 Task: Find connections with filter location Kyustendil with filter topic #futurewith filter profile language German with filter current company Tiens with filter school Indian Agricultural Research Institute with filter industry Space Research and Technology with filter service category Management Consulting with filter keywords title Sales Analyst
Action: Mouse moved to (256, 292)
Screenshot: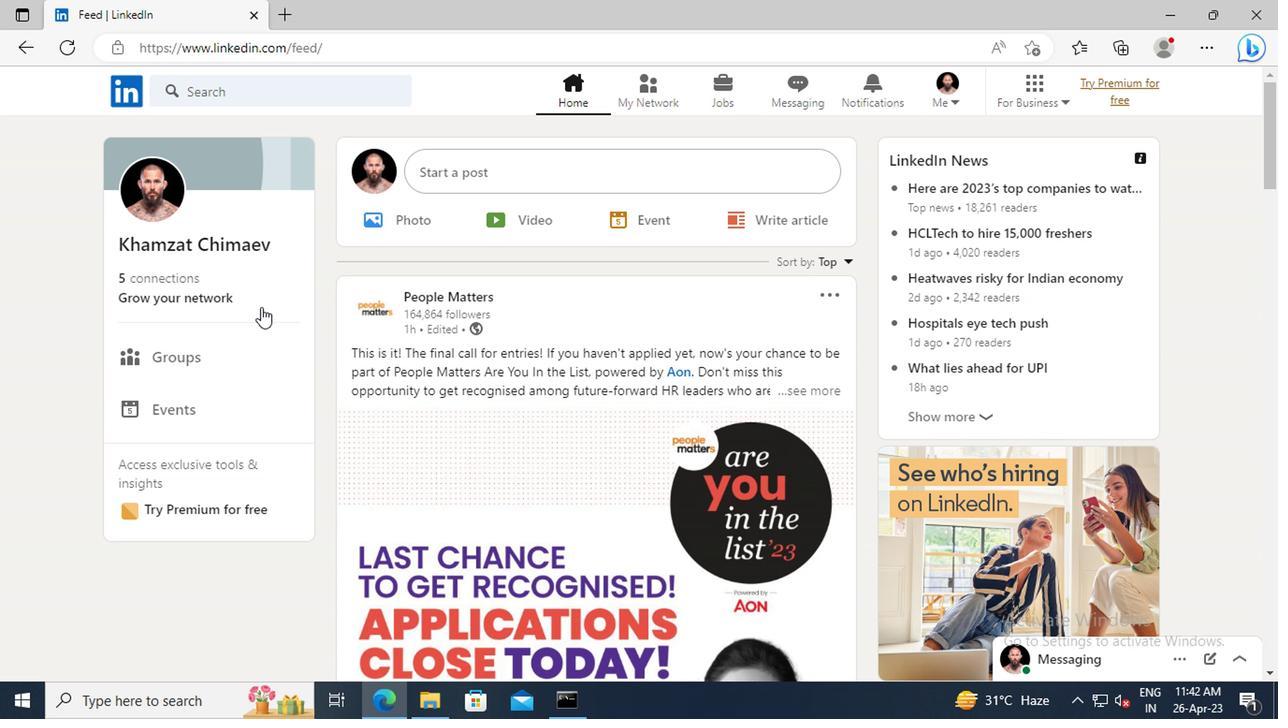 
Action: Mouse pressed left at (256, 292)
Screenshot: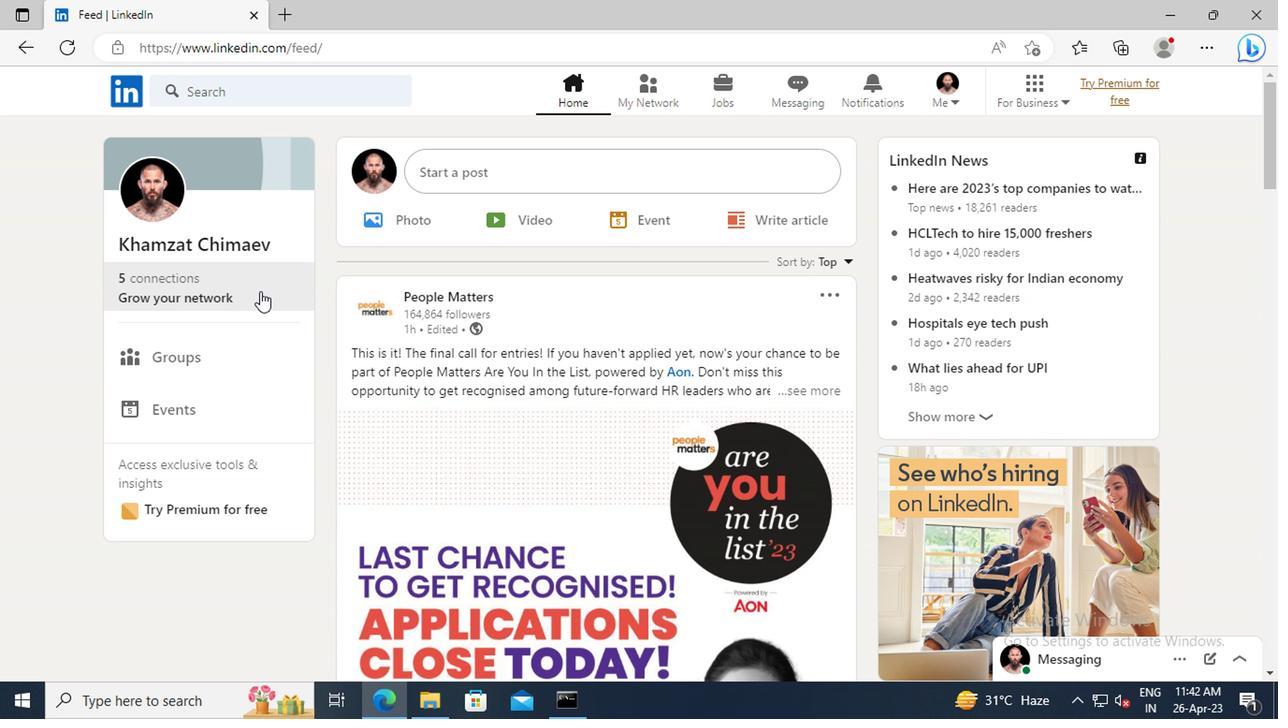 
Action: Mouse moved to (265, 201)
Screenshot: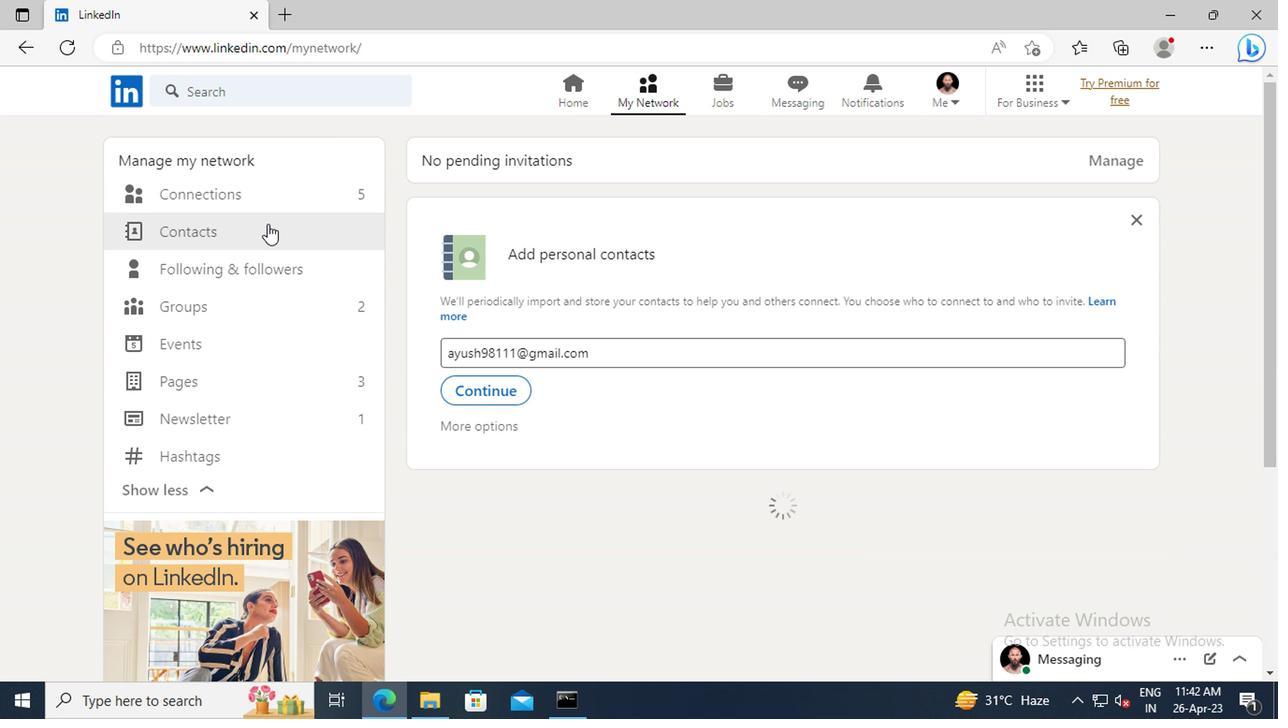 
Action: Mouse pressed left at (265, 201)
Screenshot: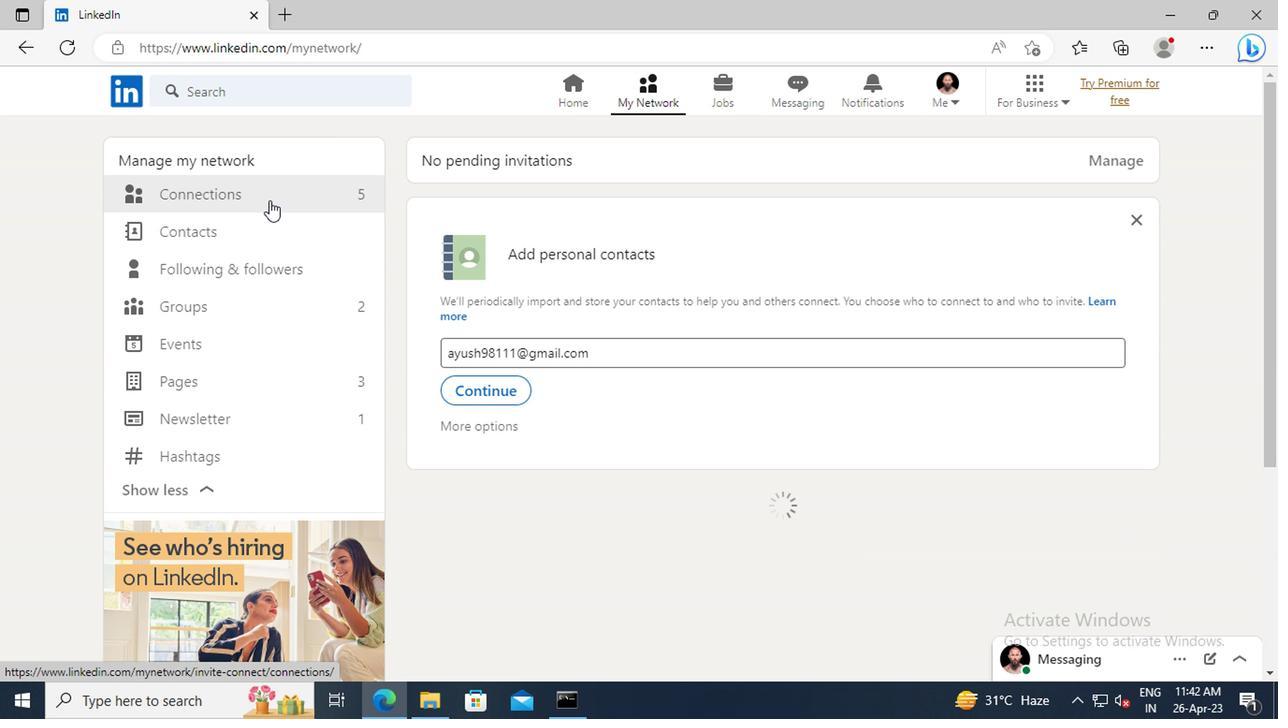 
Action: Mouse moved to (763, 205)
Screenshot: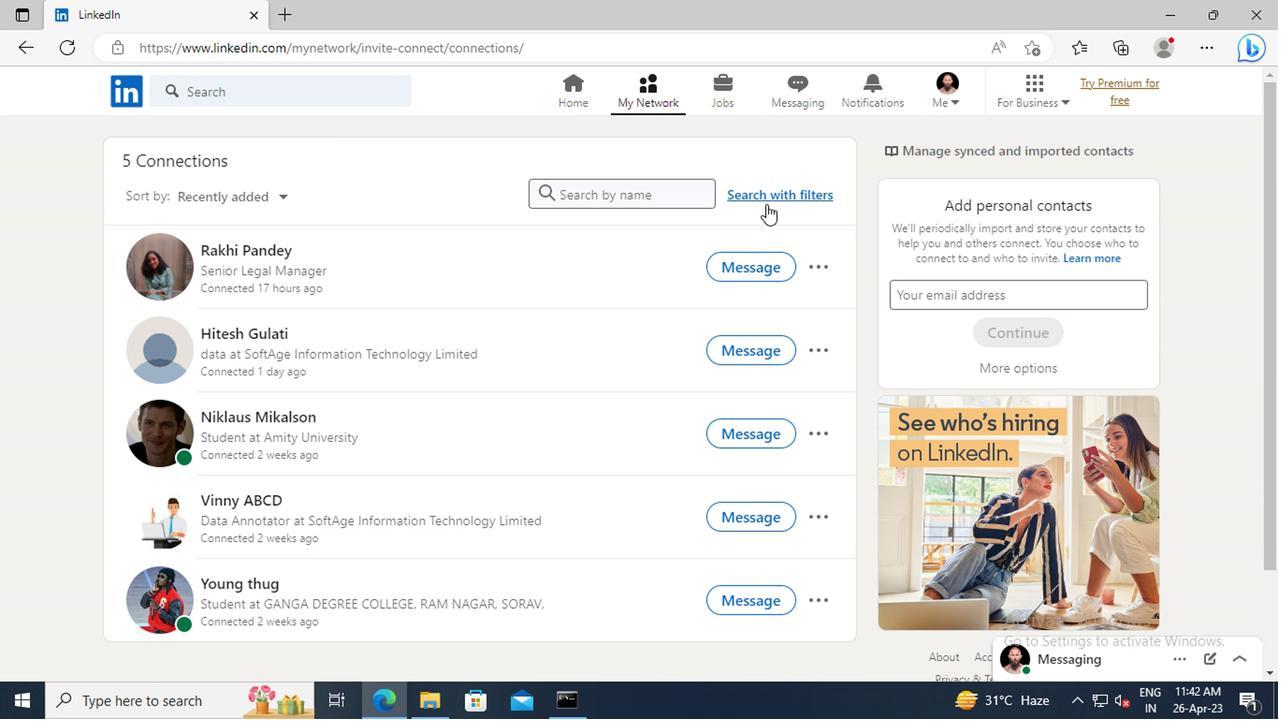 
Action: Mouse pressed left at (763, 205)
Screenshot: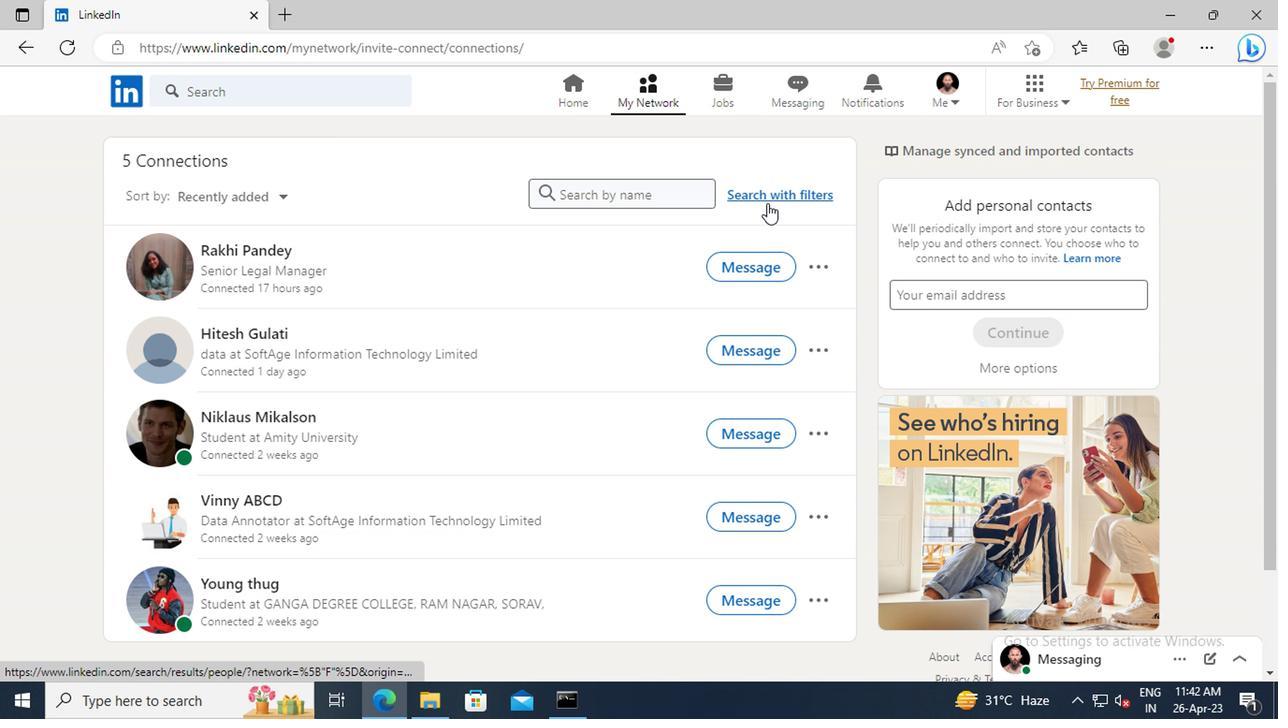 
Action: Mouse moved to (712, 147)
Screenshot: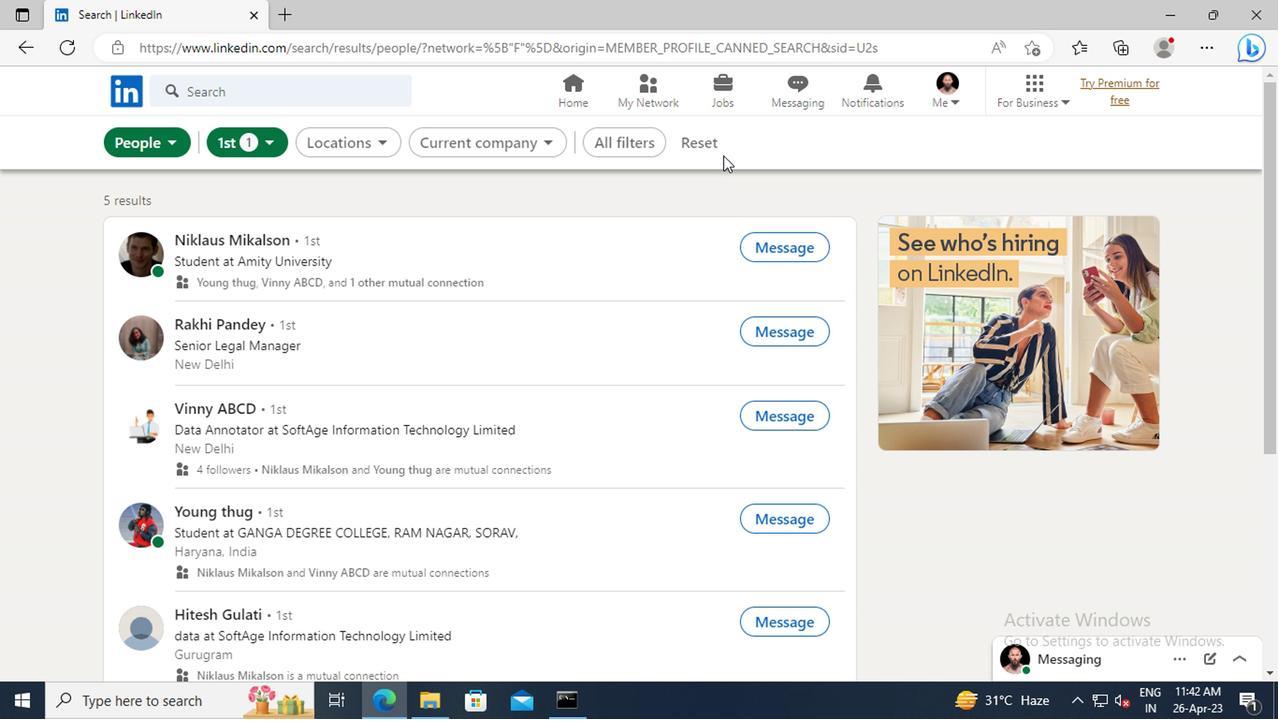 
Action: Mouse pressed left at (712, 147)
Screenshot: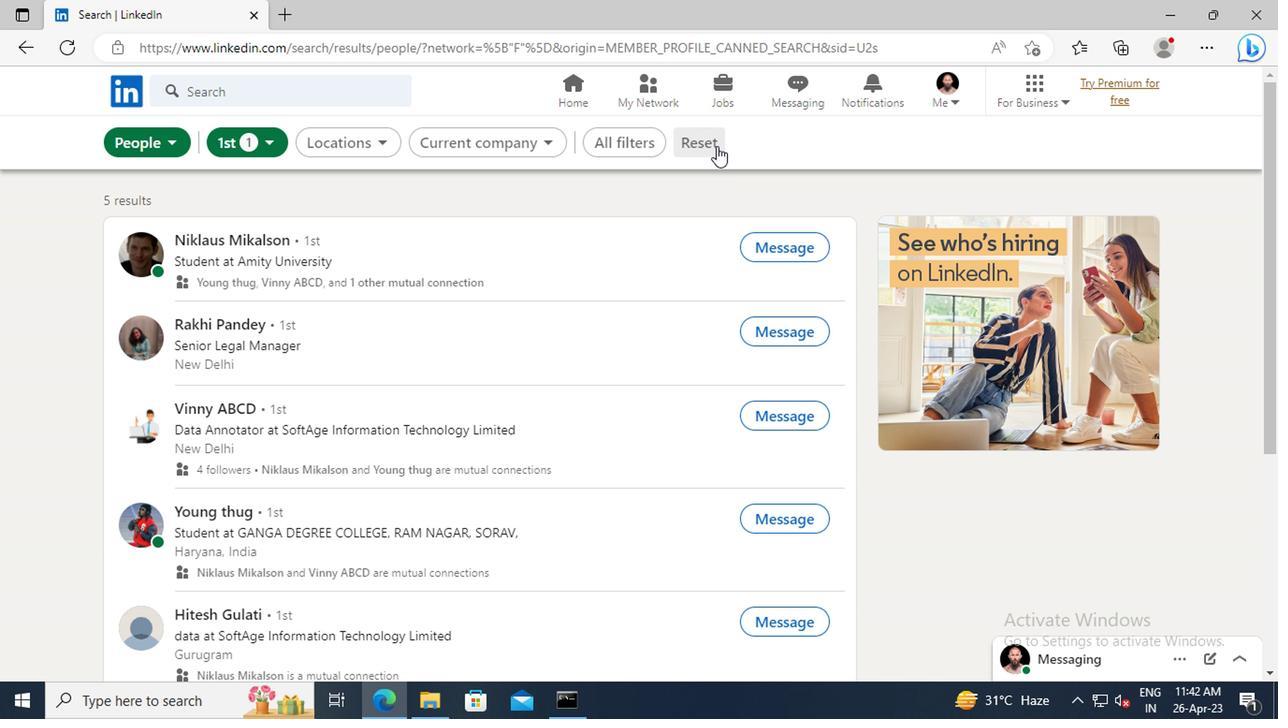 
Action: Mouse moved to (673, 139)
Screenshot: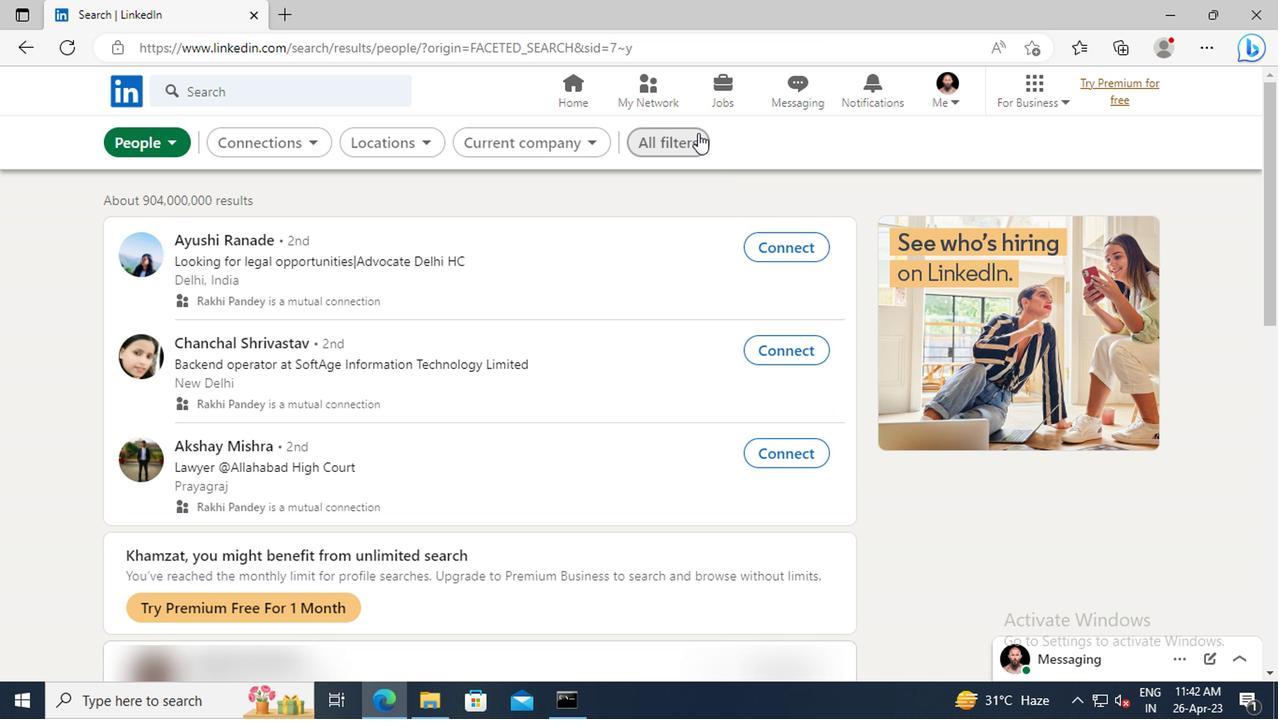 
Action: Mouse pressed left at (673, 139)
Screenshot: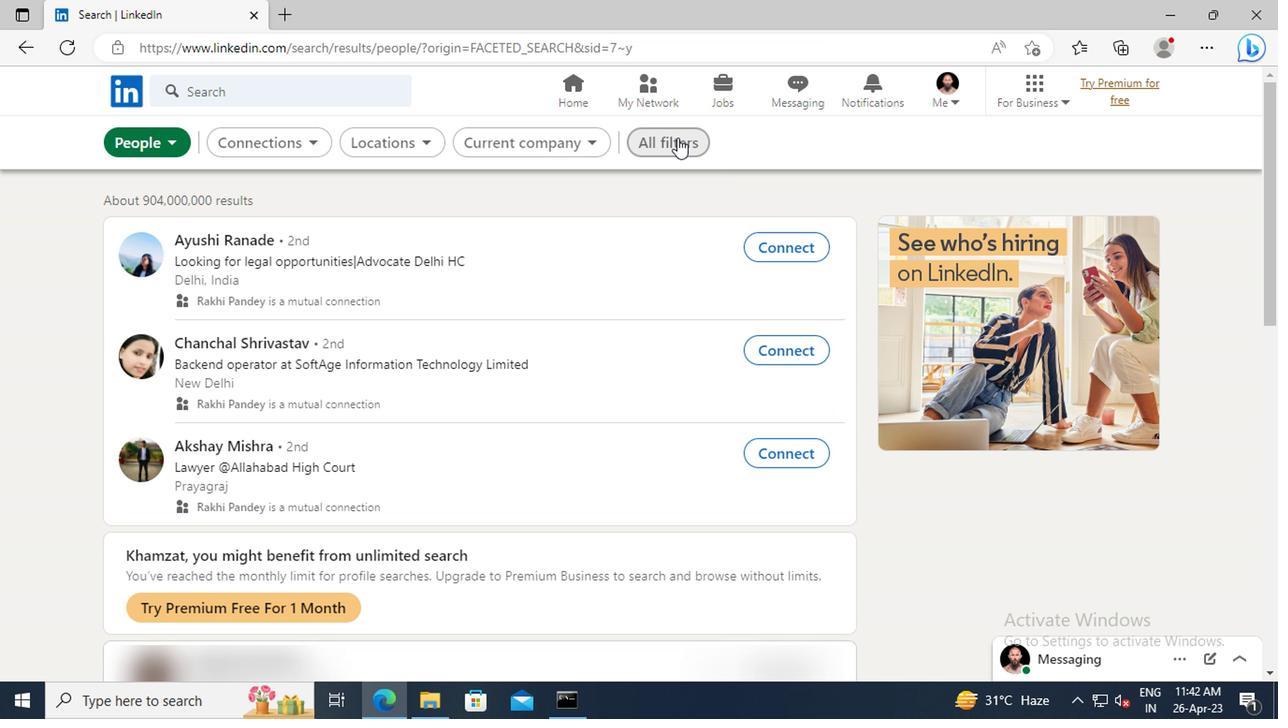 
Action: Mouse moved to (1075, 320)
Screenshot: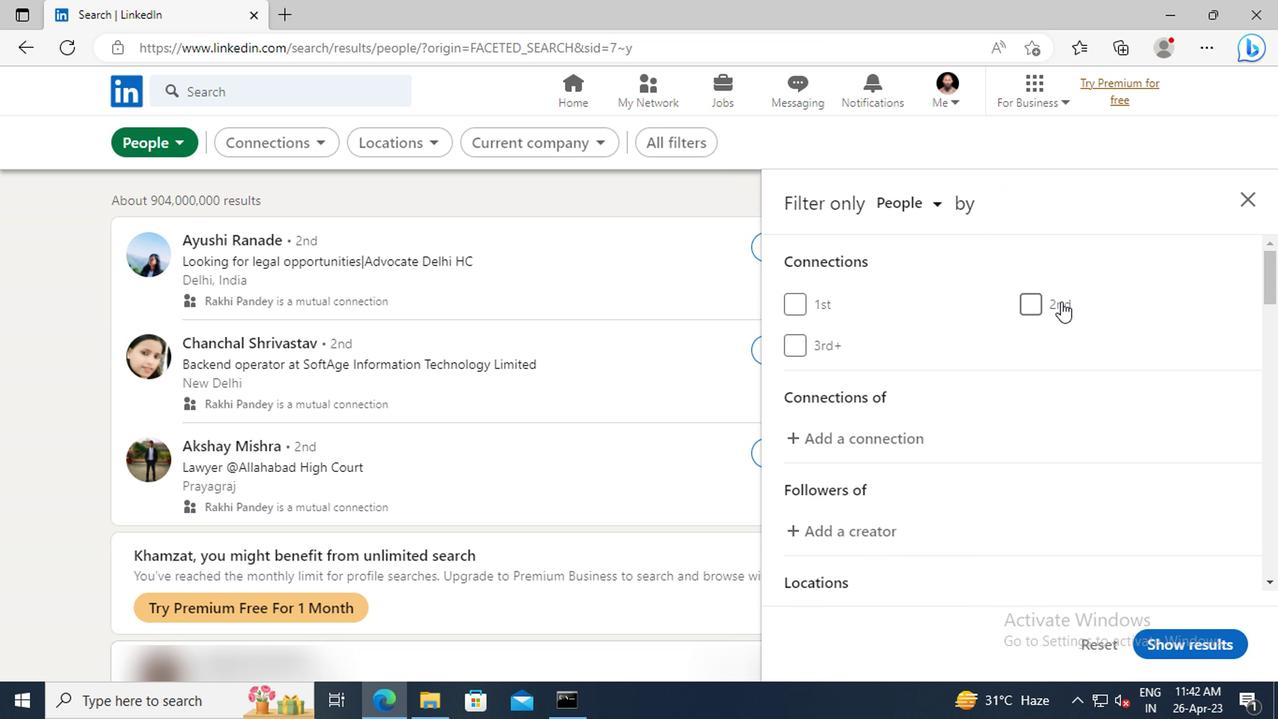 
Action: Mouse scrolled (1075, 319) with delta (0, 0)
Screenshot: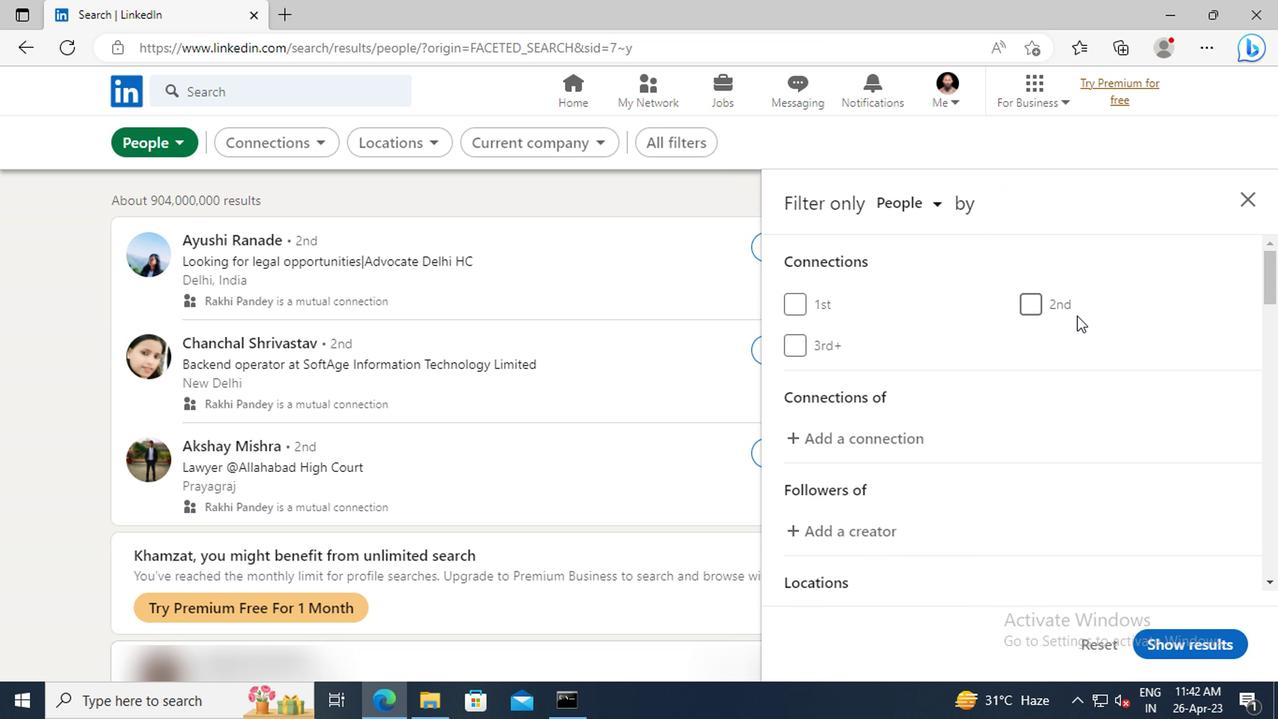 
Action: Mouse scrolled (1075, 319) with delta (0, 0)
Screenshot: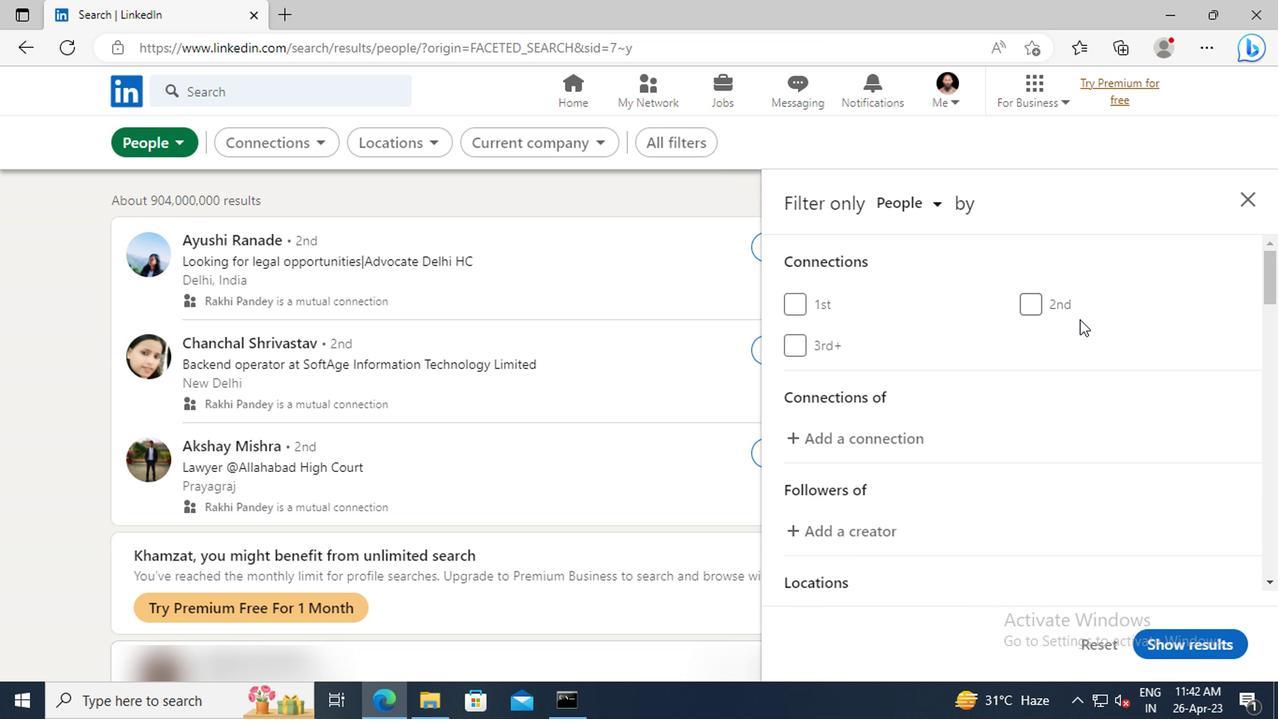 
Action: Mouse scrolled (1075, 319) with delta (0, 0)
Screenshot: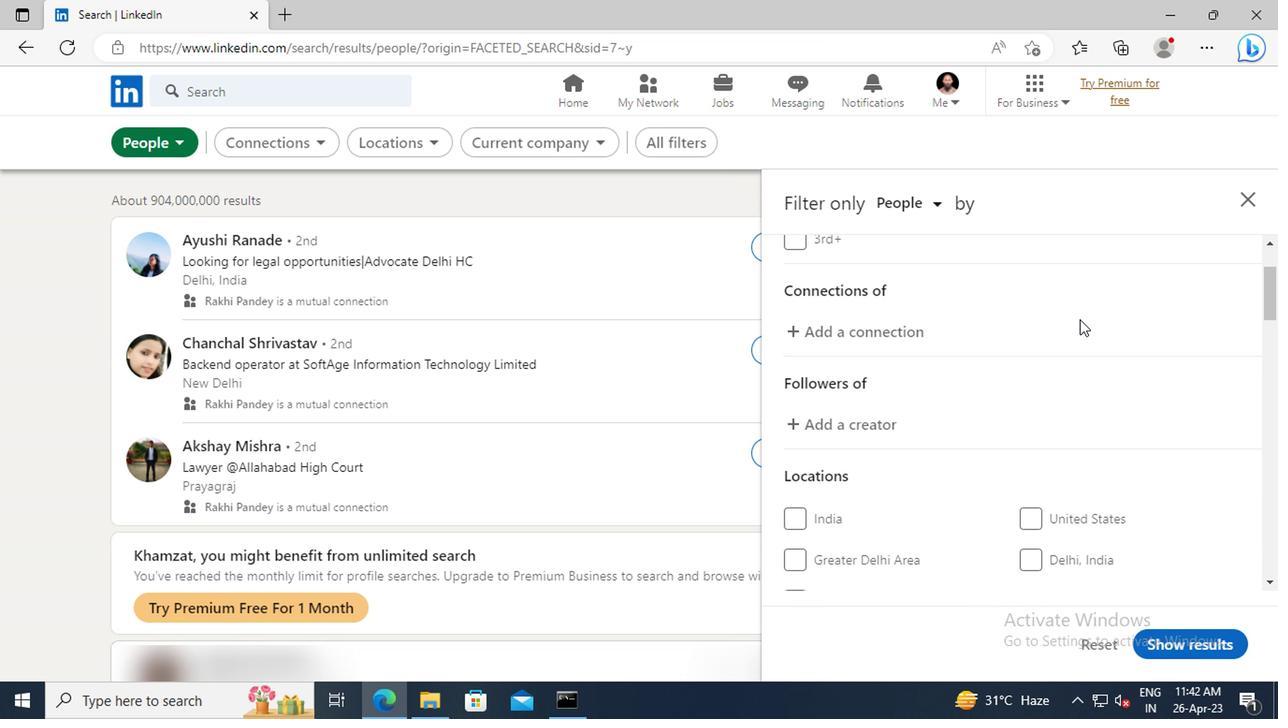 
Action: Mouse scrolled (1075, 319) with delta (0, 0)
Screenshot: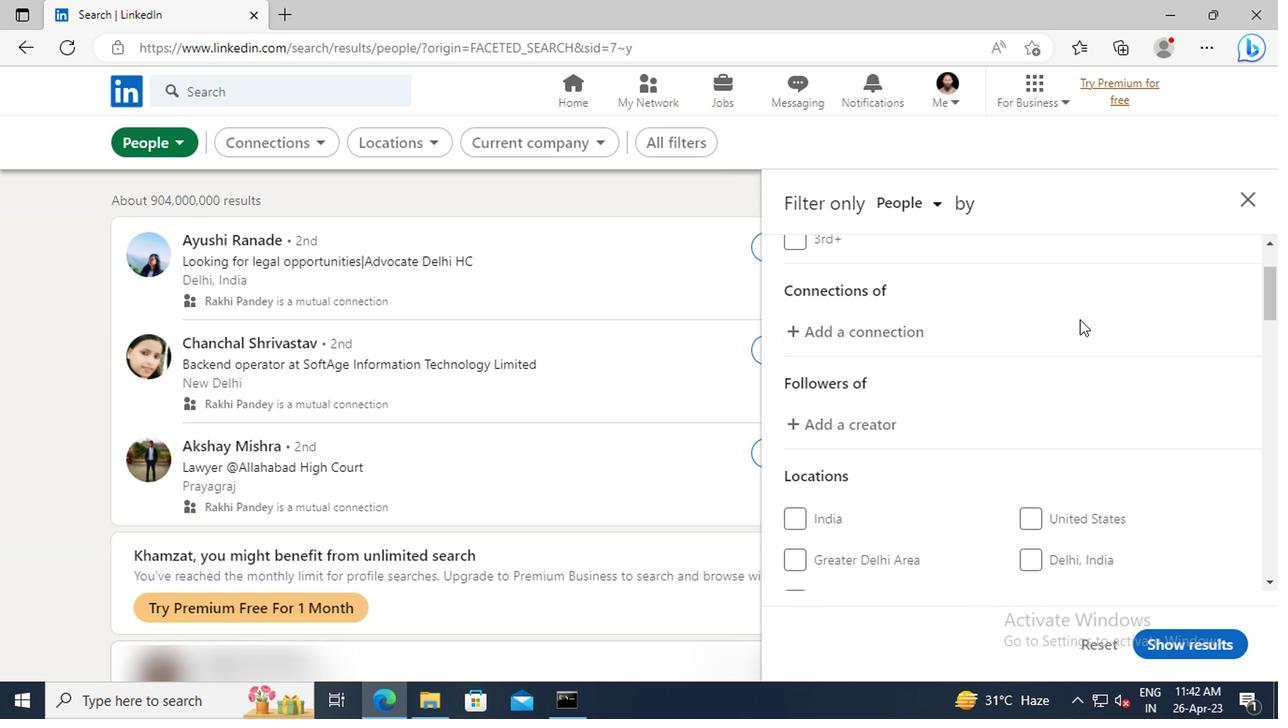 
Action: Mouse scrolled (1075, 319) with delta (0, 0)
Screenshot: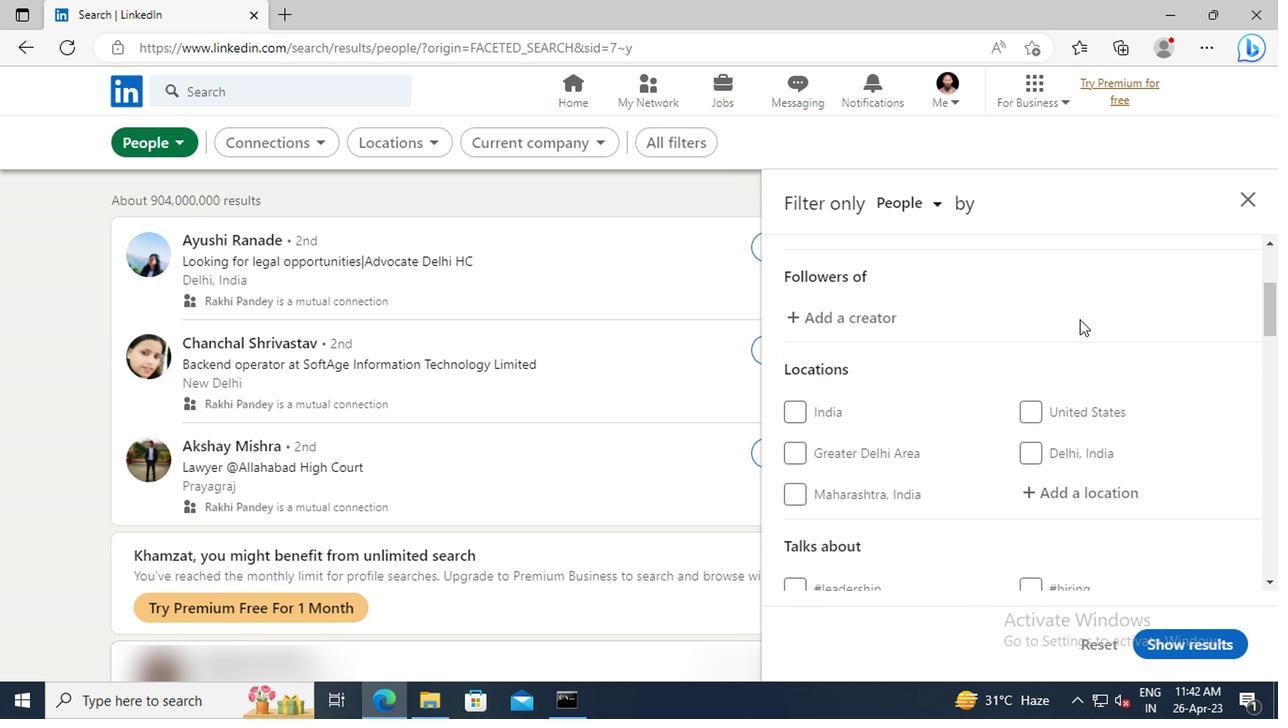
Action: Mouse scrolled (1075, 319) with delta (0, 0)
Screenshot: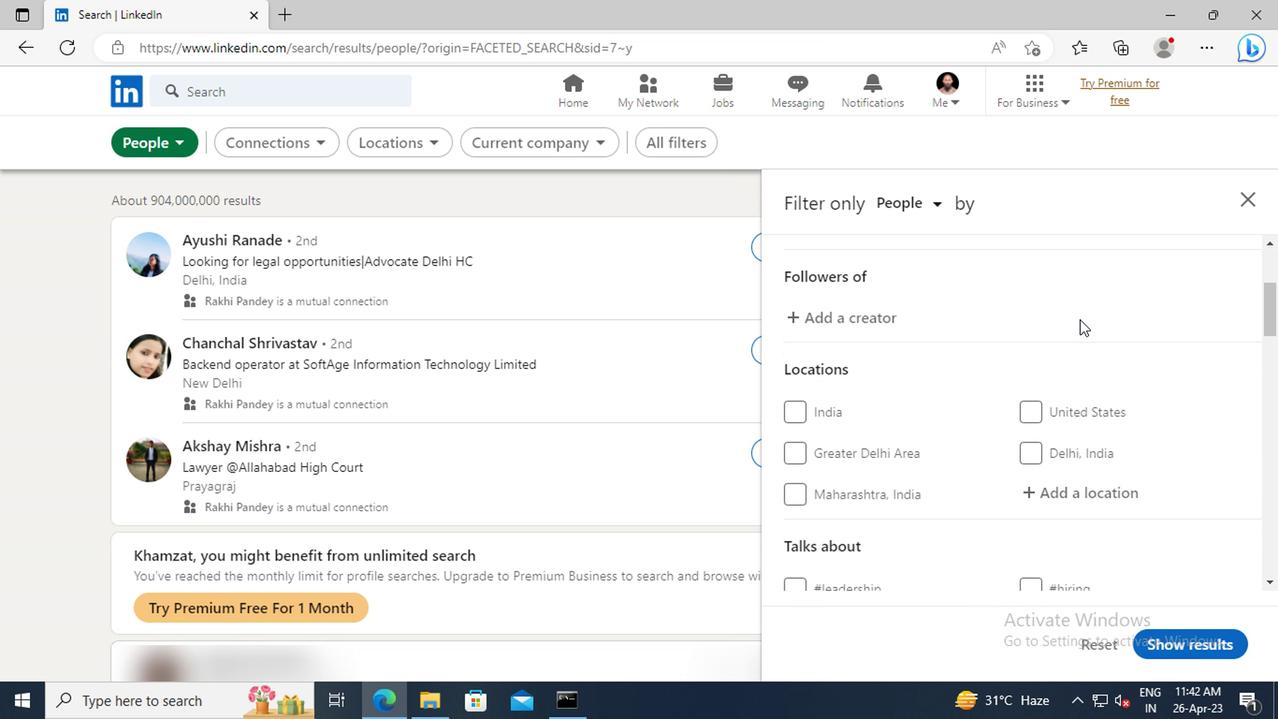 
Action: Mouse moved to (1054, 378)
Screenshot: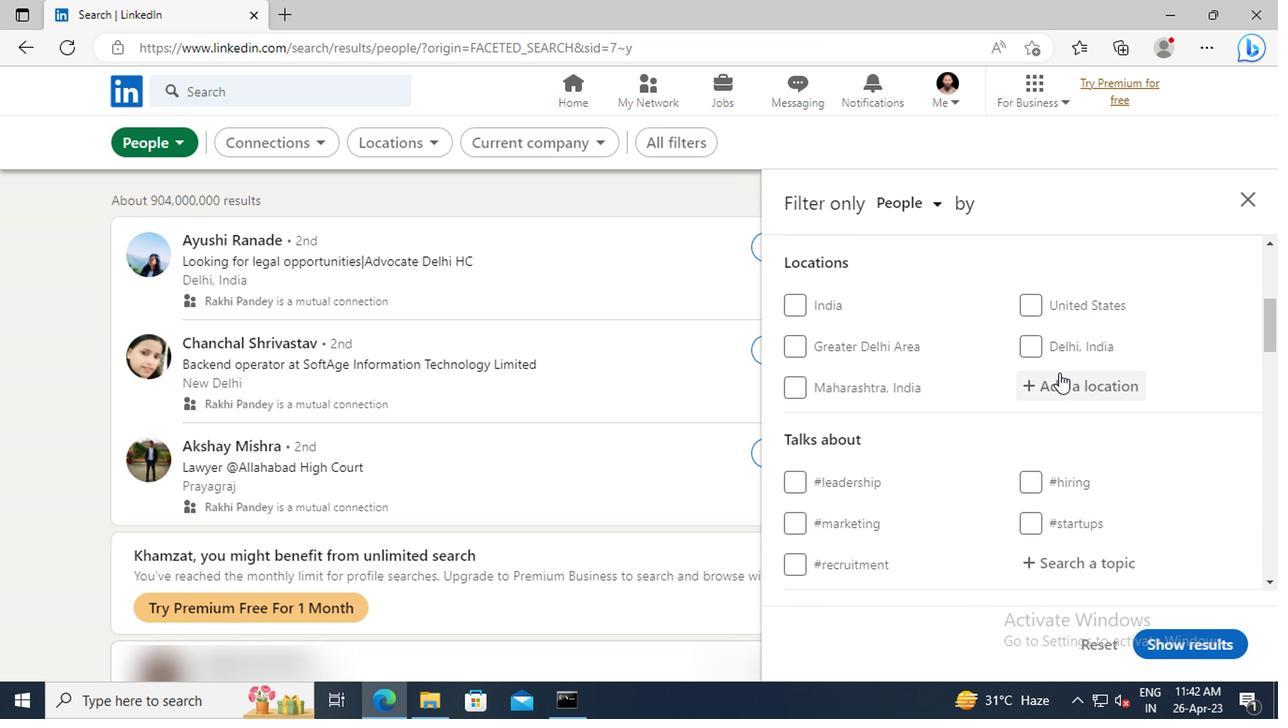 
Action: Mouse pressed left at (1054, 378)
Screenshot: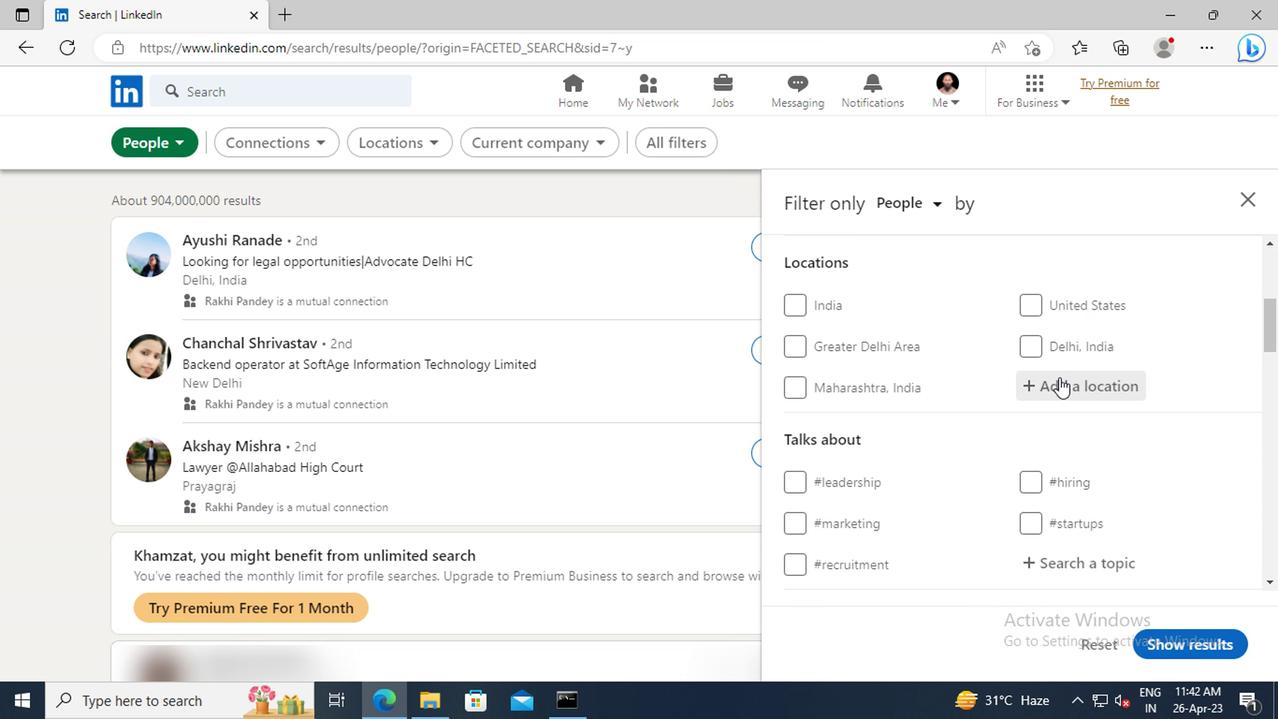 
Action: Key pressed <Key.shift>KYUSTENDIL
Screenshot: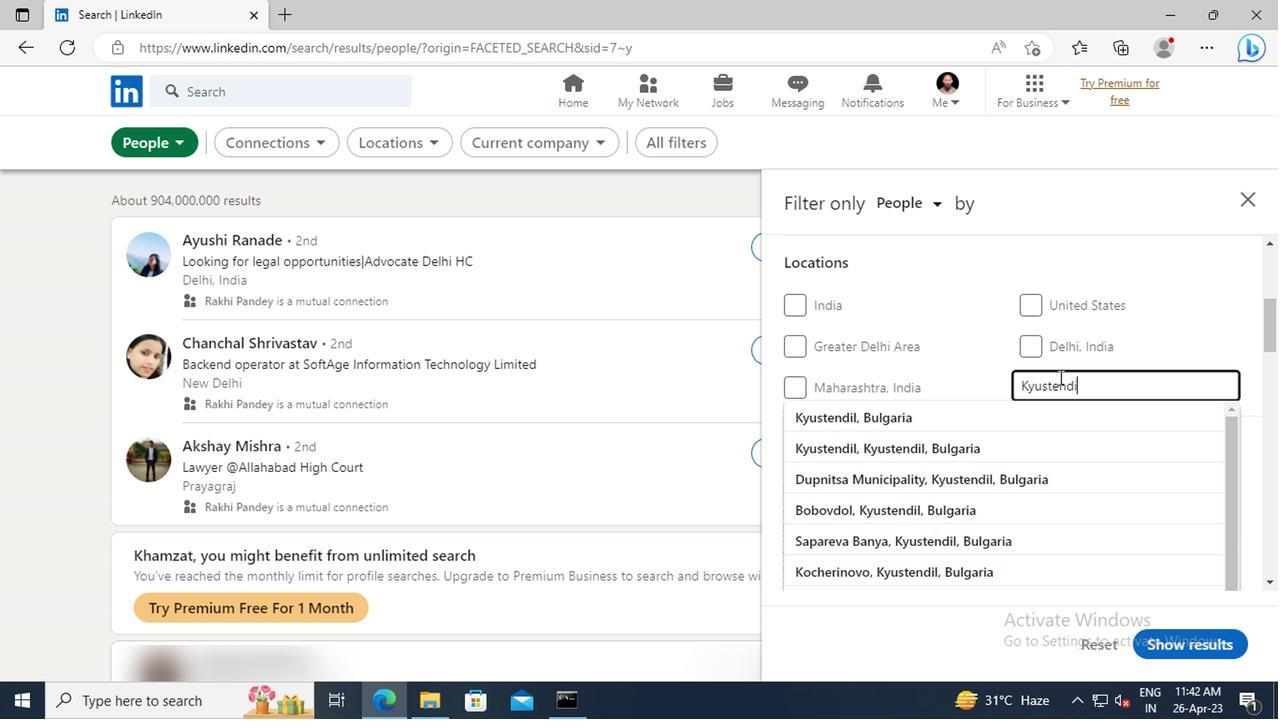 
Action: Mouse moved to (1036, 416)
Screenshot: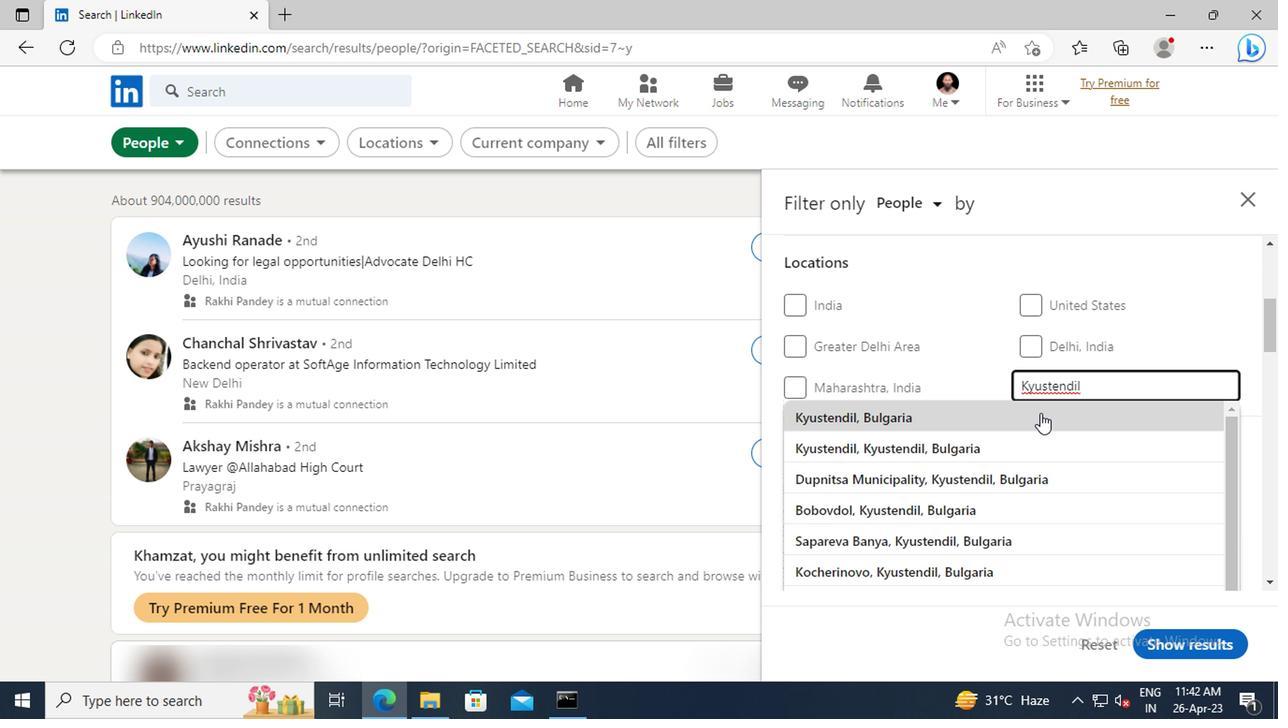 
Action: Mouse pressed left at (1036, 416)
Screenshot: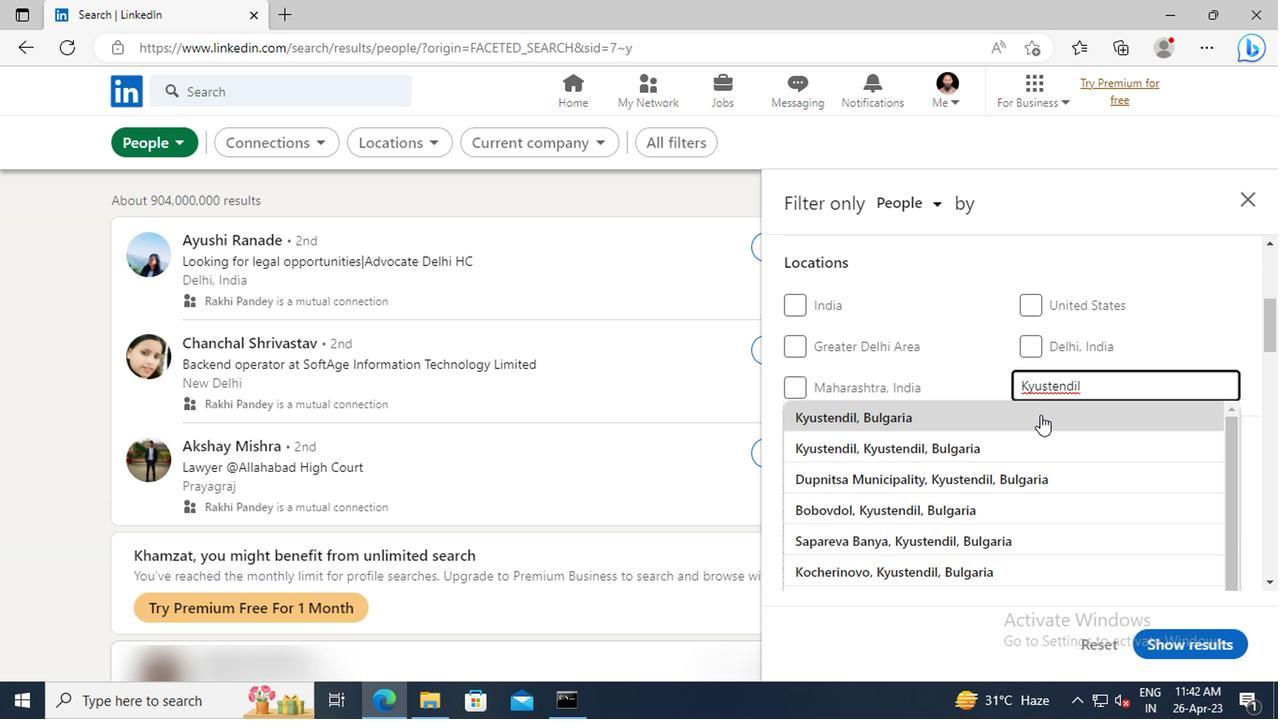 
Action: Mouse moved to (1054, 368)
Screenshot: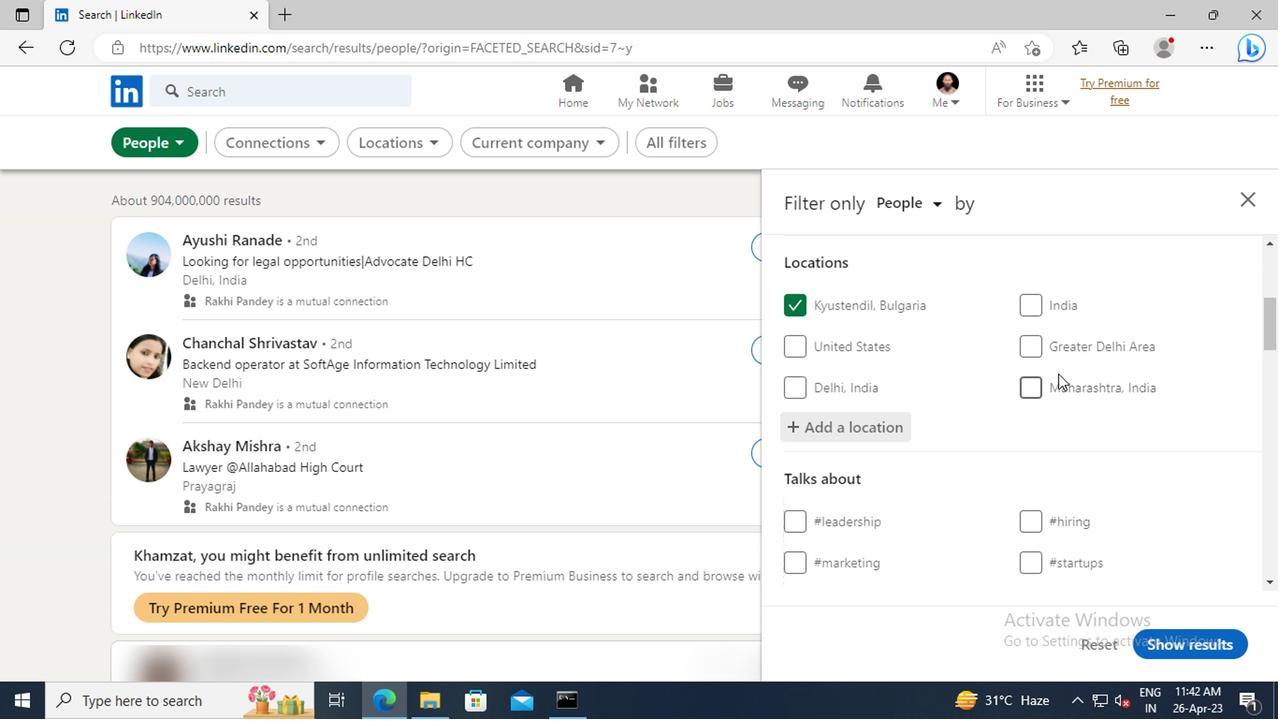 
Action: Mouse scrolled (1054, 368) with delta (0, 0)
Screenshot: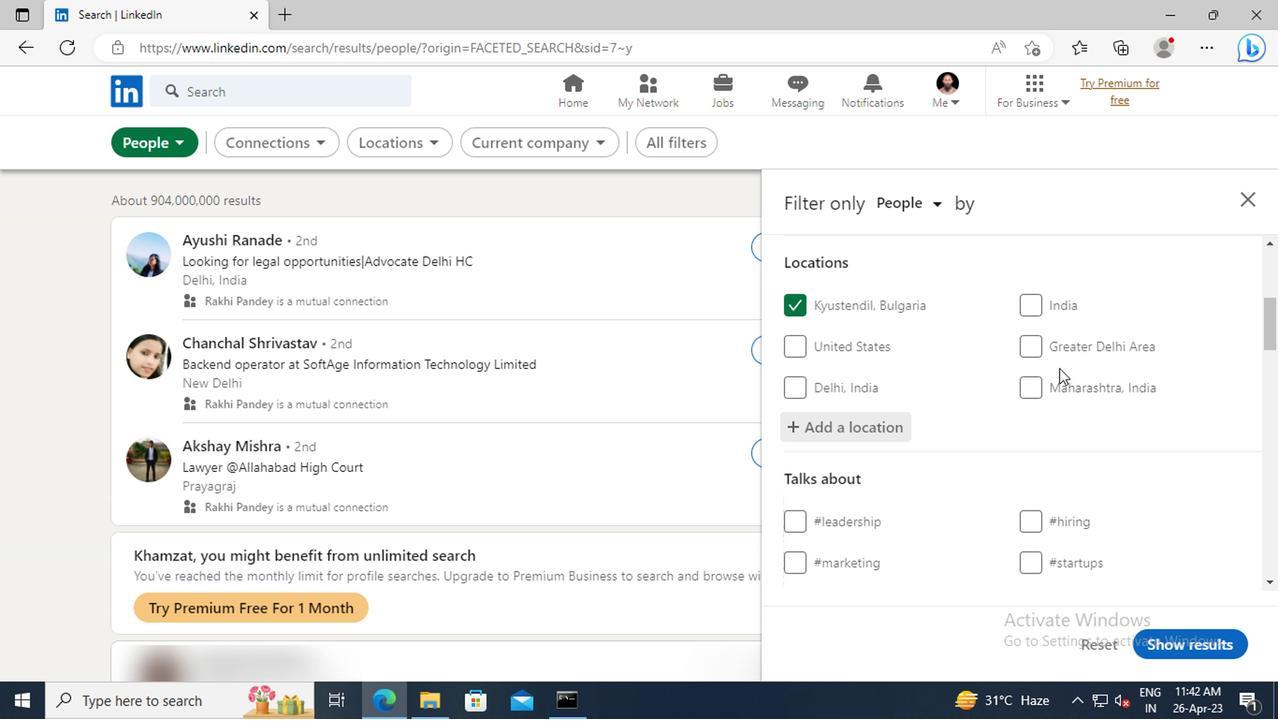 
Action: Mouse scrolled (1054, 368) with delta (0, 0)
Screenshot: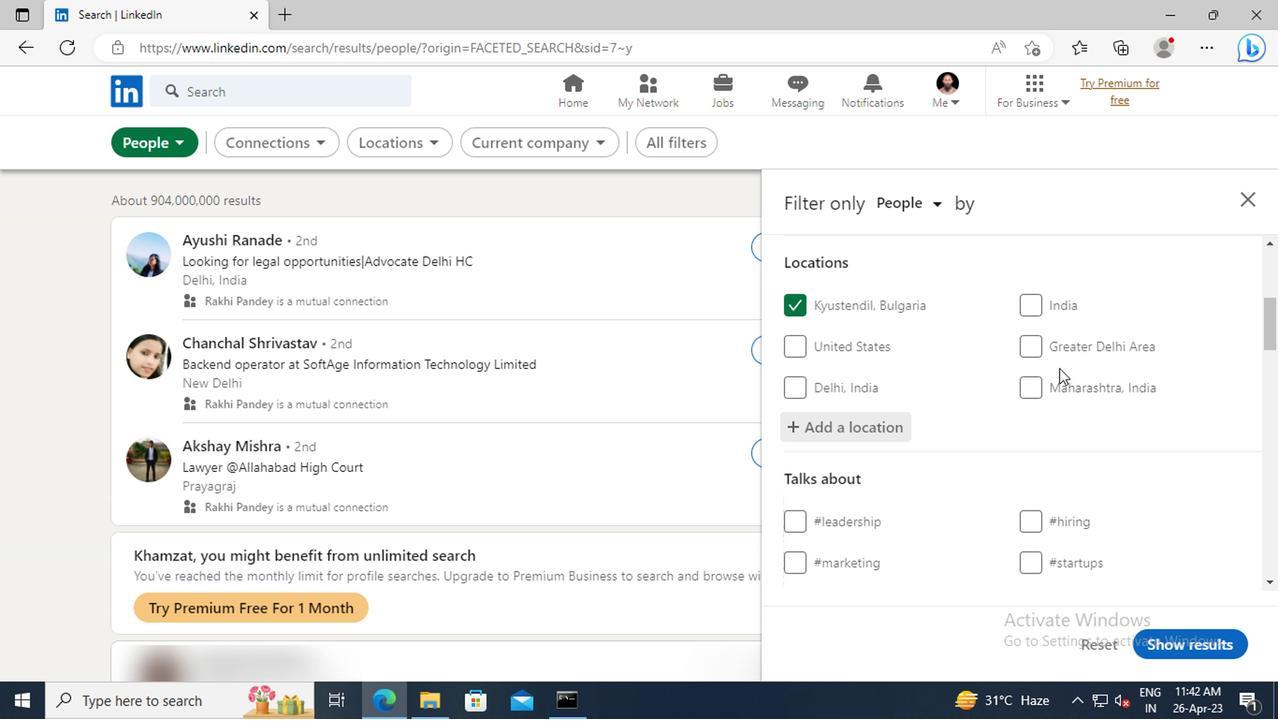 
Action: Mouse moved to (1054, 368)
Screenshot: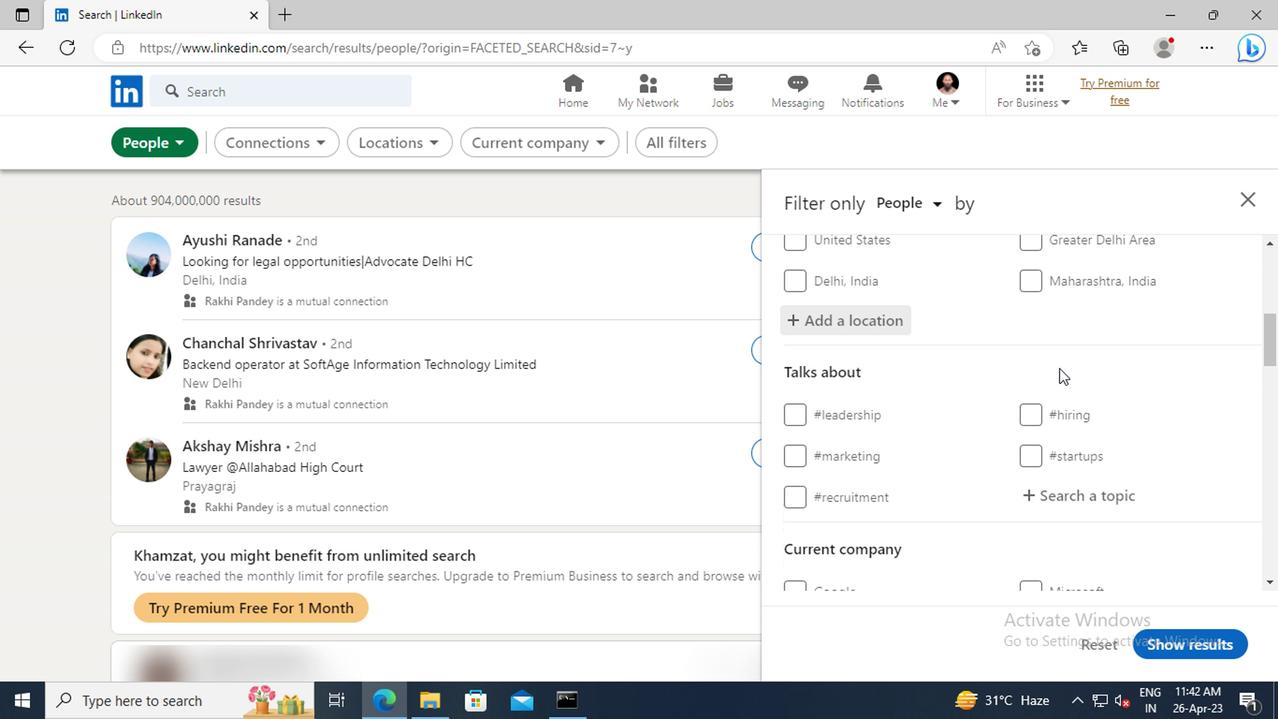 
Action: Mouse scrolled (1054, 366) with delta (0, -1)
Screenshot: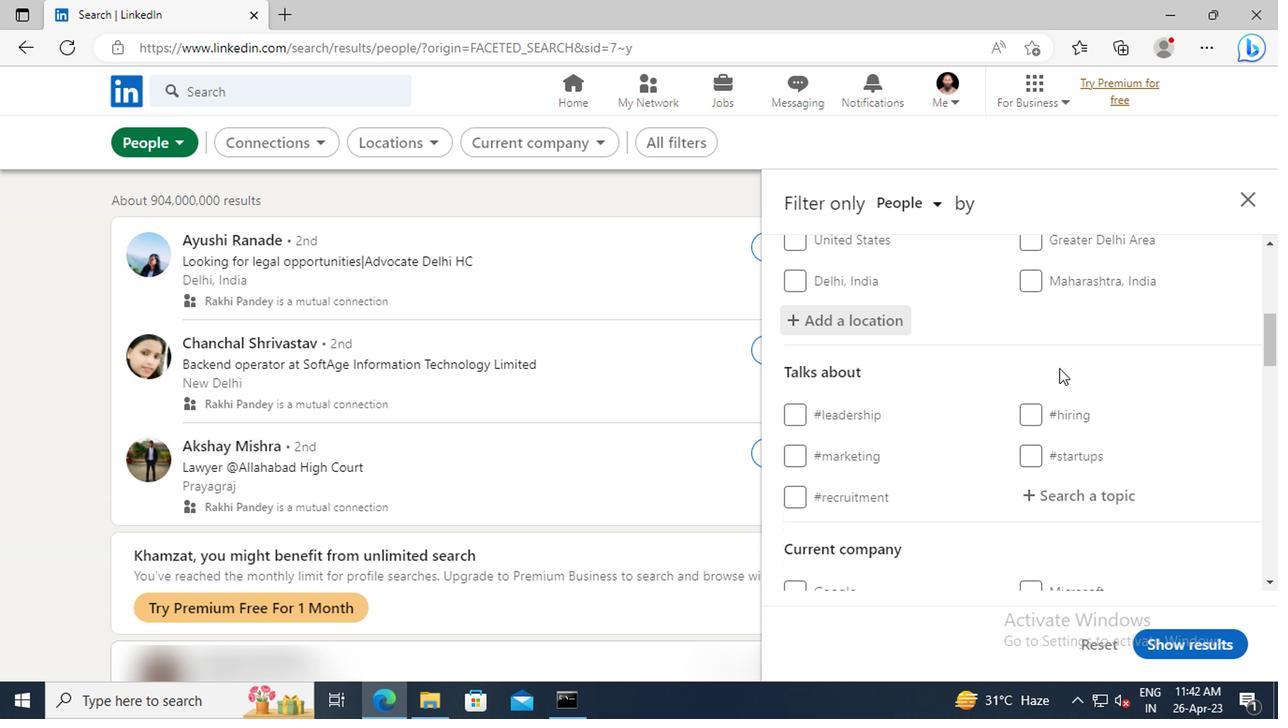 
Action: Mouse scrolled (1054, 366) with delta (0, -1)
Screenshot: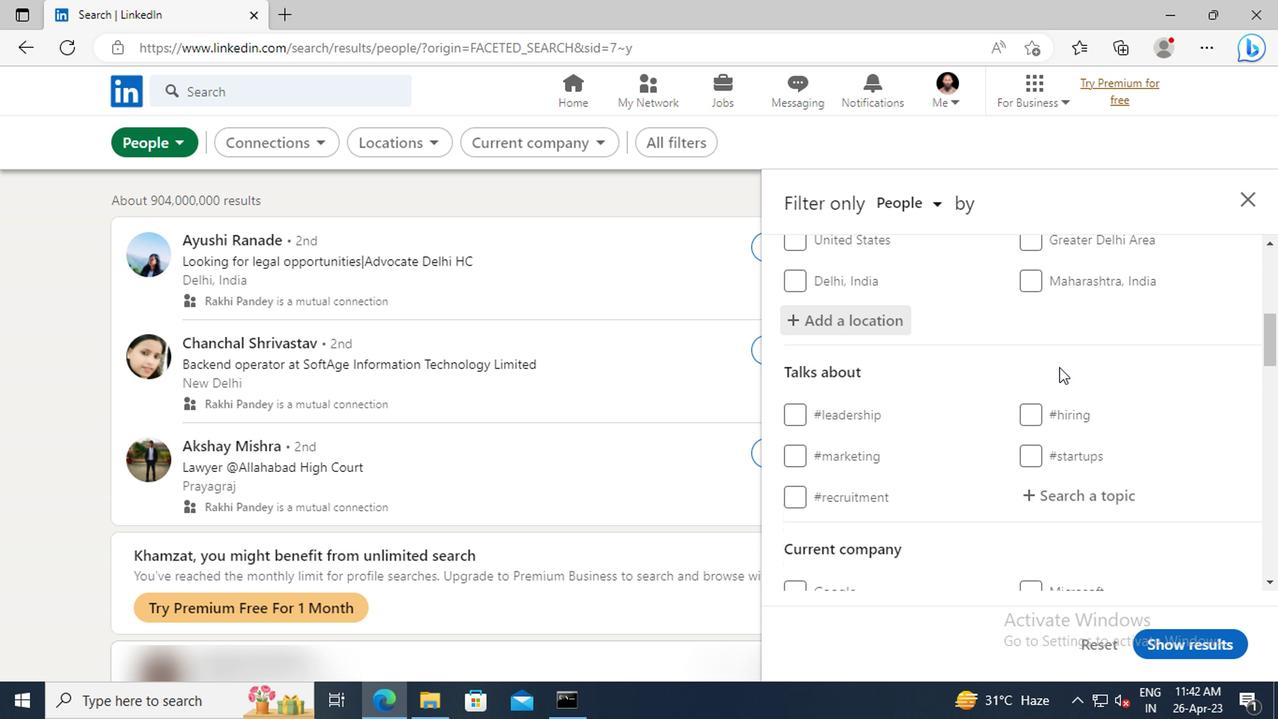 
Action: Mouse moved to (1054, 389)
Screenshot: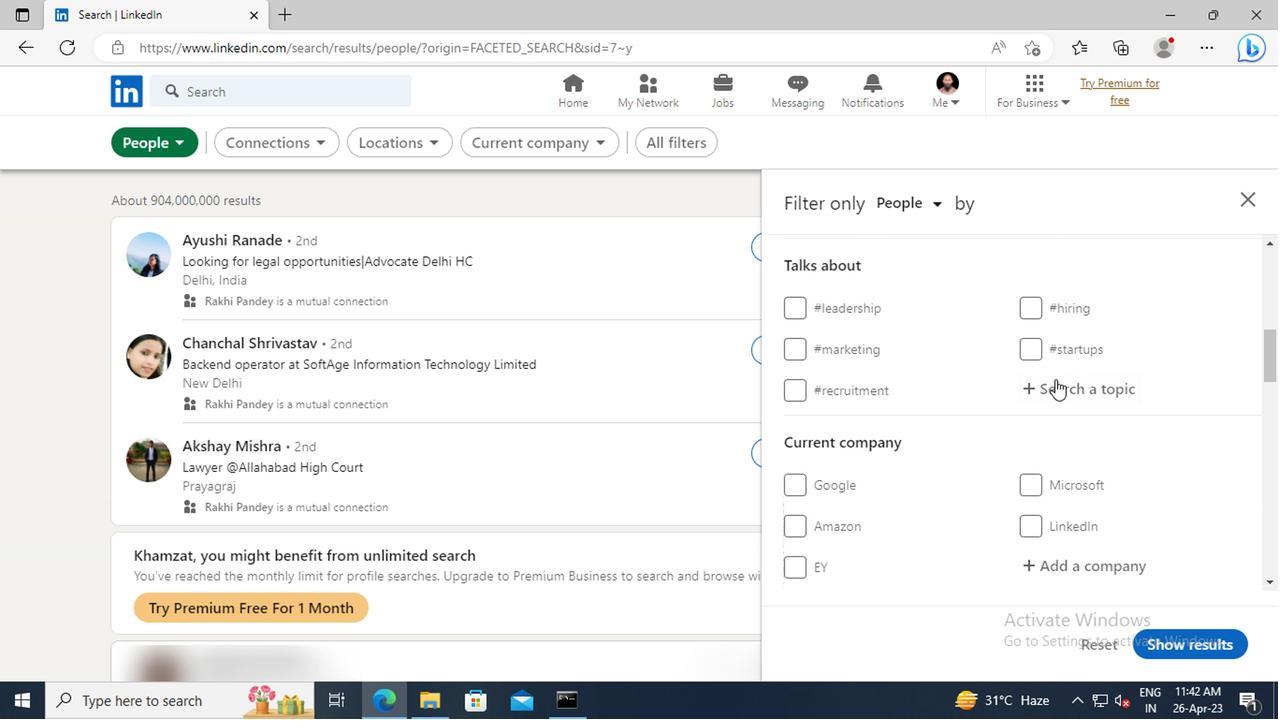 
Action: Mouse pressed left at (1054, 389)
Screenshot: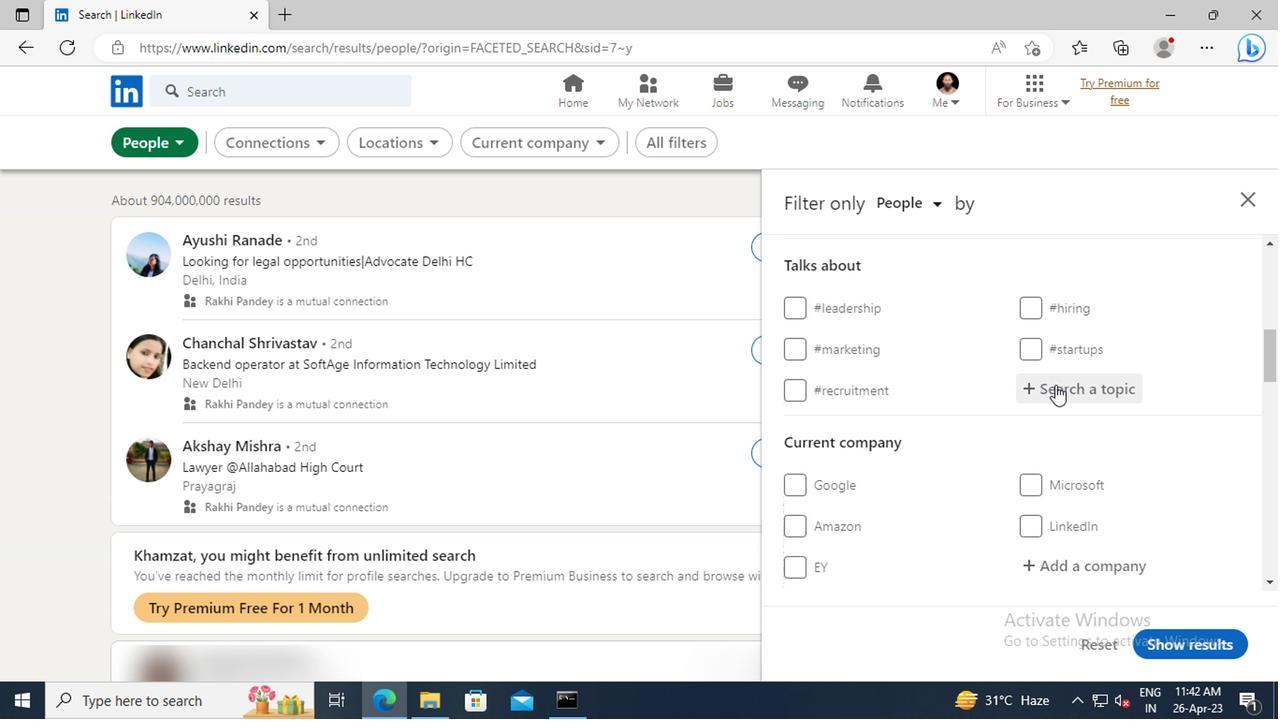 
Action: Key pressed <Key.shift>#FUTUREWITH<Key.enter>
Screenshot: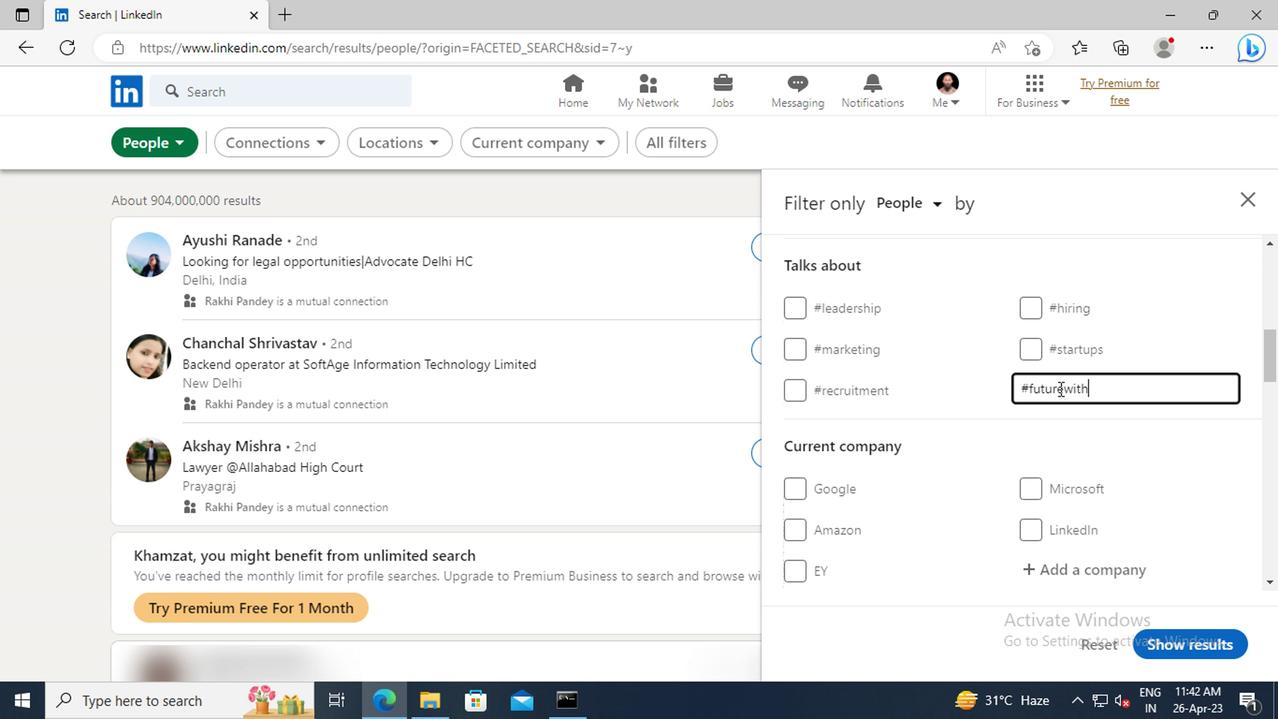 
Action: Mouse scrolled (1054, 388) with delta (0, -1)
Screenshot: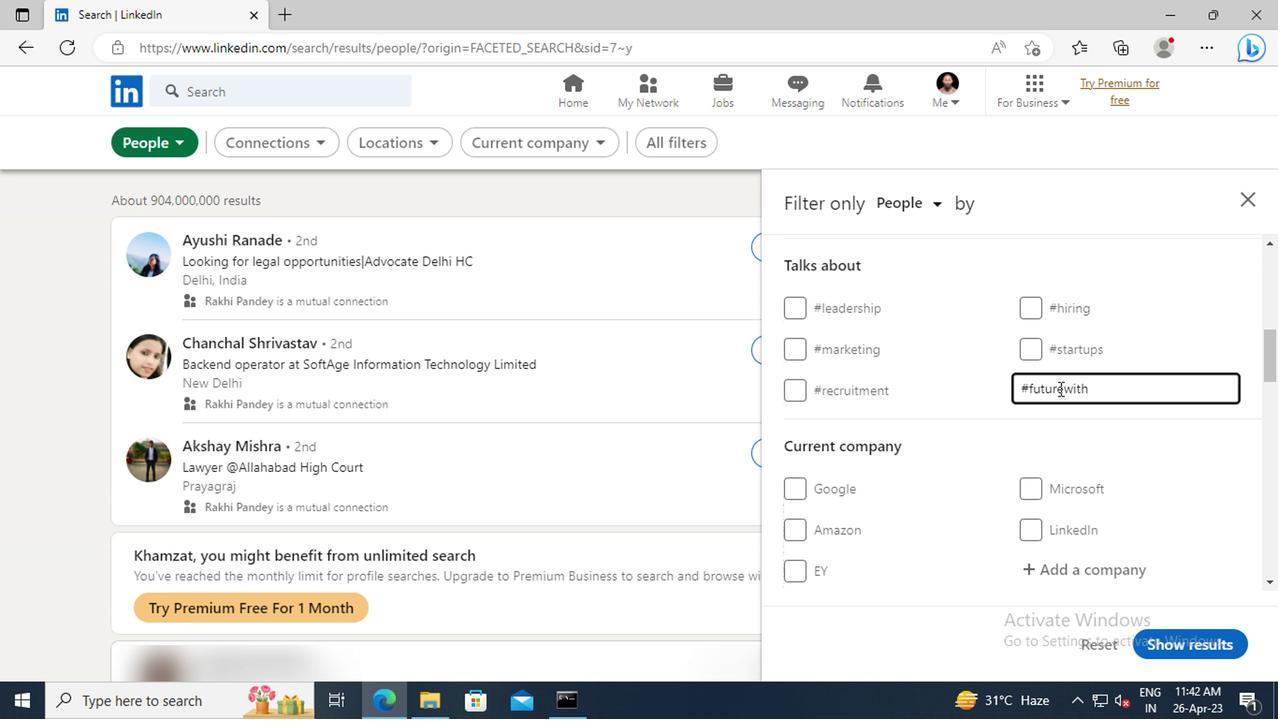 
Action: Mouse scrolled (1054, 388) with delta (0, -1)
Screenshot: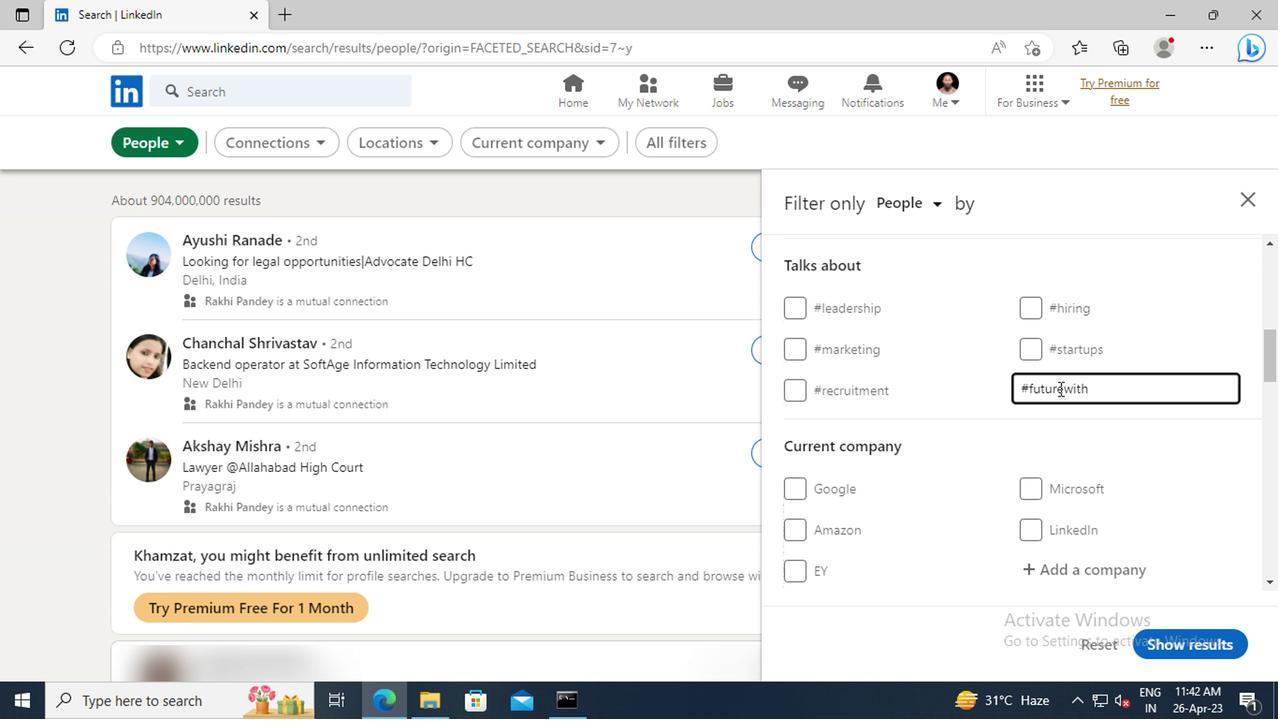 
Action: Mouse scrolled (1054, 388) with delta (0, -1)
Screenshot: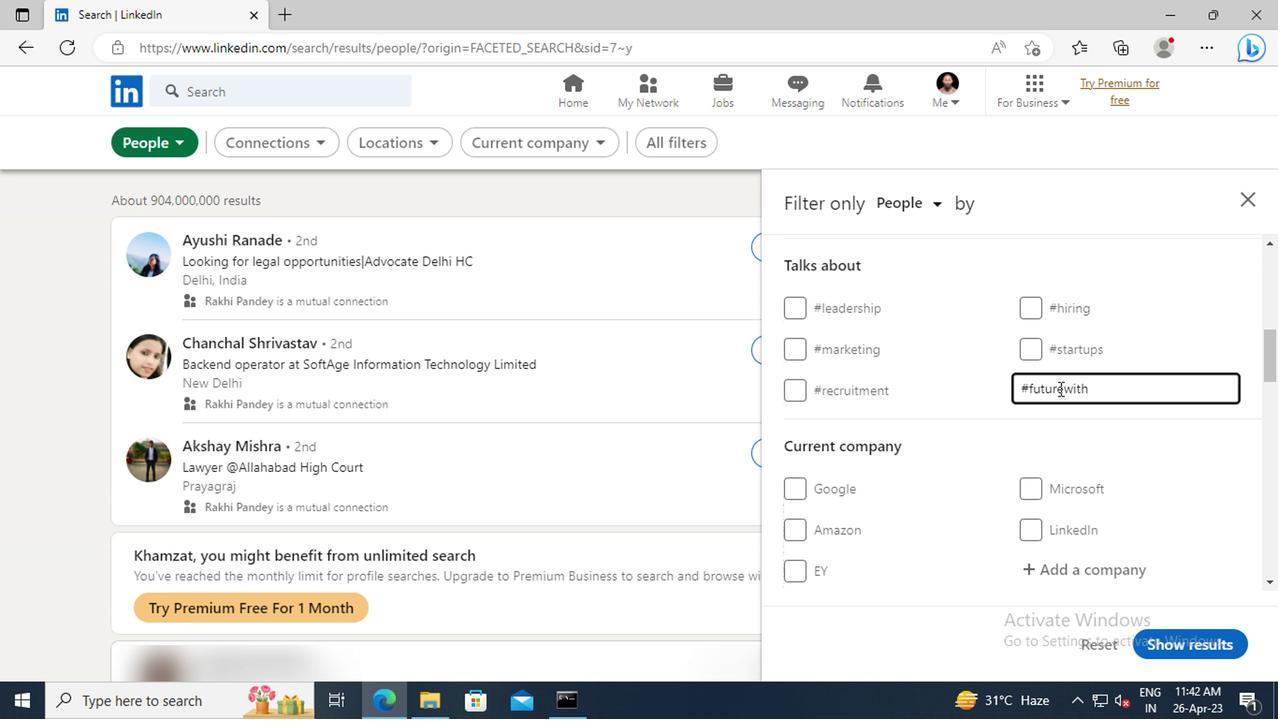 
Action: Mouse scrolled (1054, 388) with delta (0, -1)
Screenshot: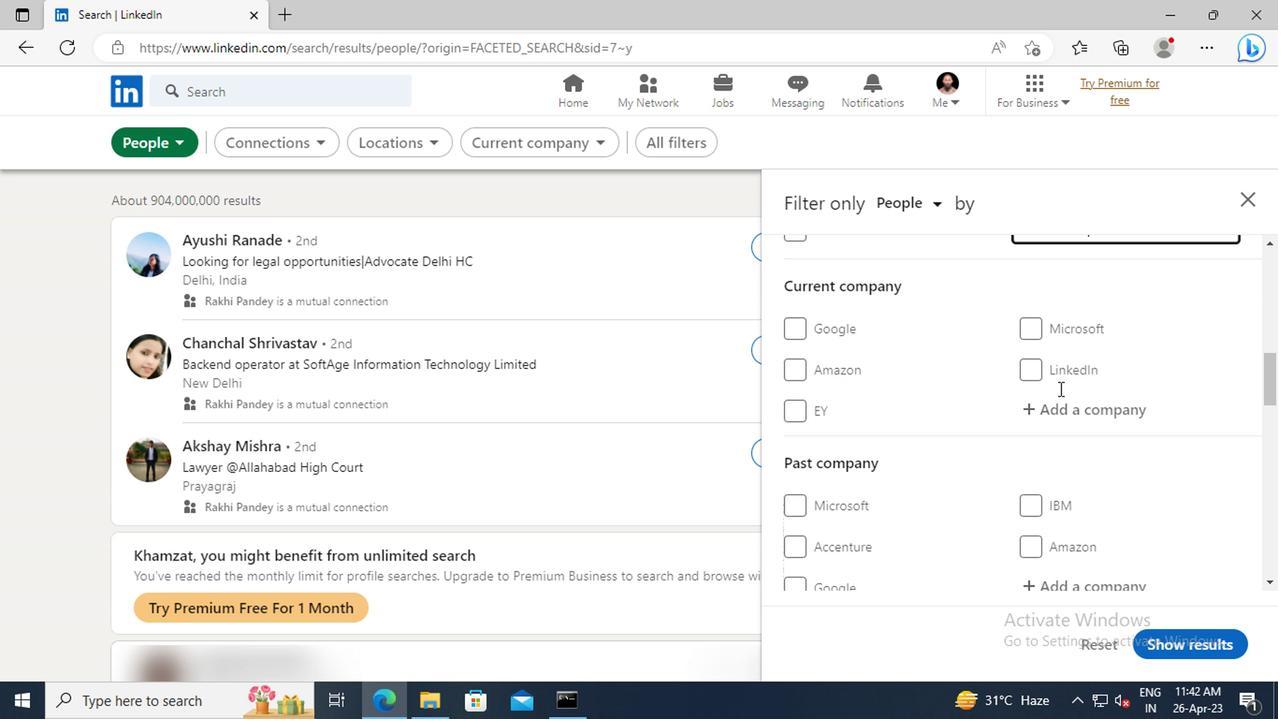 
Action: Mouse scrolled (1054, 388) with delta (0, -1)
Screenshot: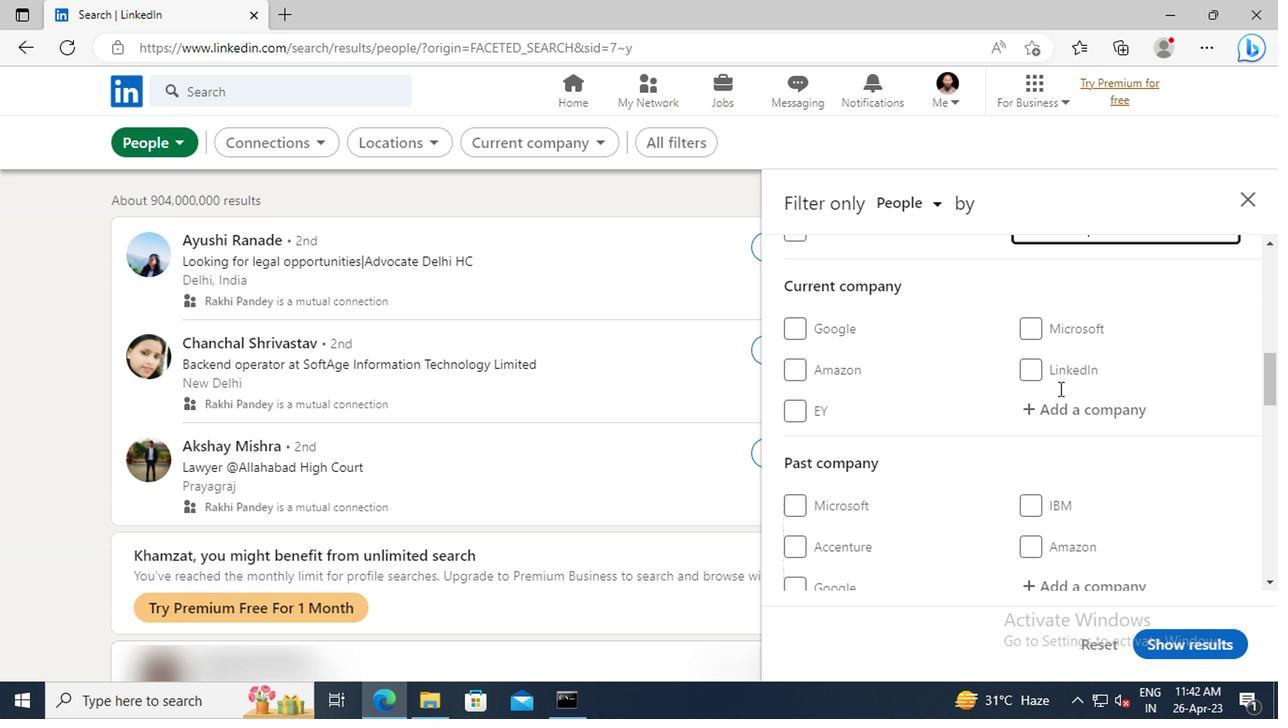 
Action: Mouse scrolled (1054, 388) with delta (0, -1)
Screenshot: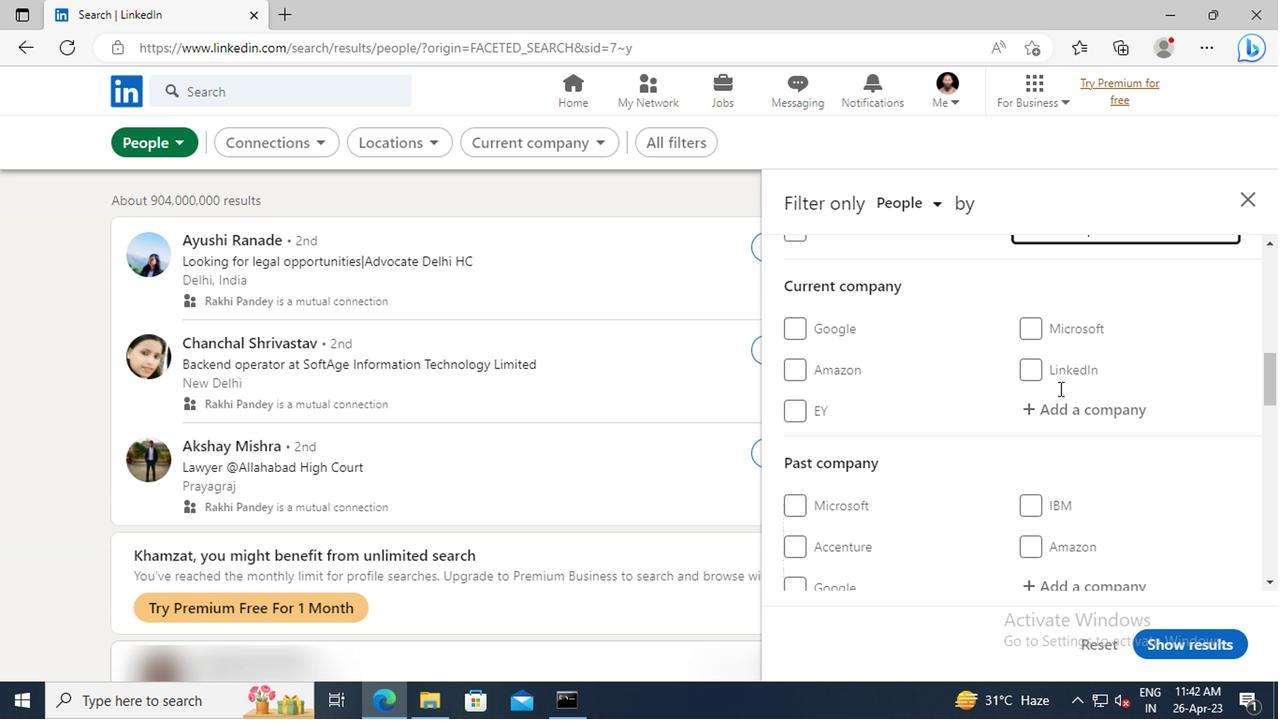 
Action: Mouse scrolled (1054, 388) with delta (0, -1)
Screenshot: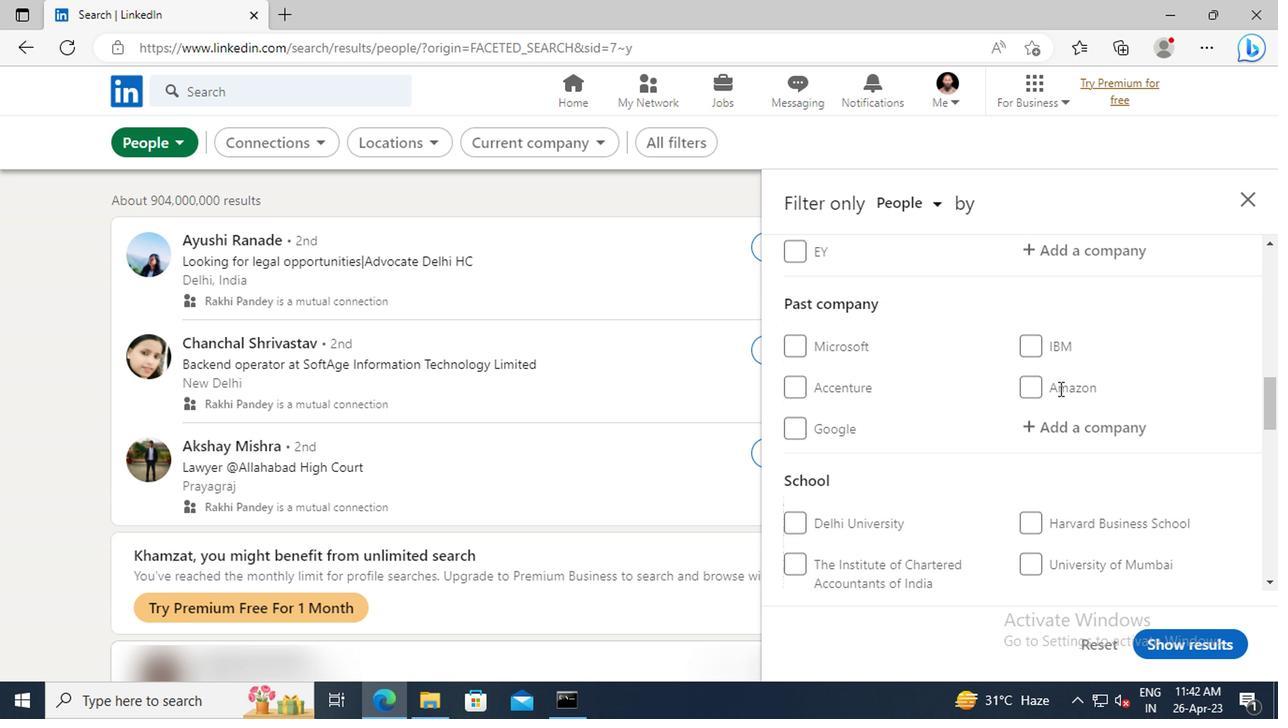
Action: Mouse scrolled (1054, 388) with delta (0, -1)
Screenshot: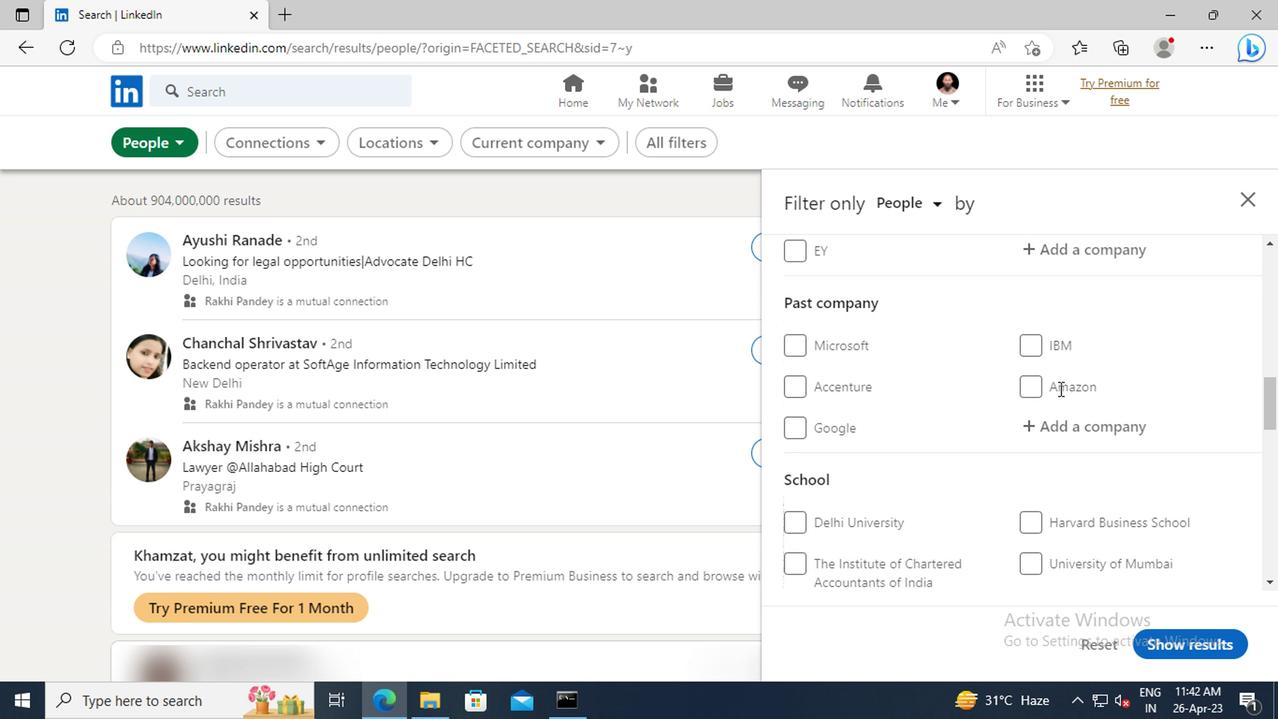 
Action: Mouse scrolled (1054, 388) with delta (0, -1)
Screenshot: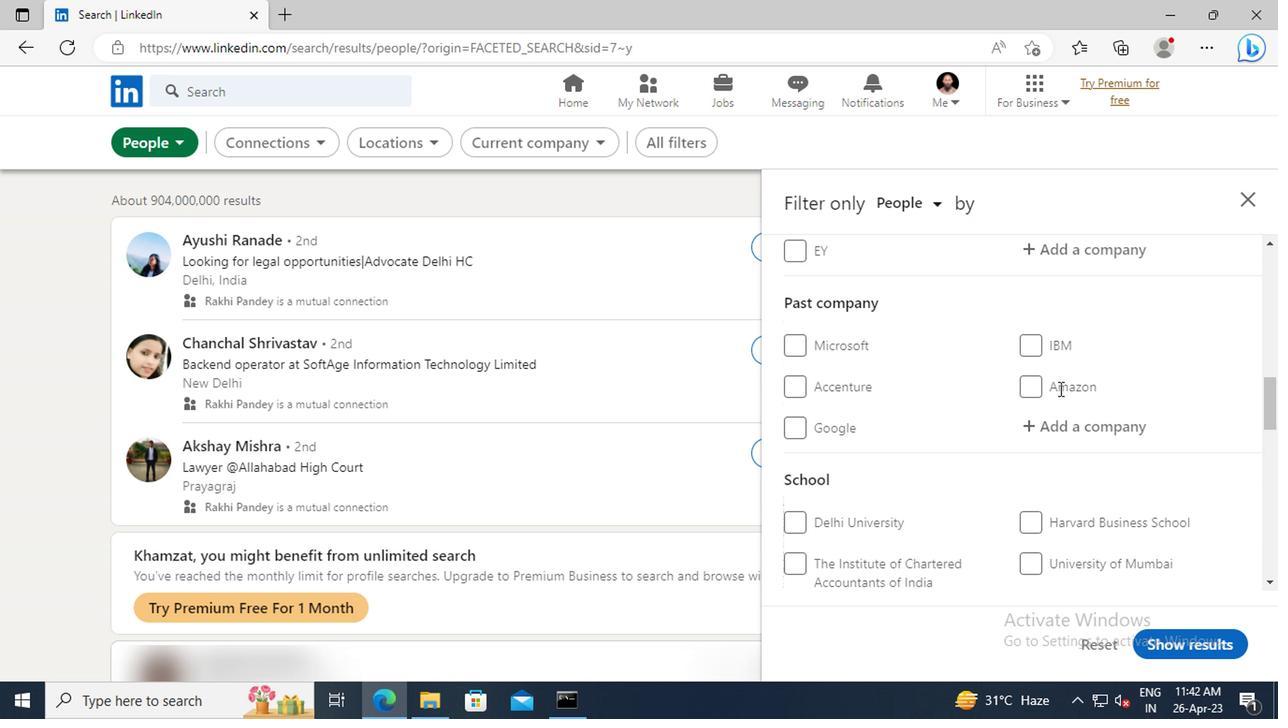 
Action: Mouse scrolled (1054, 388) with delta (0, -1)
Screenshot: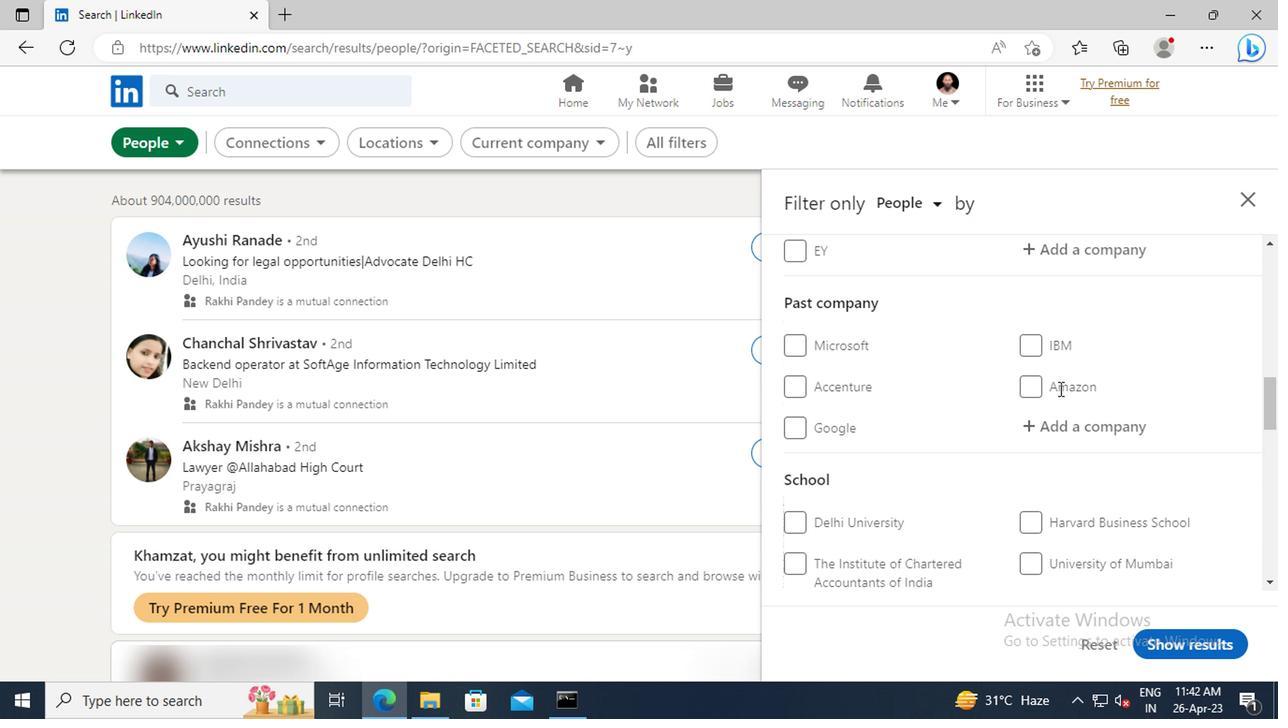 
Action: Mouse scrolled (1054, 388) with delta (0, -1)
Screenshot: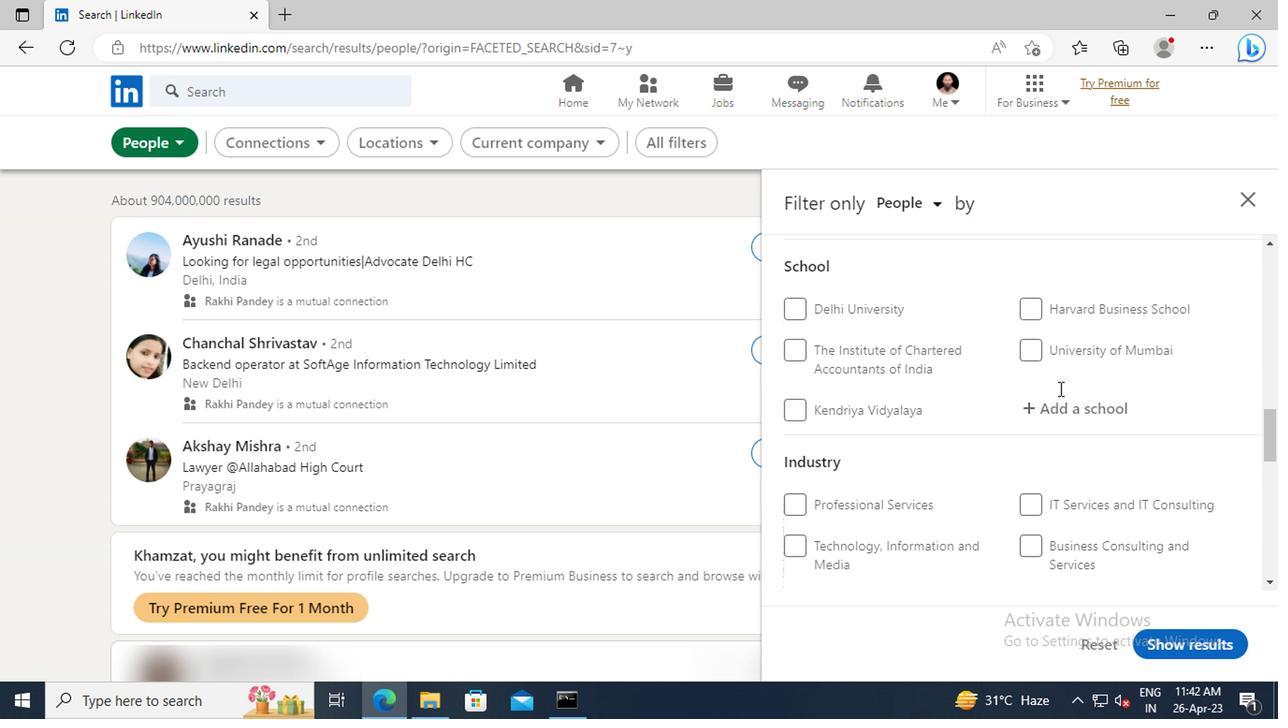 
Action: Mouse scrolled (1054, 388) with delta (0, -1)
Screenshot: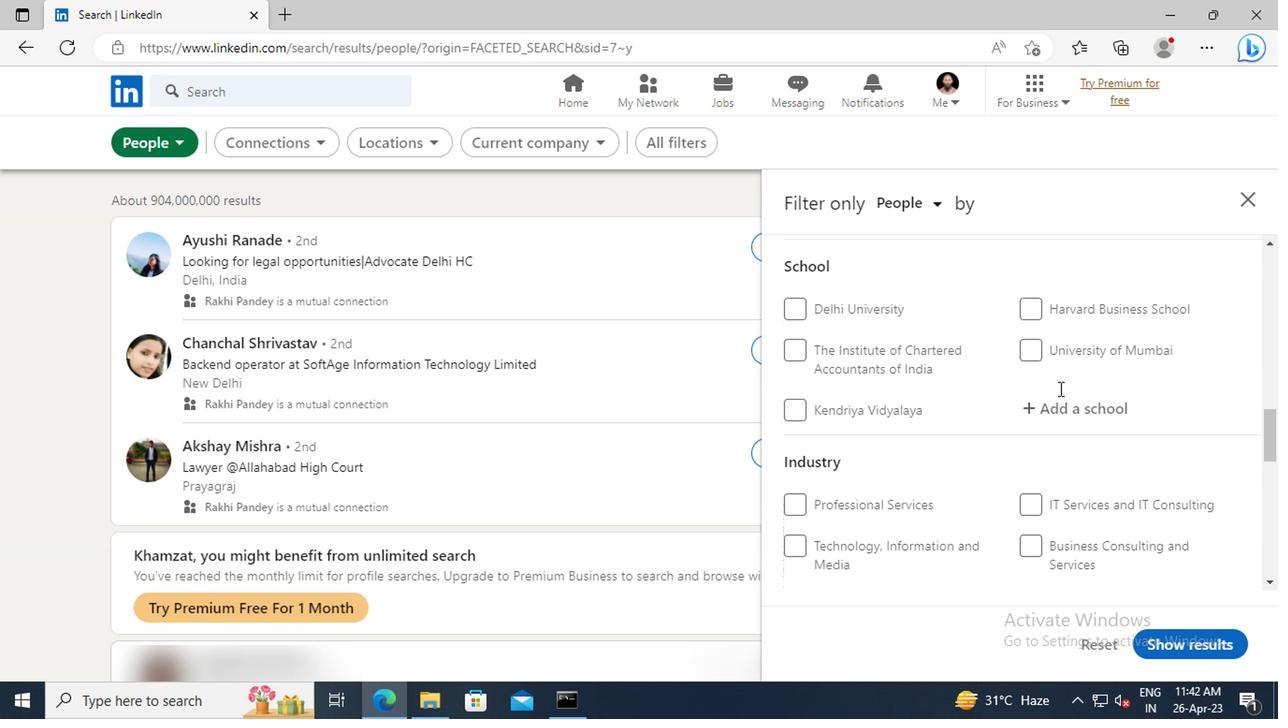 
Action: Mouse scrolled (1054, 388) with delta (0, -1)
Screenshot: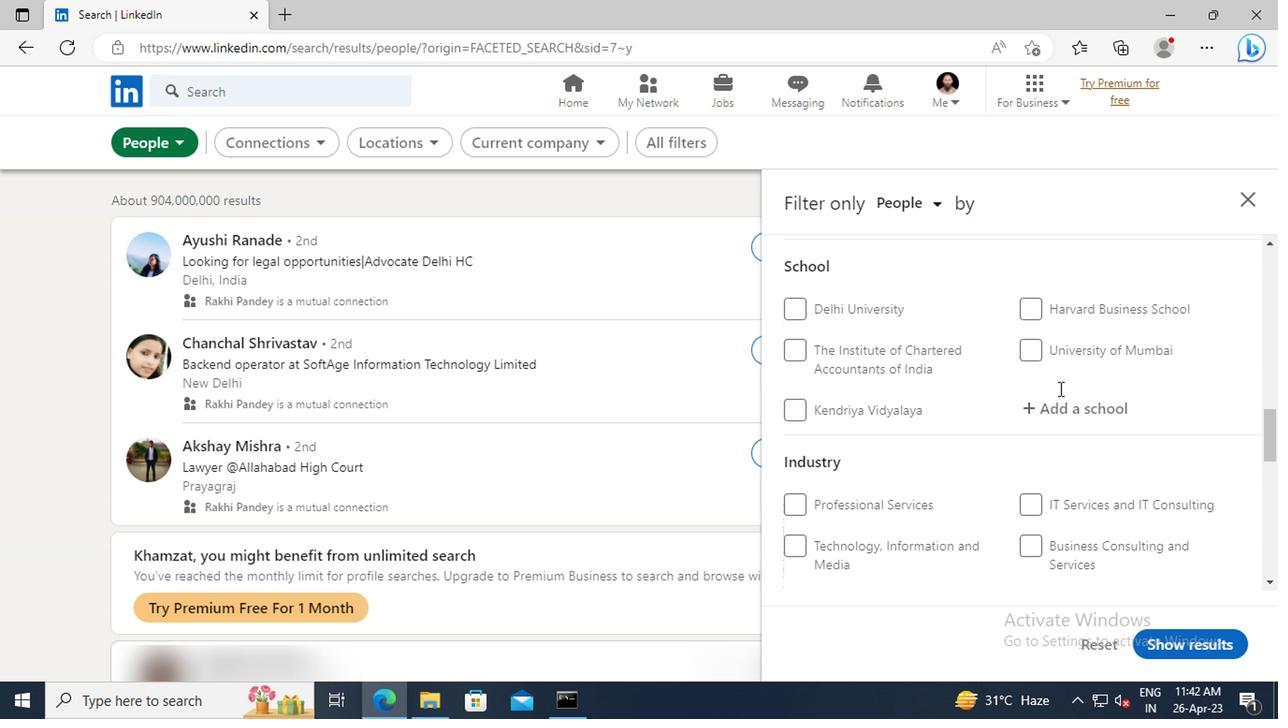 
Action: Mouse scrolled (1054, 388) with delta (0, -1)
Screenshot: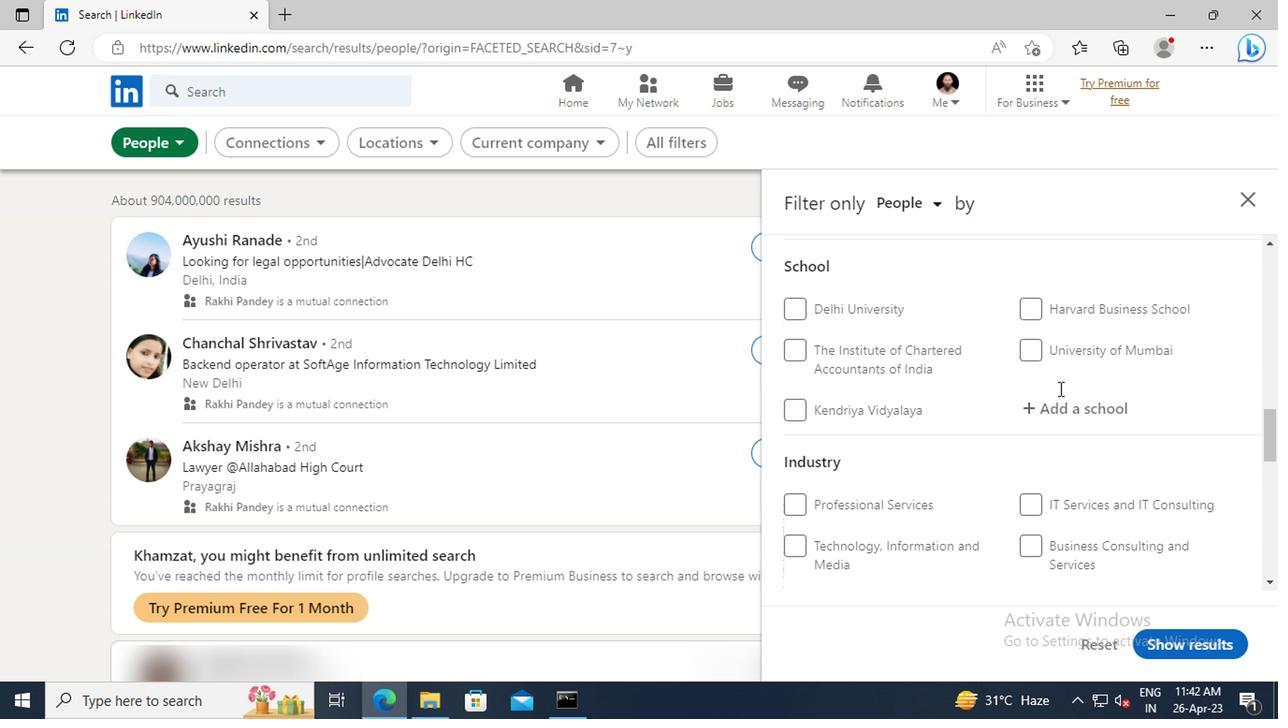 
Action: Mouse scrolled (1054, 388) with delta (0, -1)
Screenshot: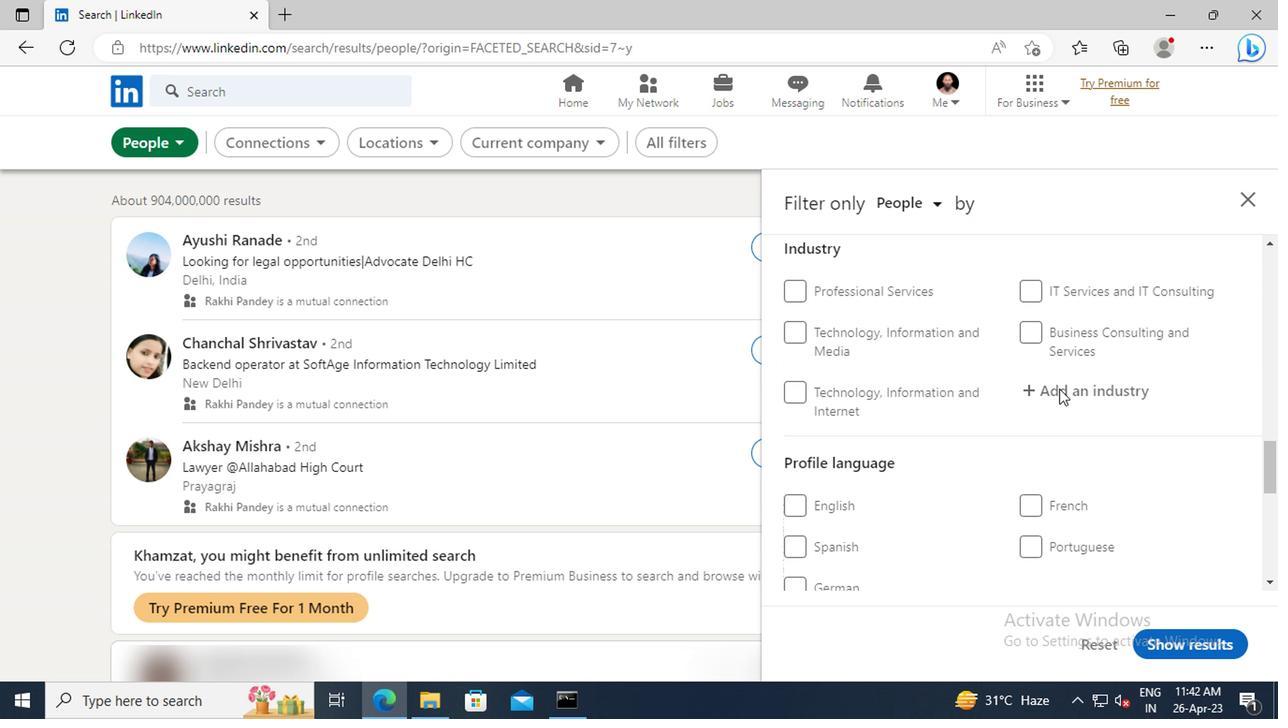 
Action: Mouse scrolled (1054, 388) with delta (0, -1)
Screenshot: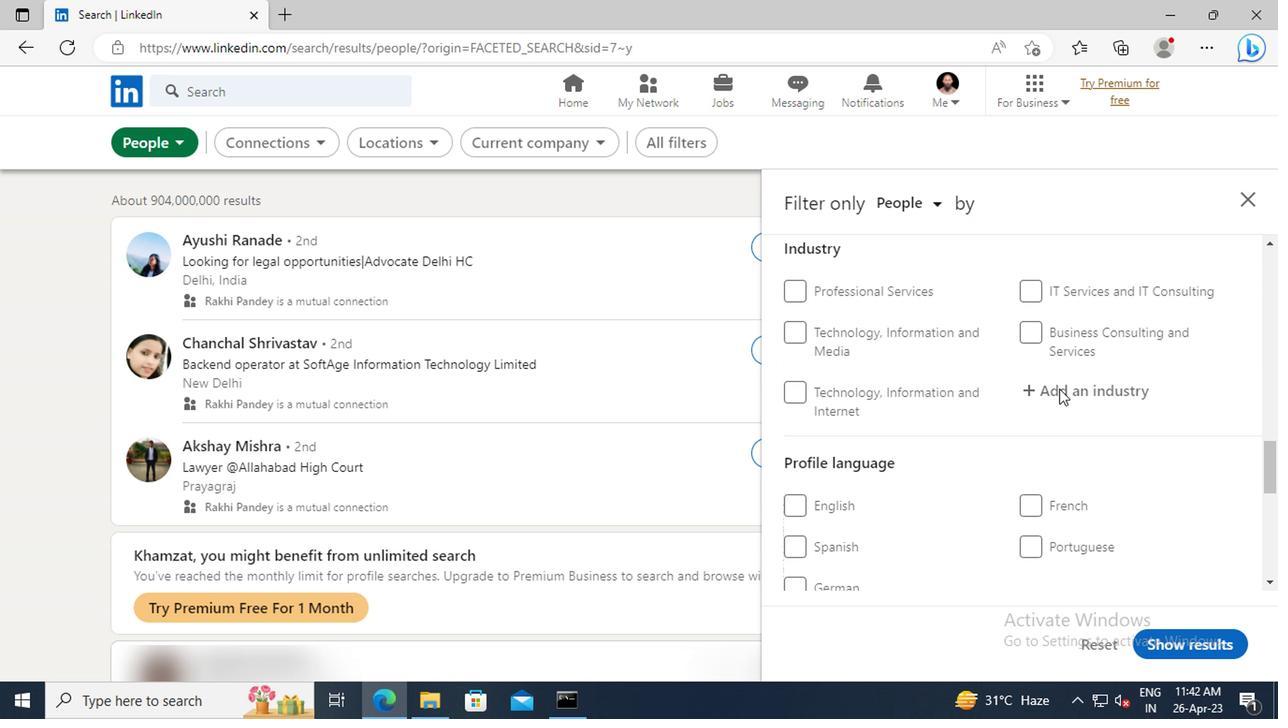 
Action: Mouse moved to (787, 482)
Screenshot: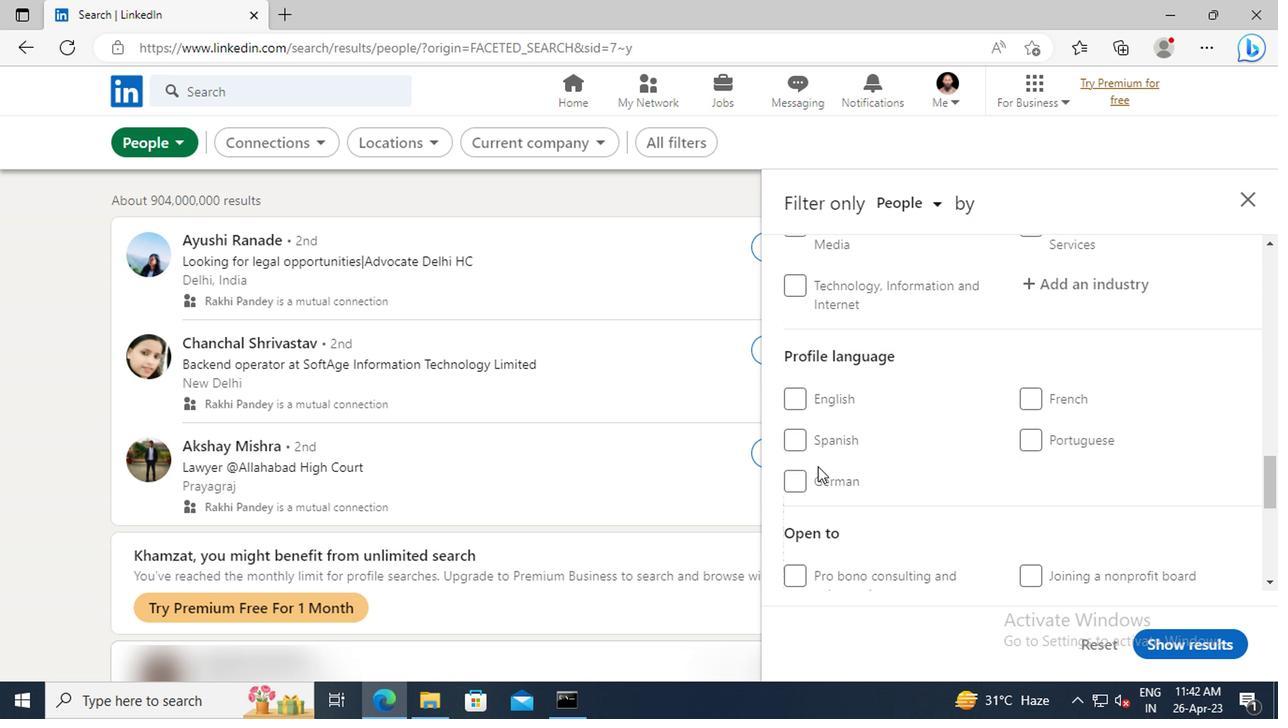 
Action: Mouse pressed left at (787, 482)
Screenshot: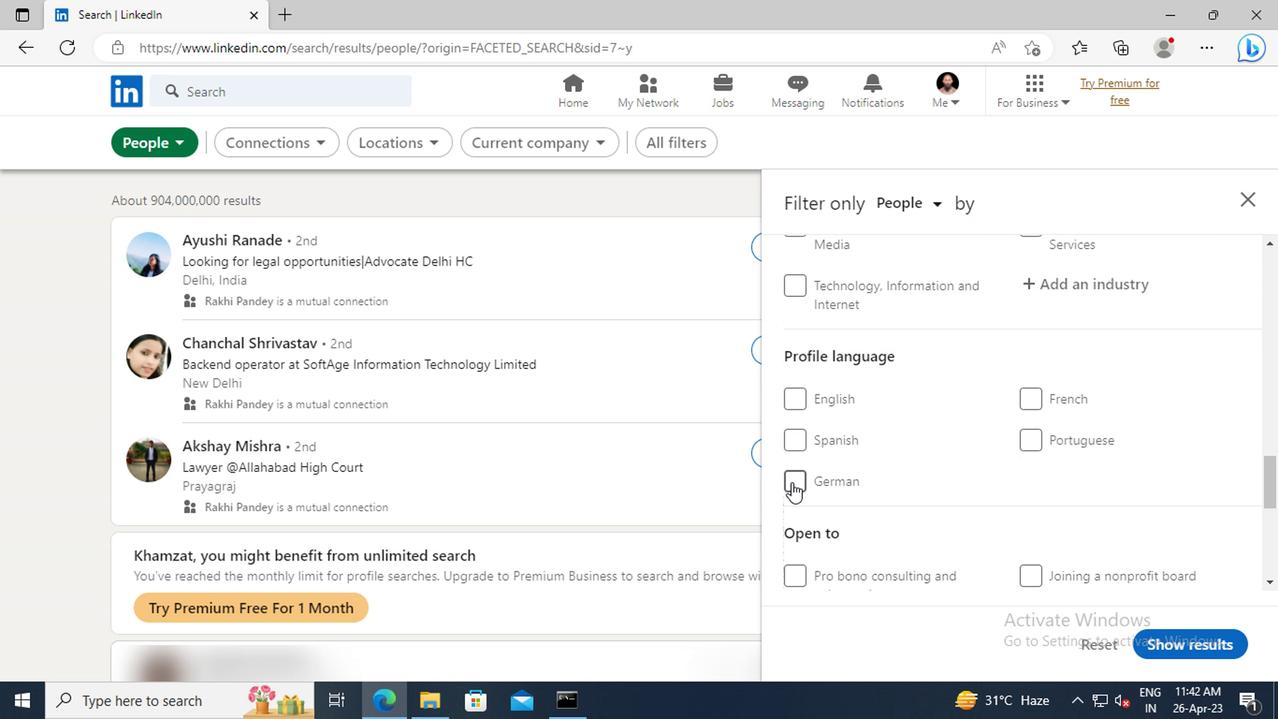 
Action: Mouse moved to (990, 472)
Screenshot: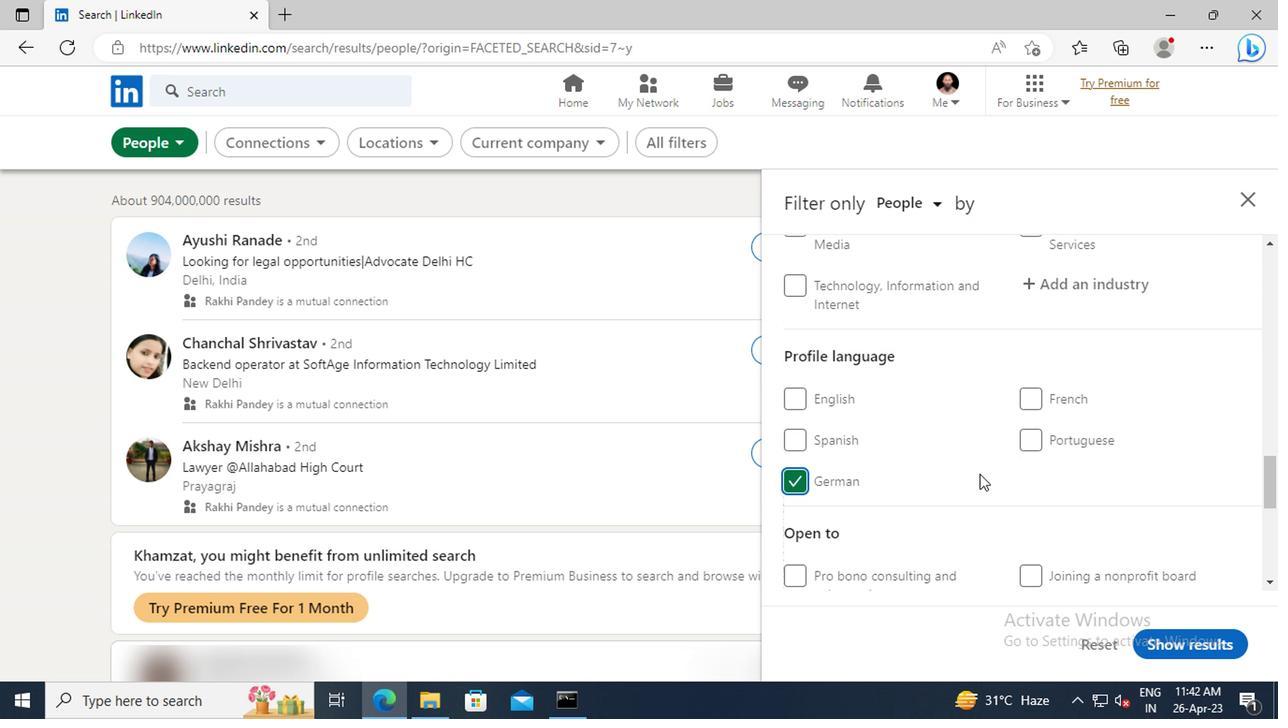 
Action: Mouse scrolled (990, 473) with delta (0, 1)
Screenshot: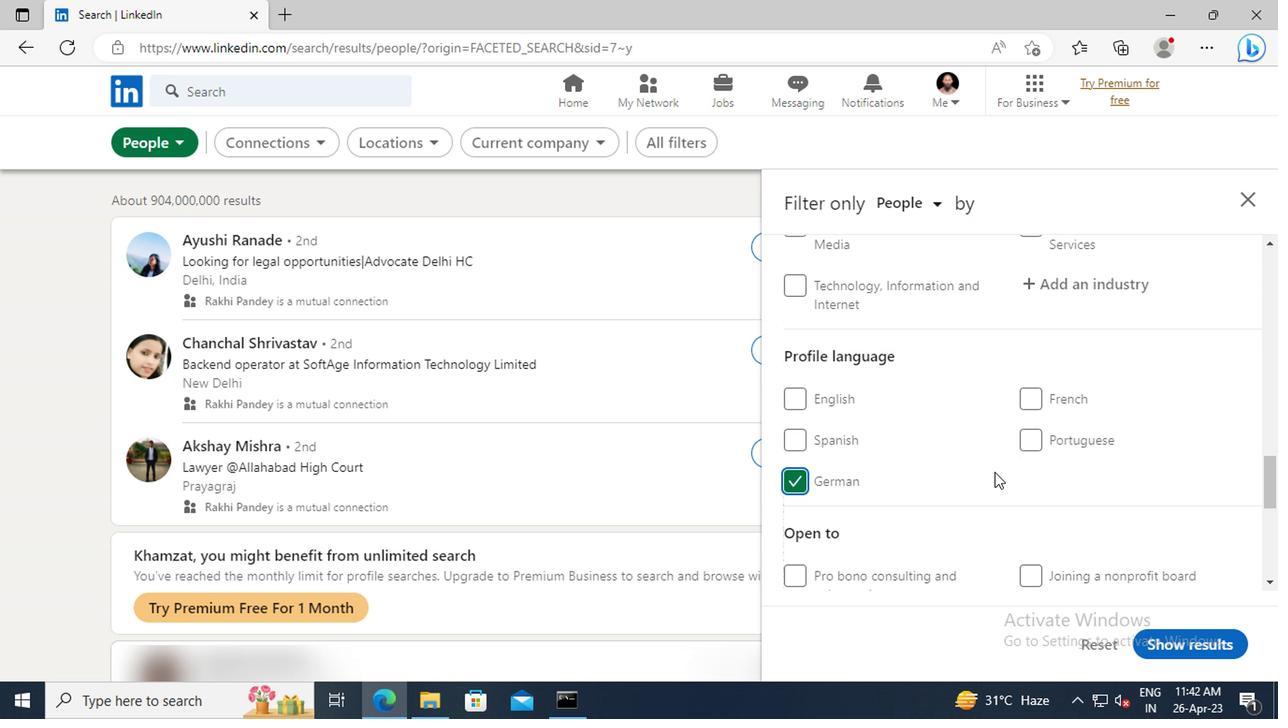 
Action: Mouse scrolled (990, 473) with delta (0, 1)
Screenshot: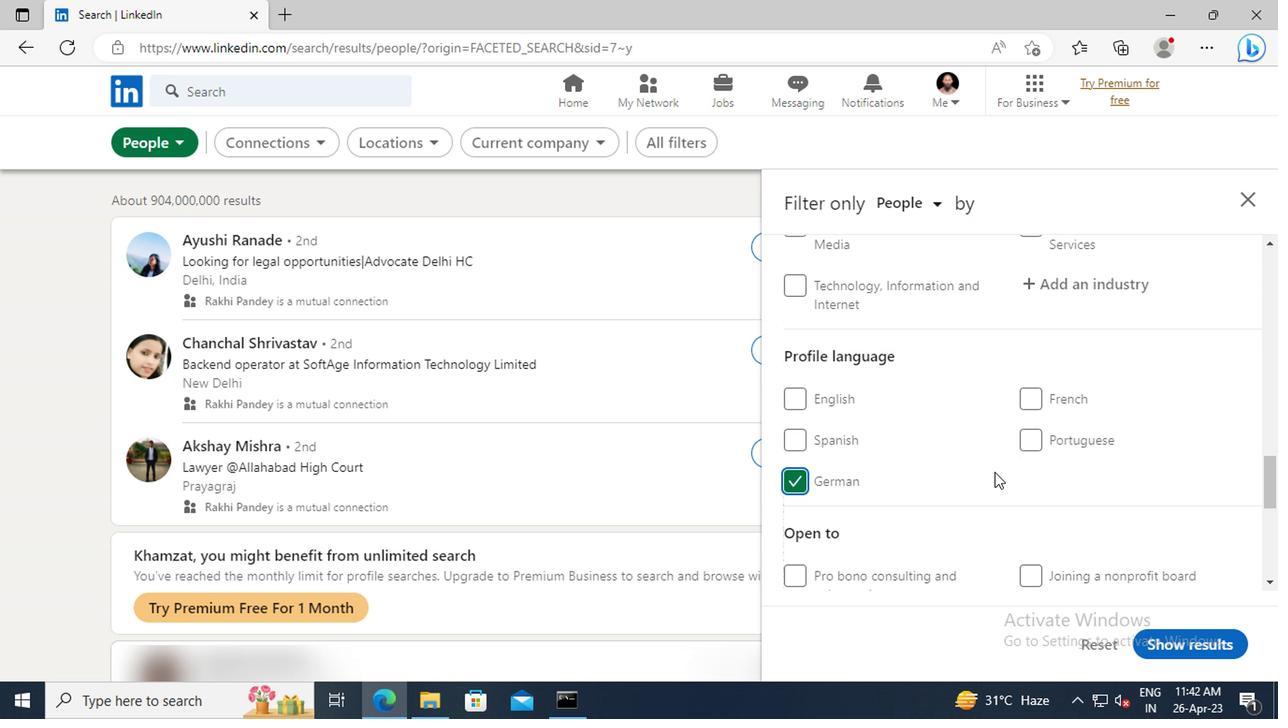 
Action: Mouse moved to (991, 472)
Screenshot: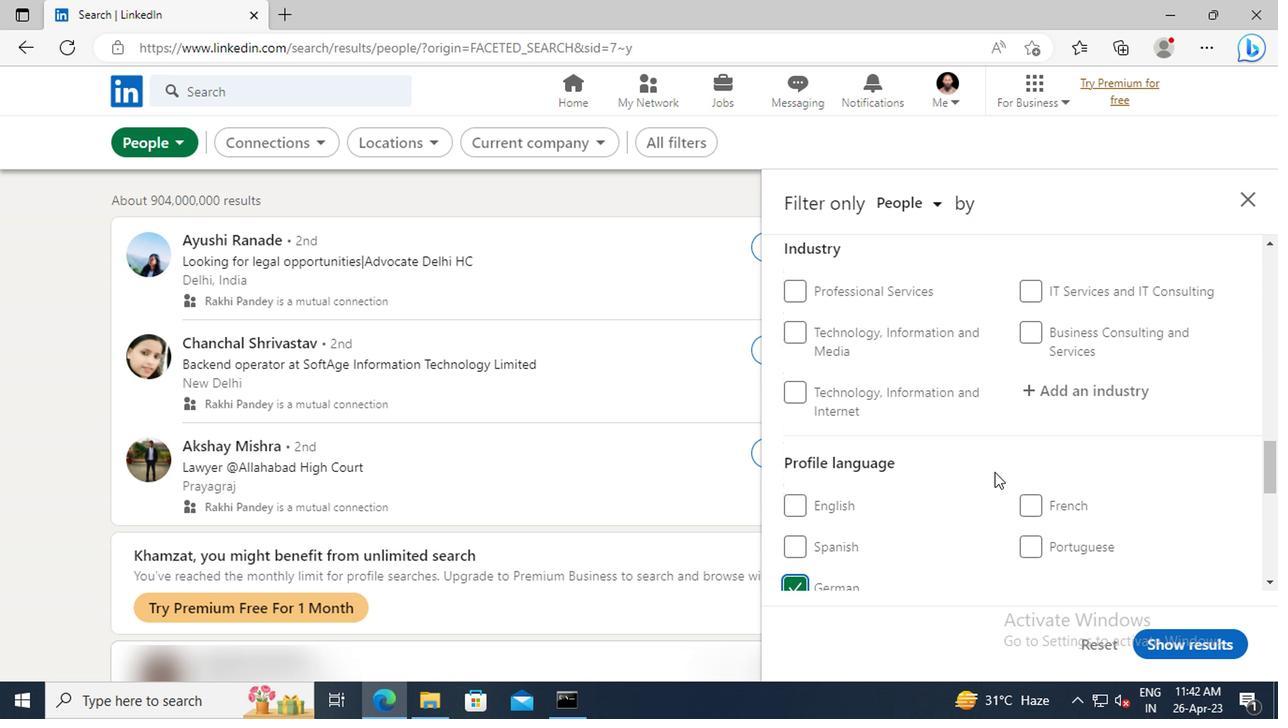 
Action: Mouse scrolled (991, 473) with delta (0, 1)
Screenshot: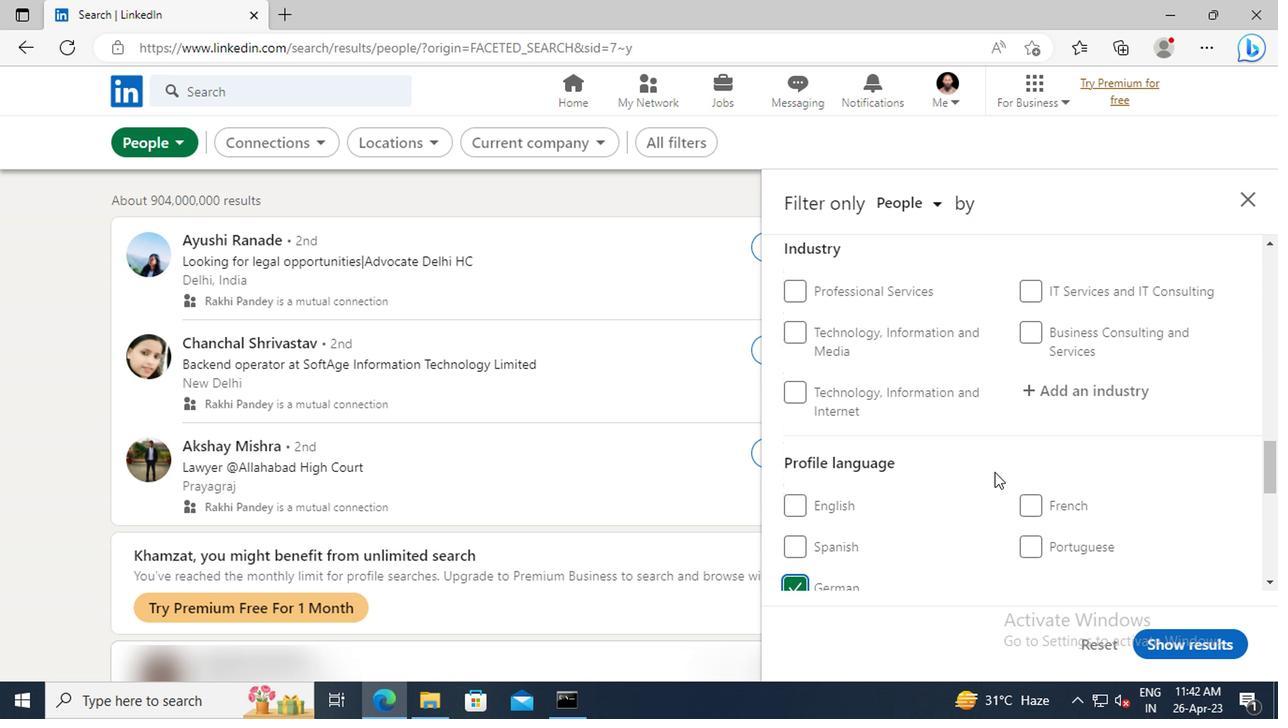 
Action: Mouse scrolled (991, 473) with delta (0, 1)
Screenshot: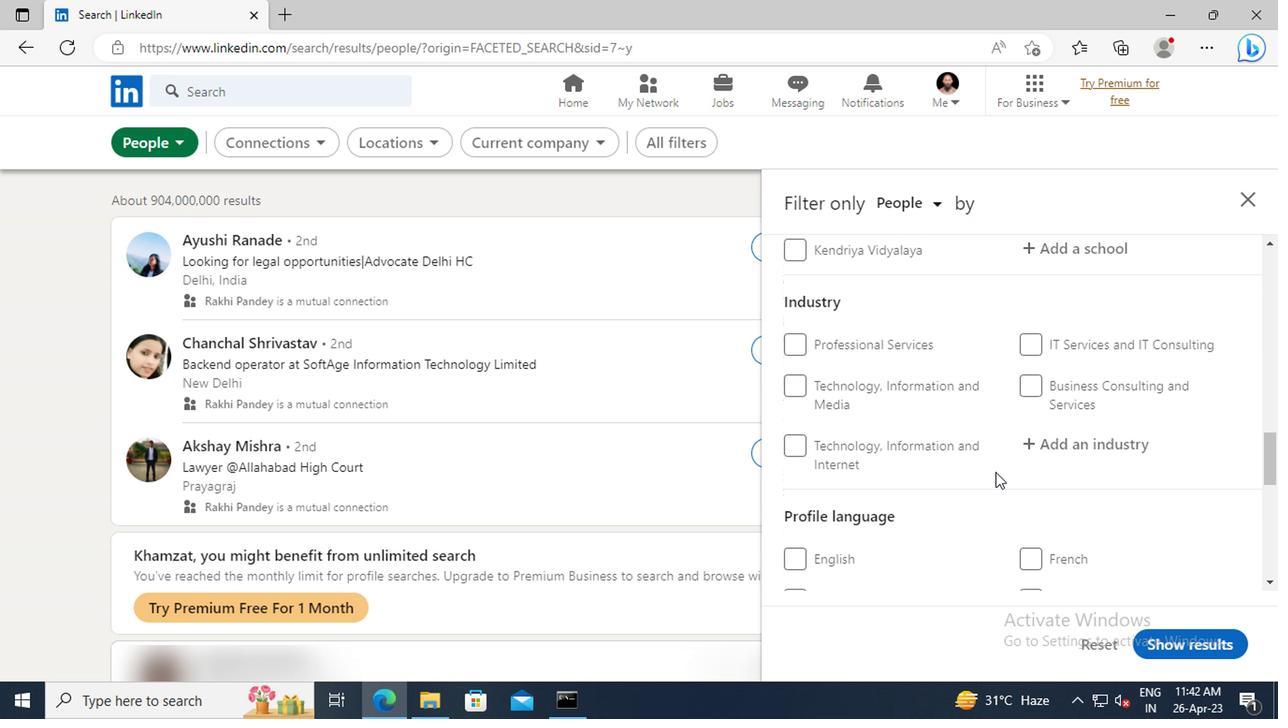 
Action: Mouse scrolled (991, 473) with delta (0, 1)
Screenshot: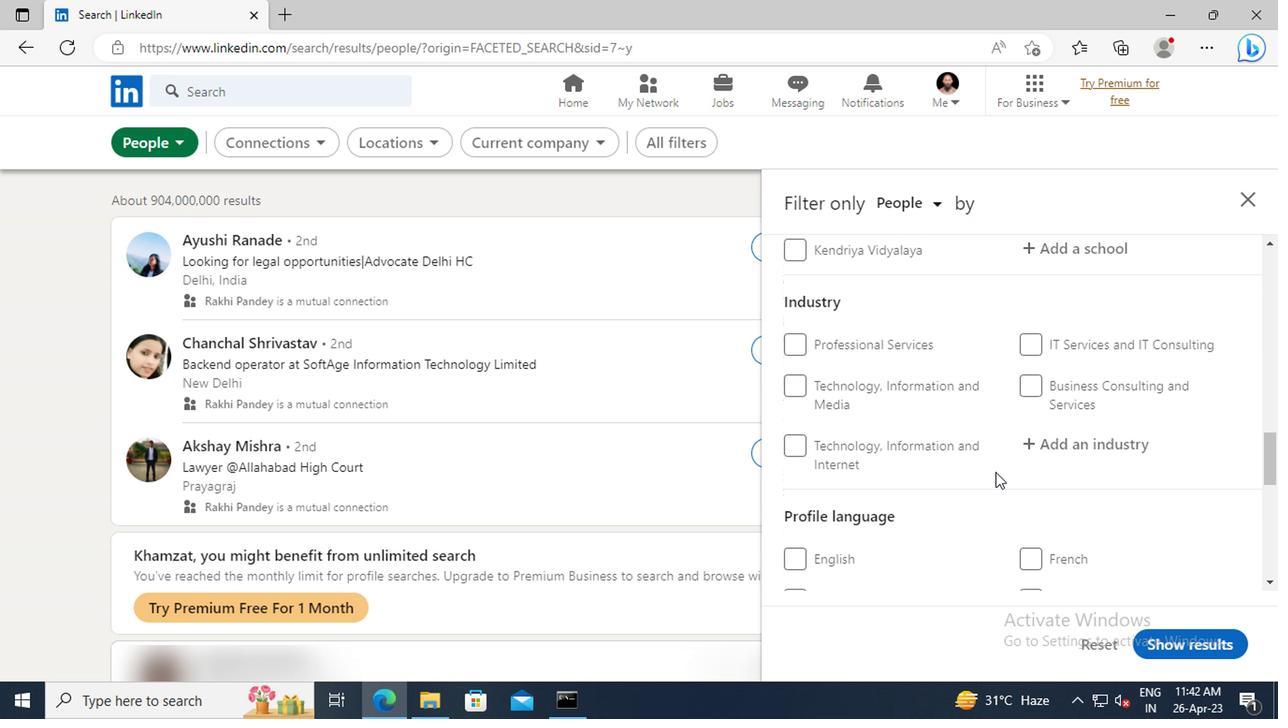 
Action: Mouse scrolled (991, 473) with delta (0, 1)
Screenshot: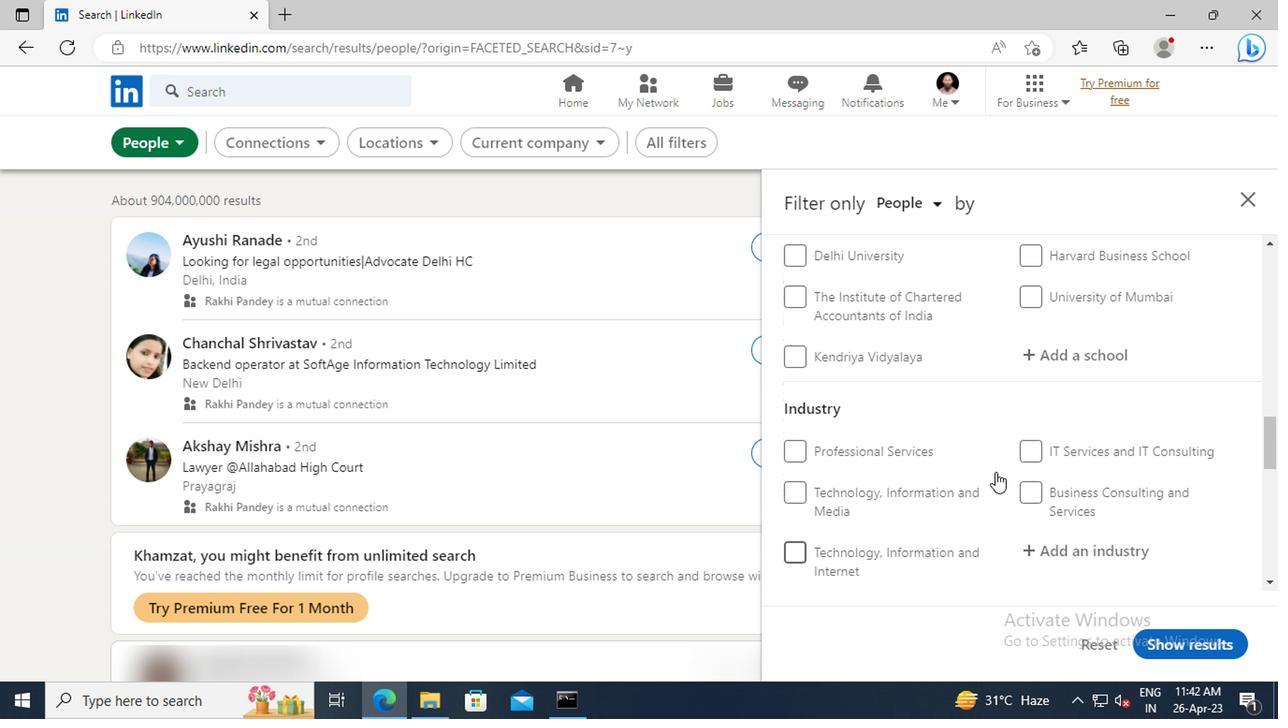 
Action: Mouse scrolled (991, 473) with delta (0, 1)
Screenshot: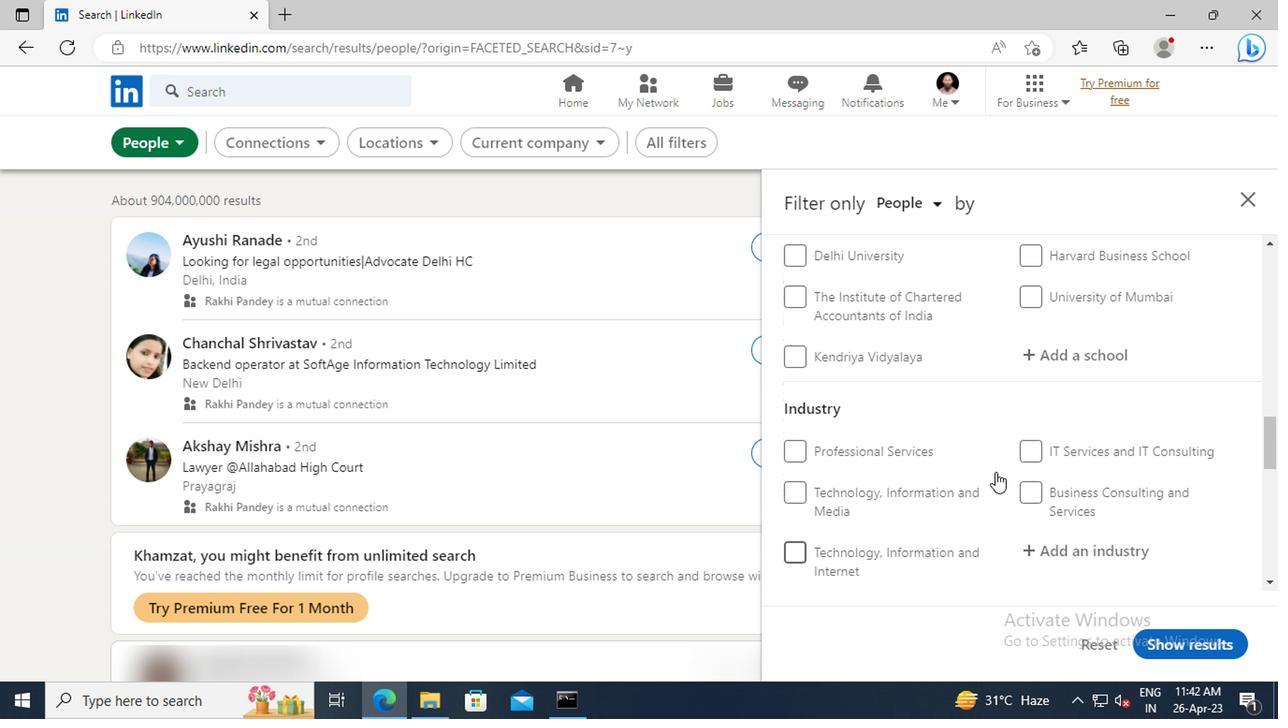 
Action: Mouse scrolled (991, 473) with delta (0, 1)
Screenshot: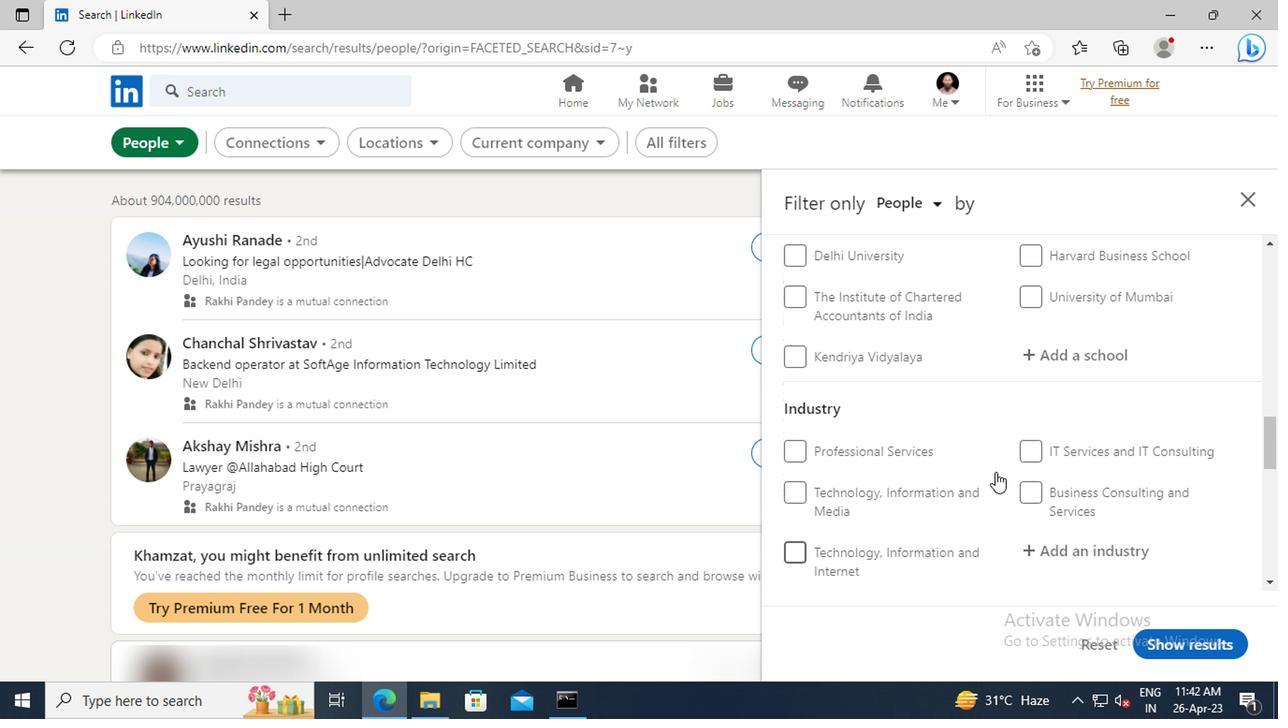 
Action: Mouse scrolled (991, 473) with delta (0, 1)
Screenshot: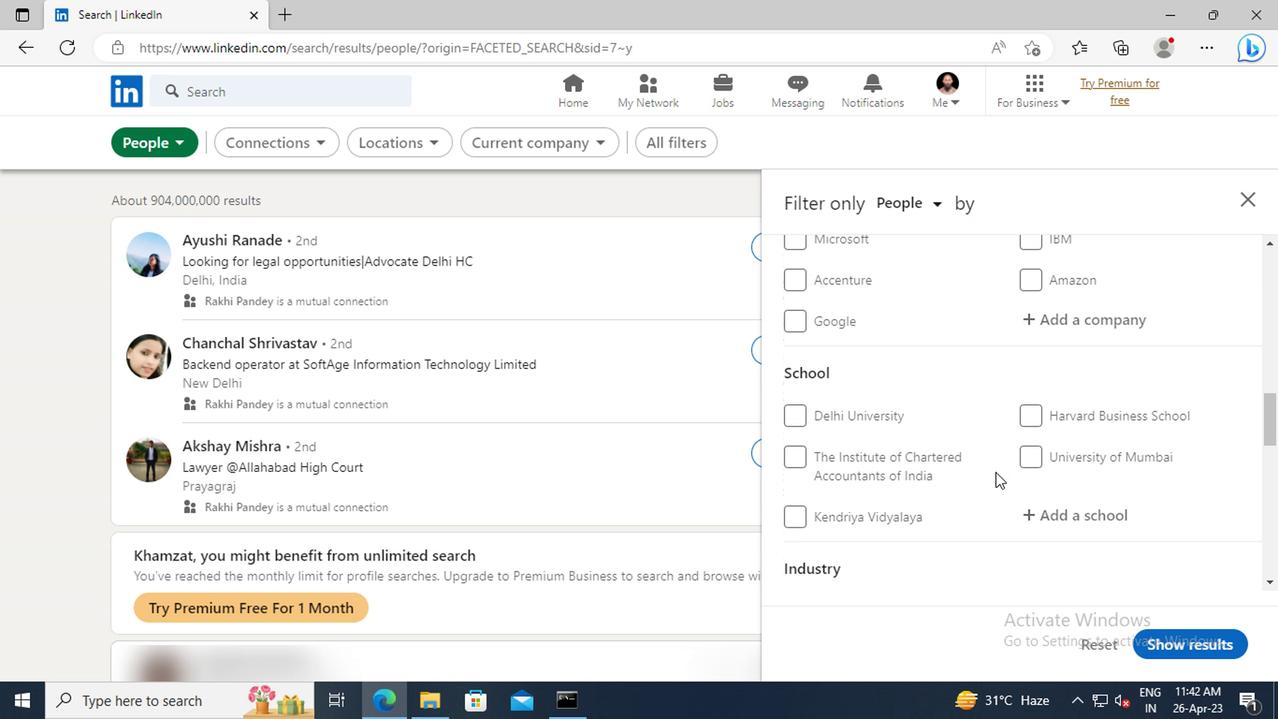 
Action: Mouse scrolled (991, 473) with delta (0, 1)
Screenshot: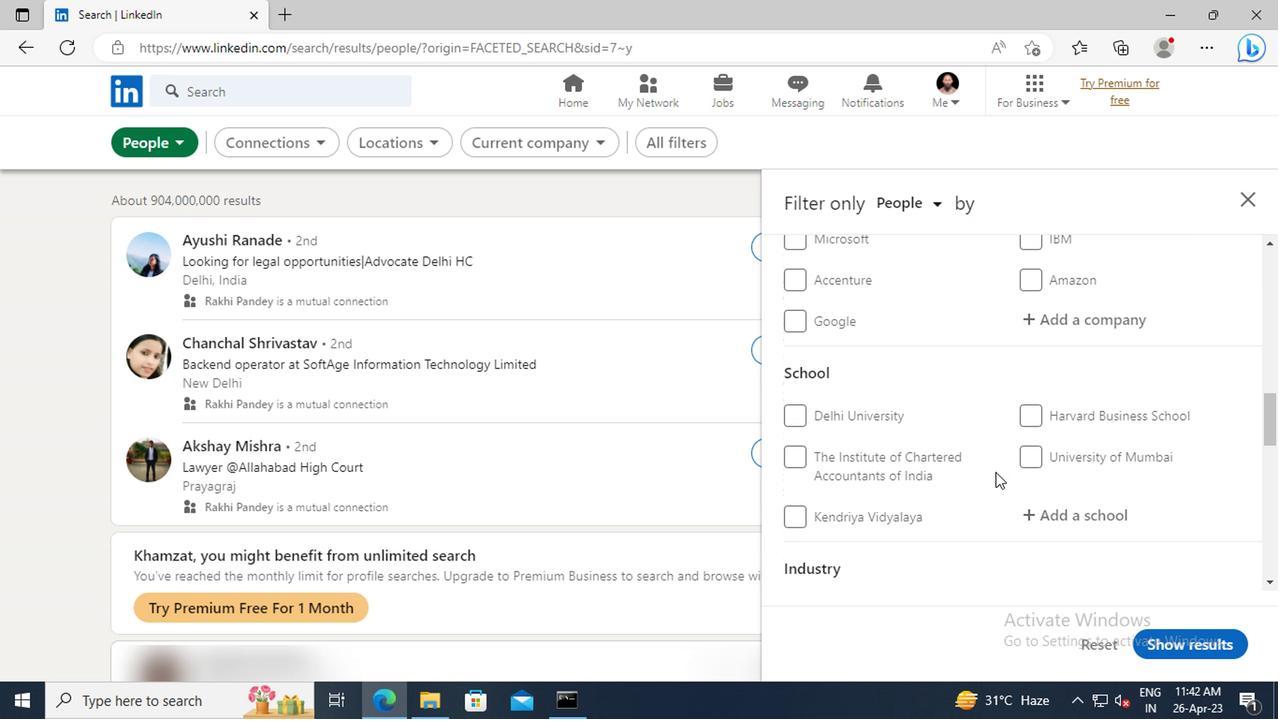 
Action: Mouse scrolled (991, 473) with delta (0, 1)
Screenshot: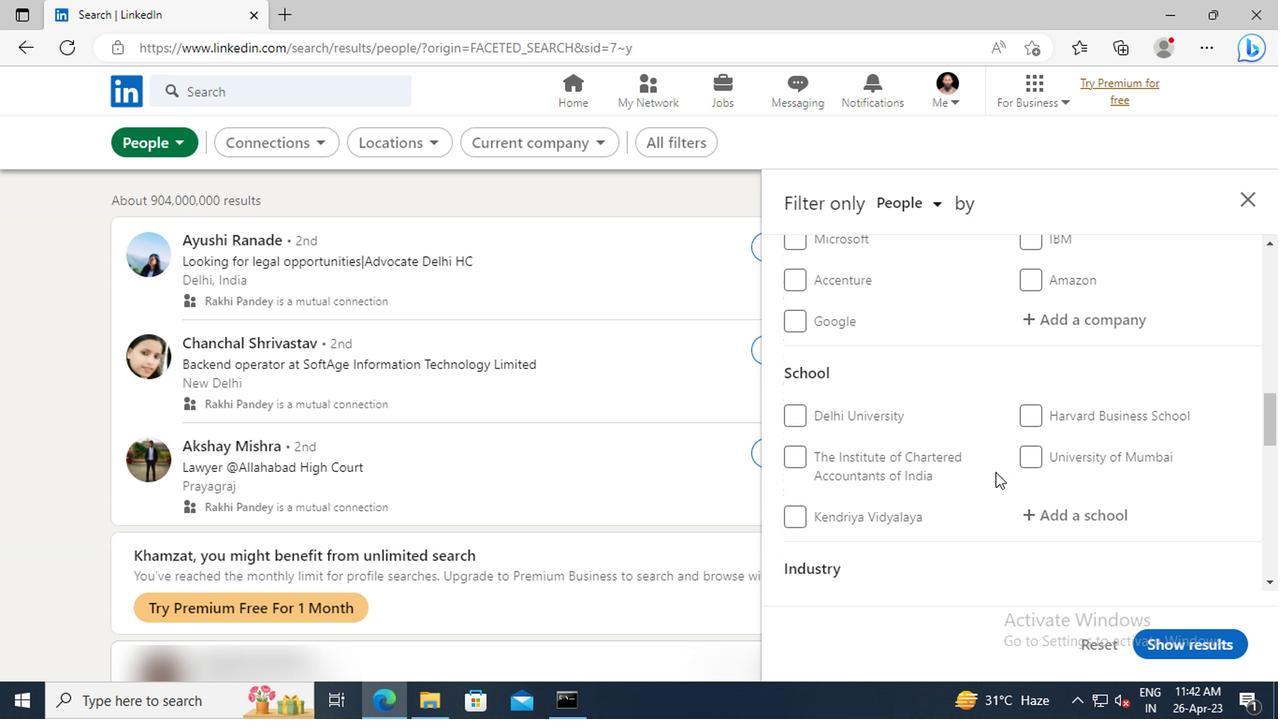 
Action: Mouse scrolled (991, 473) with delta (0, 1)
Screenshot: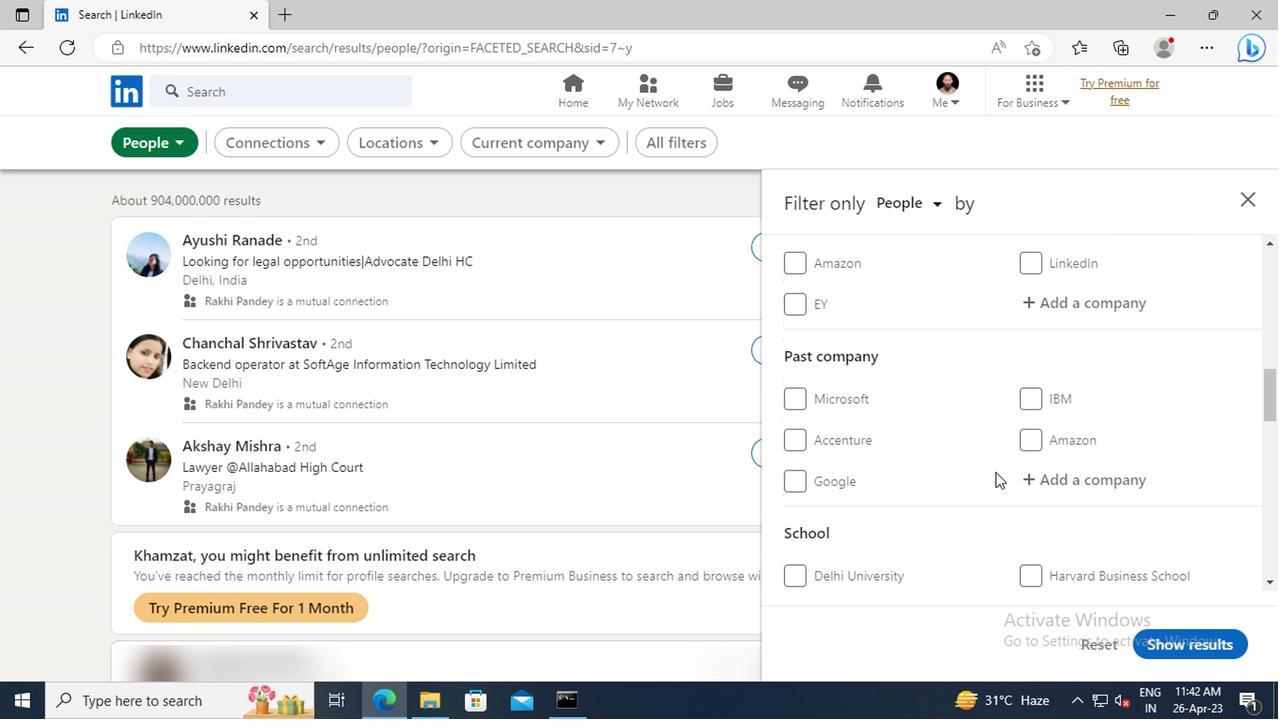 
Action: Mouse scrolled (991, 473) with delta (0, 1)
Screenshot: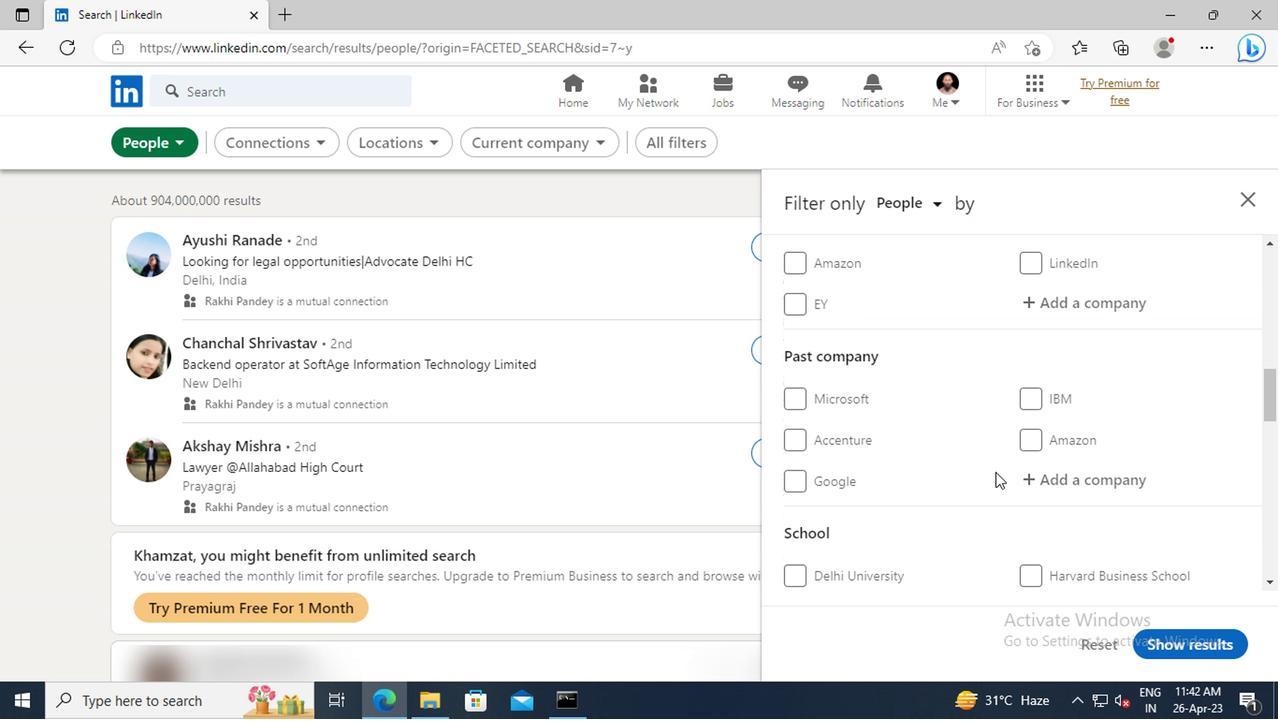 
Action: Mouse scrolled (991, 473) with delta (0, 1)
Screenshot: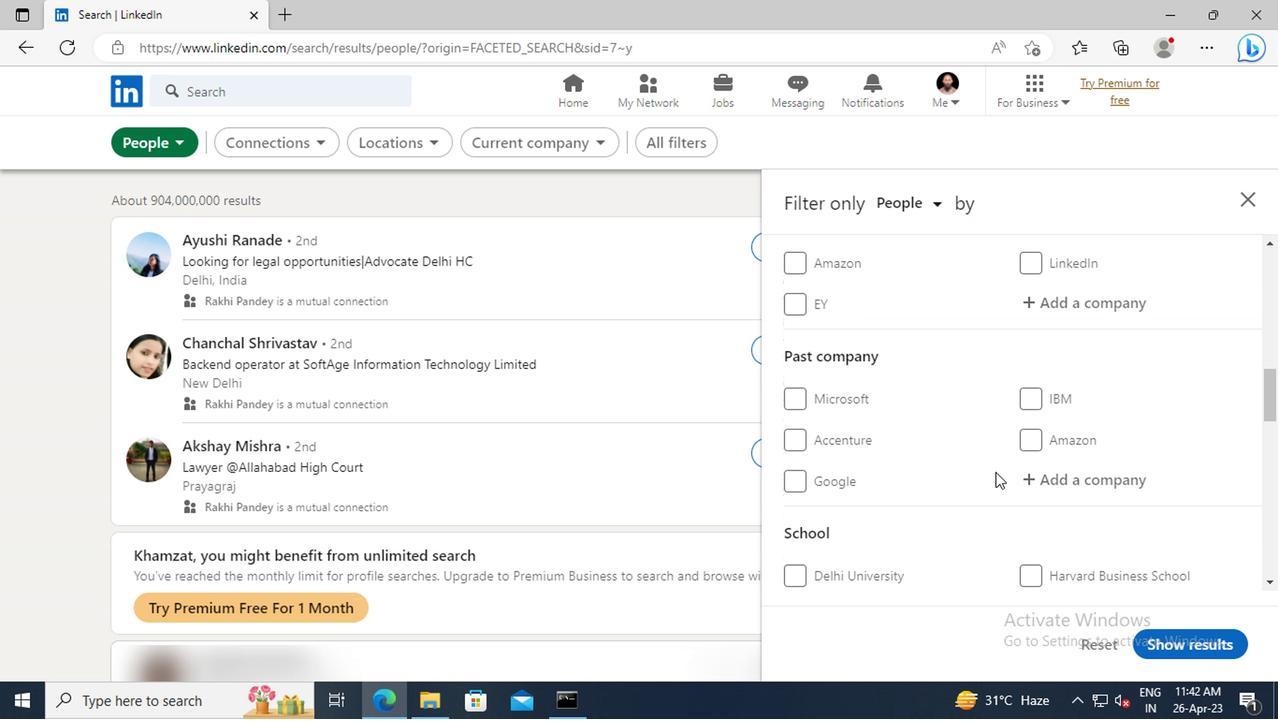 
Action: Mouse moved to (1031, 459)
Screenshot: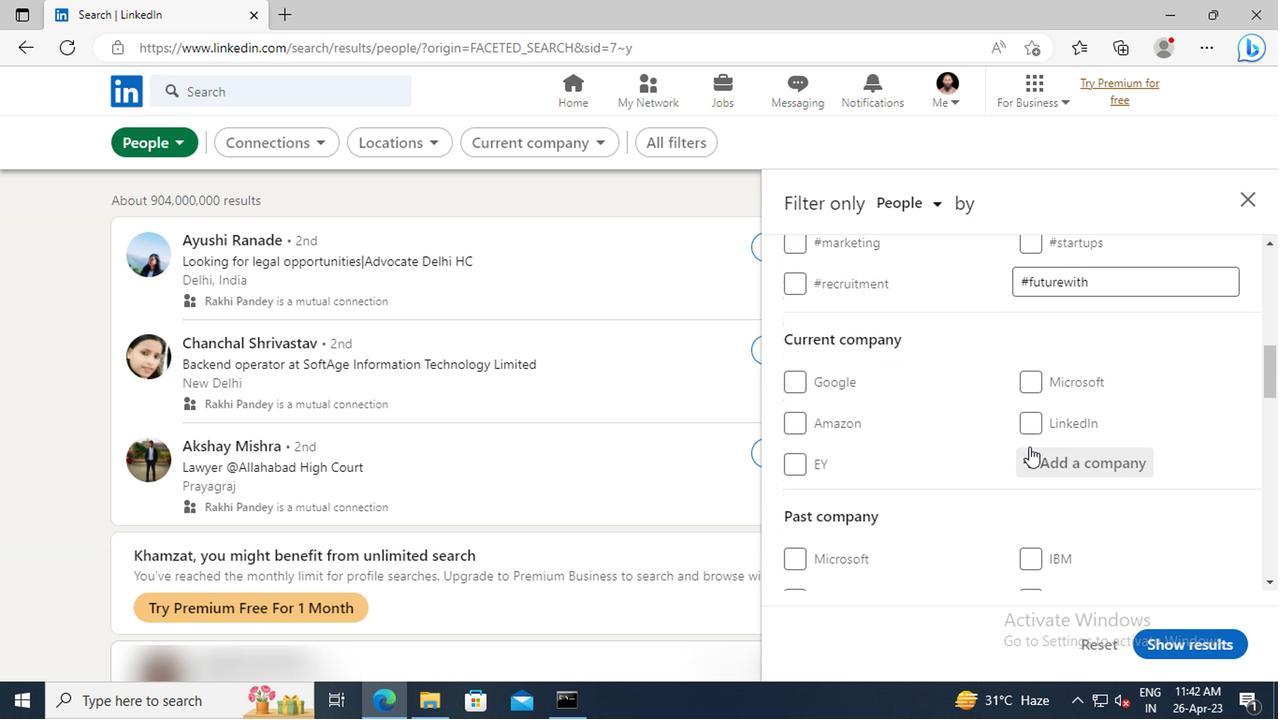 
Action: Mouse pressed left at (1031, 459)
Screenshot: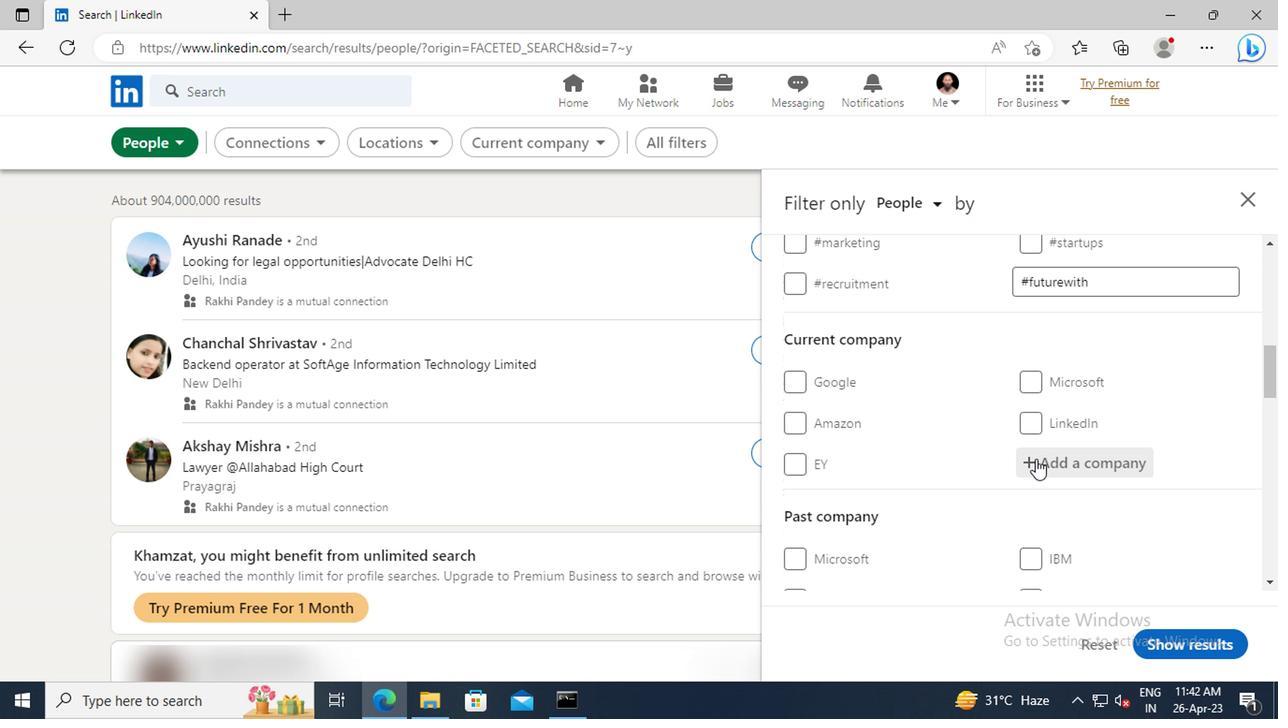 
Action: Key pressed <Key.shift>TIENS
Screenshot: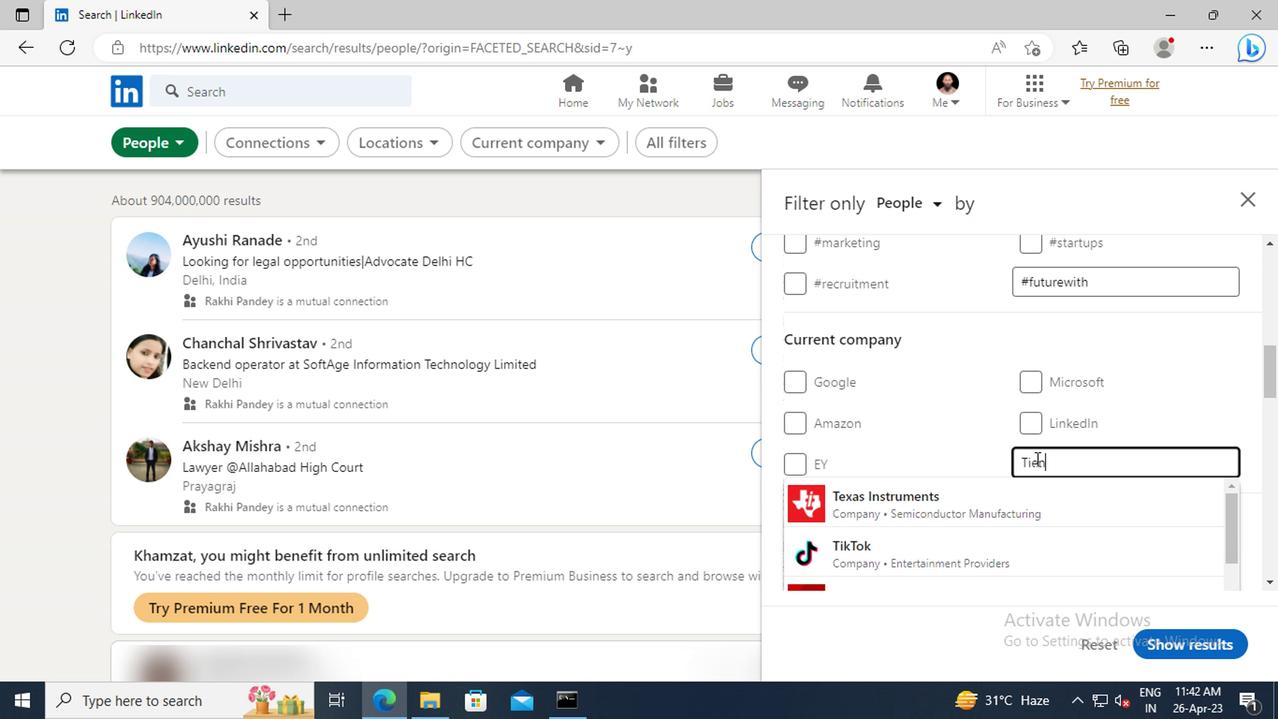 
Action: Mouse moved to (991, 495)
Screenshot: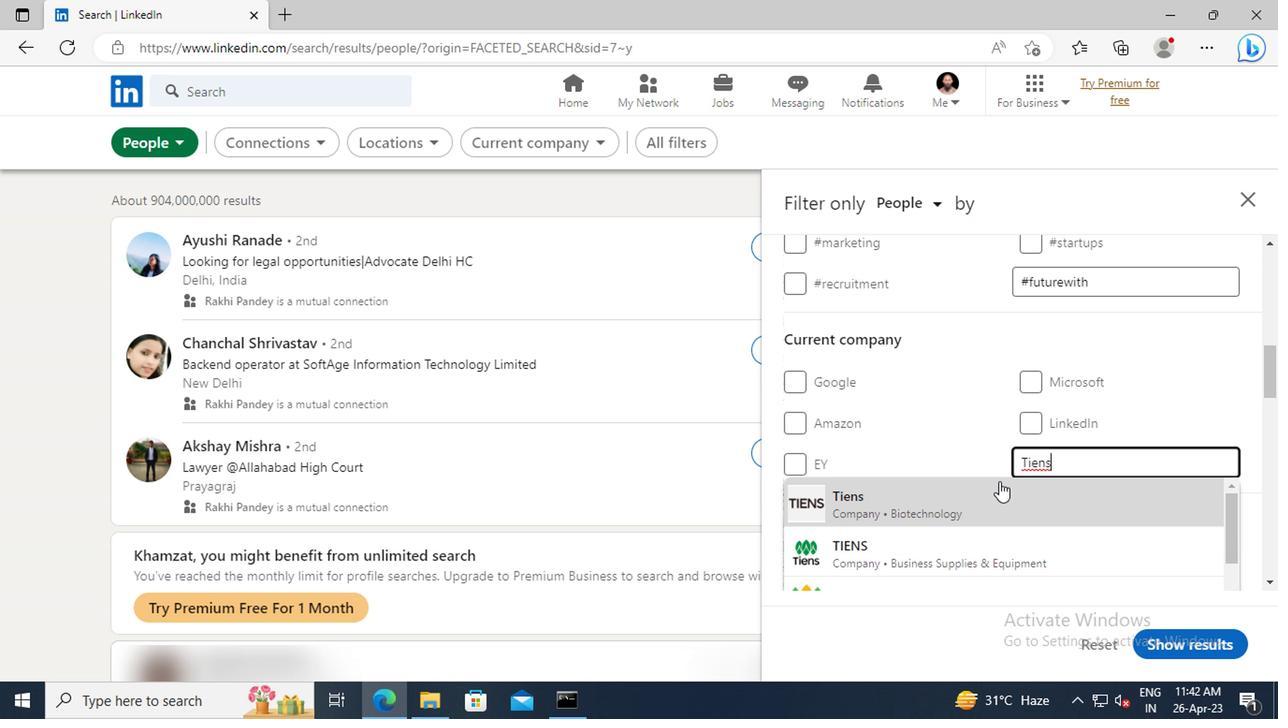
Action: Mouse pressed left at (991, 495)
Screenshot: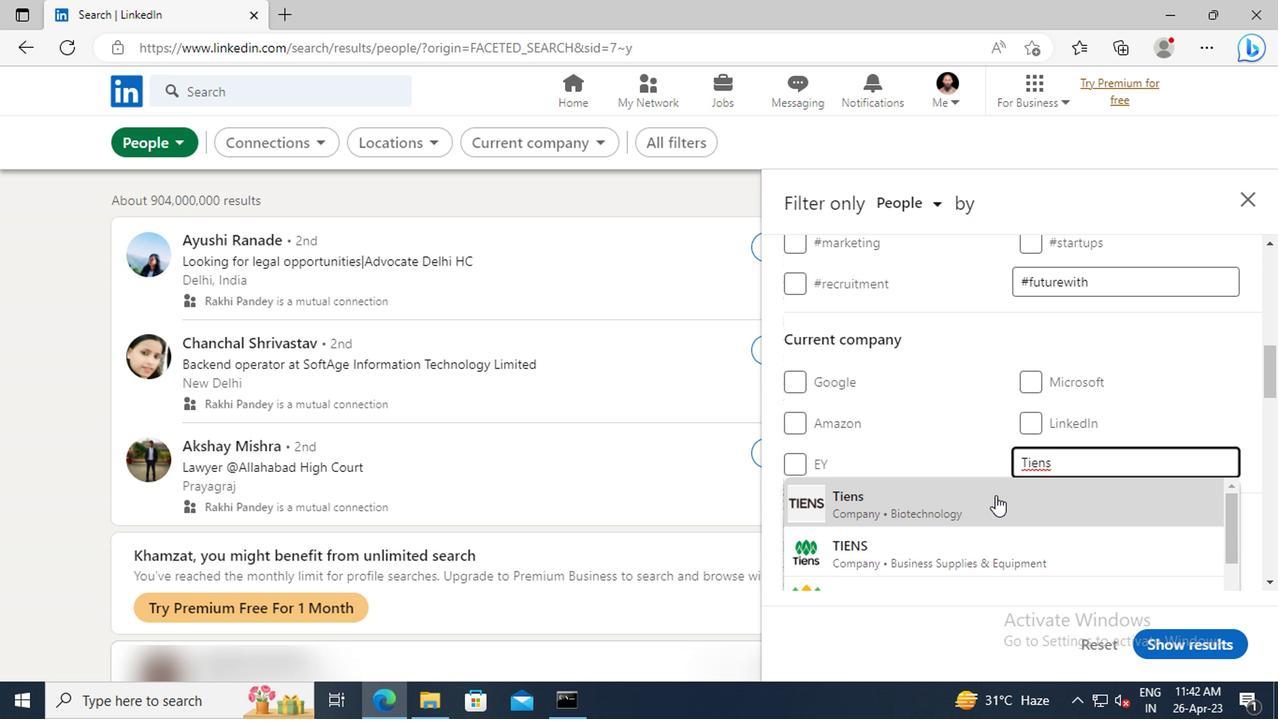 
Action: Mouse moved to (1011, 402)
Screenshot: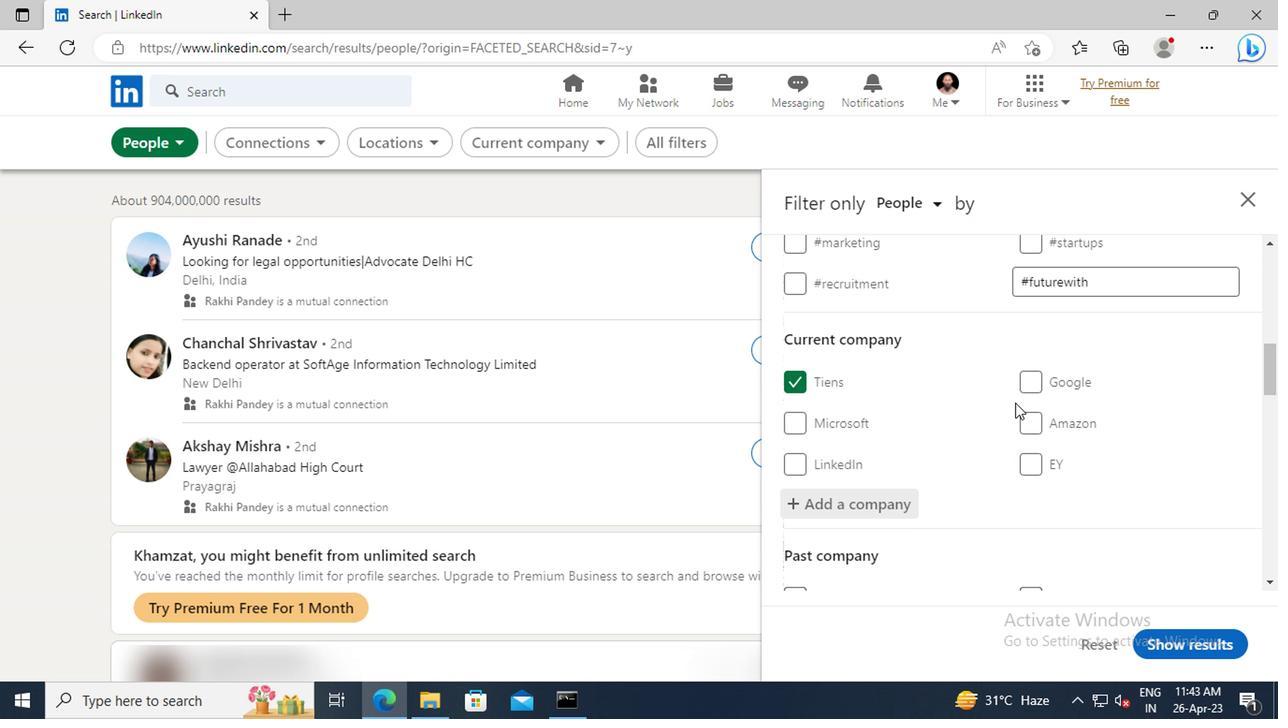 
Action: Mouse scrolled (1011, 401) with delta (0, 0)
Screenshot: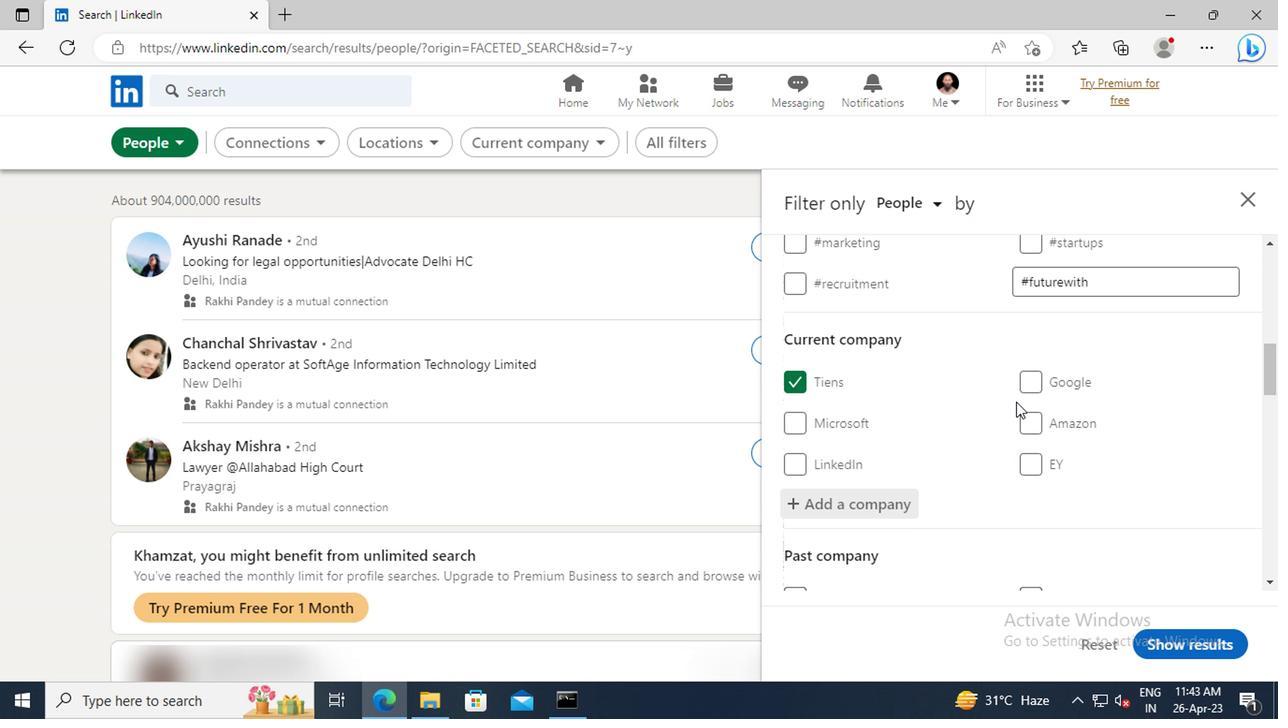 
Action: Mouse scrolled (1011, 401) with delta (0, 0)
Screenshot: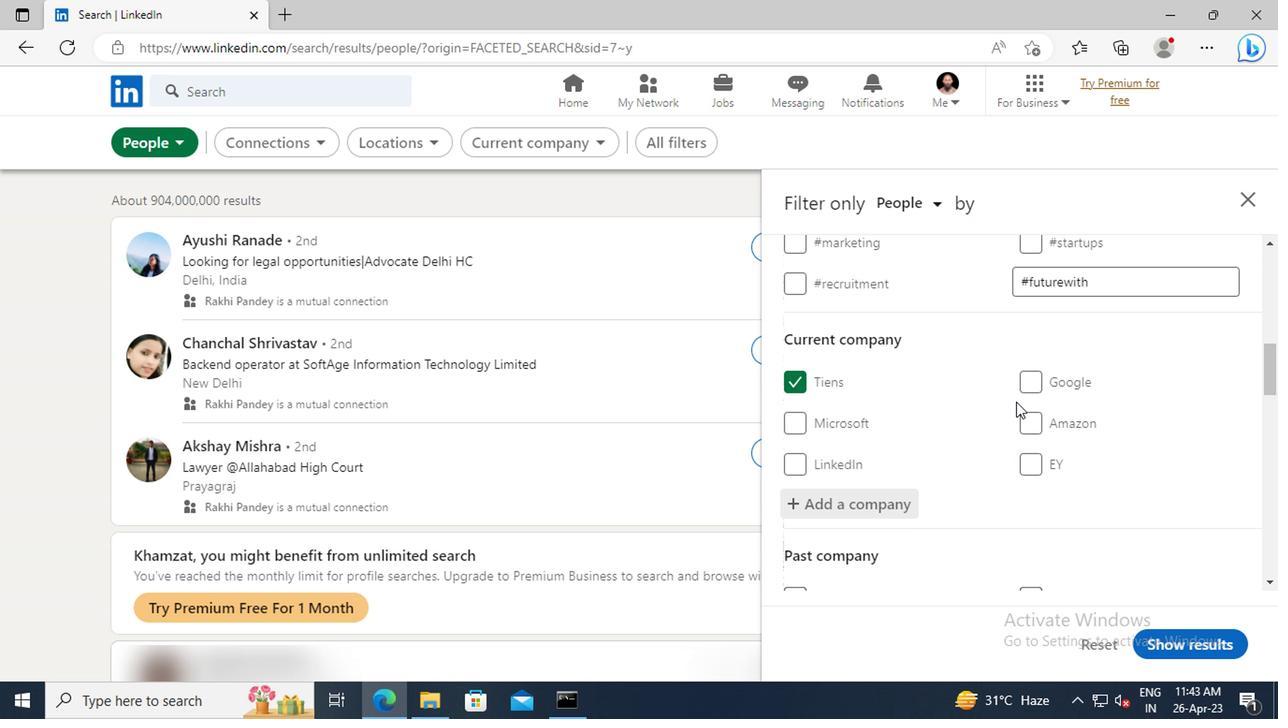 
Action: Mouse scrolled (1011, 401) with delta (0, 0)
Screenshot: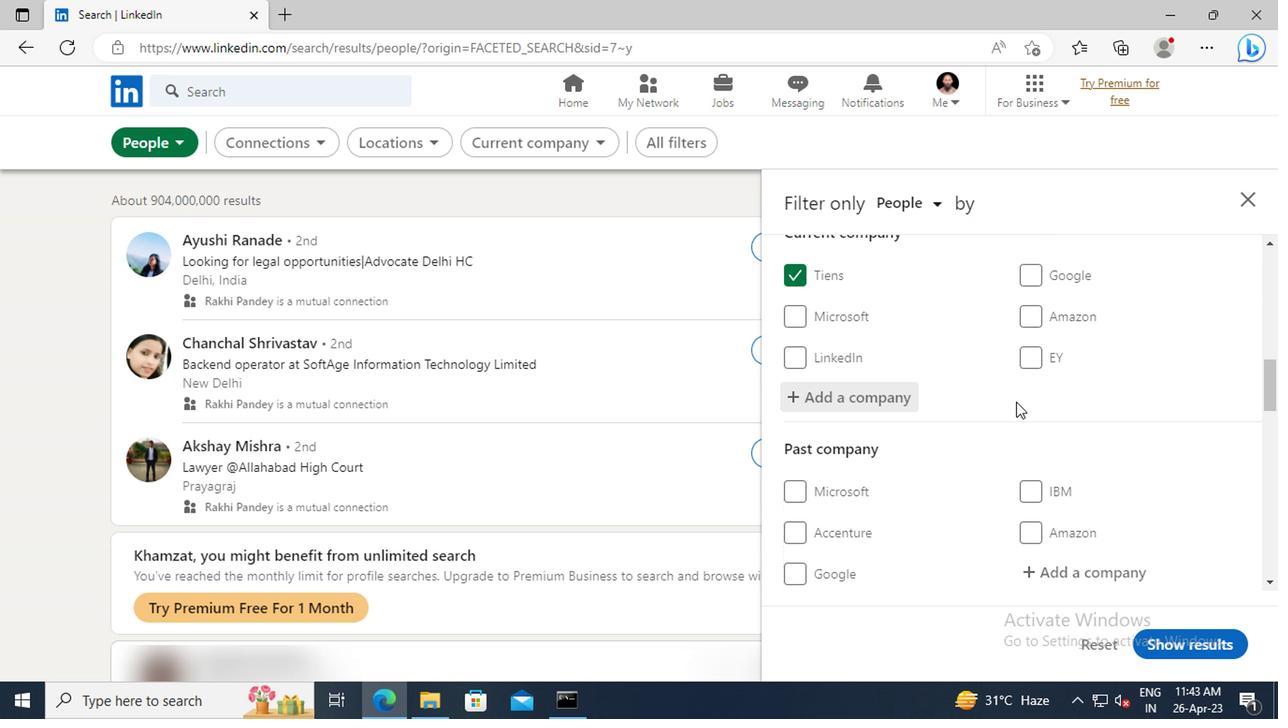 
Action: Mouse scrolled (1011, 401) with delta (0, 0)
Screenshot: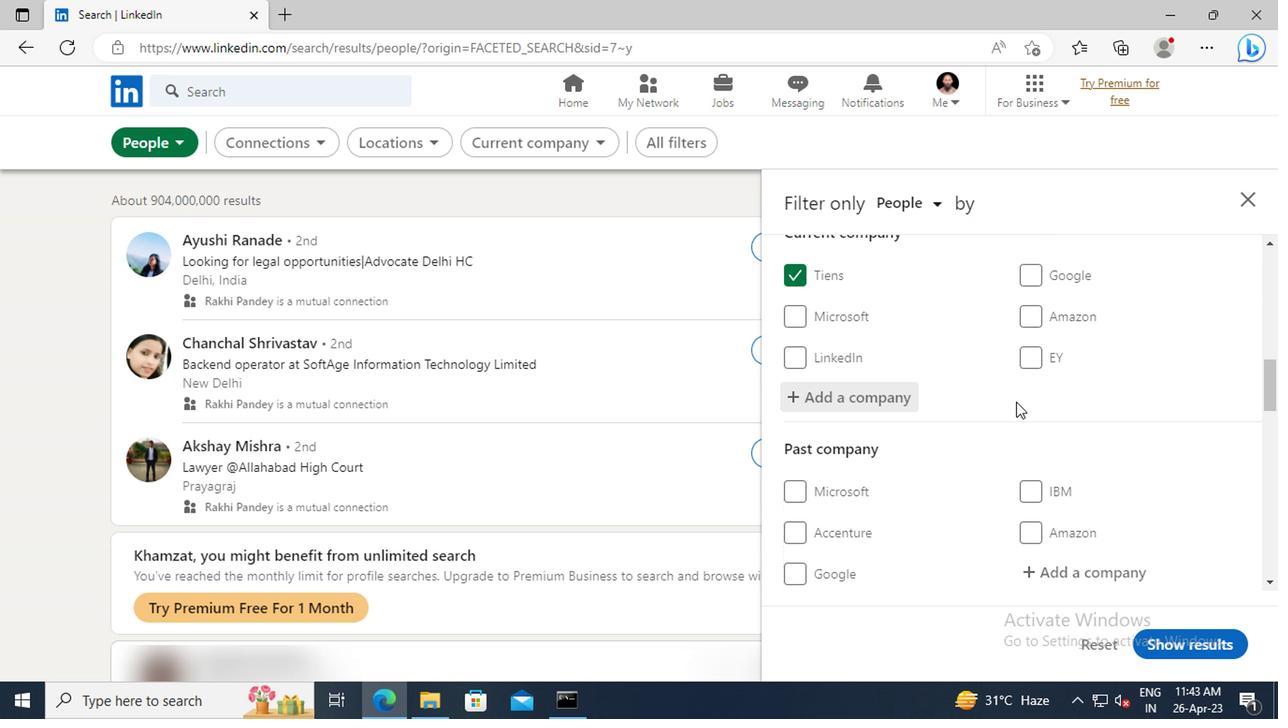 
Action: Mouse scrolled (1011, 401) with delta (0, 0)
Screenshot: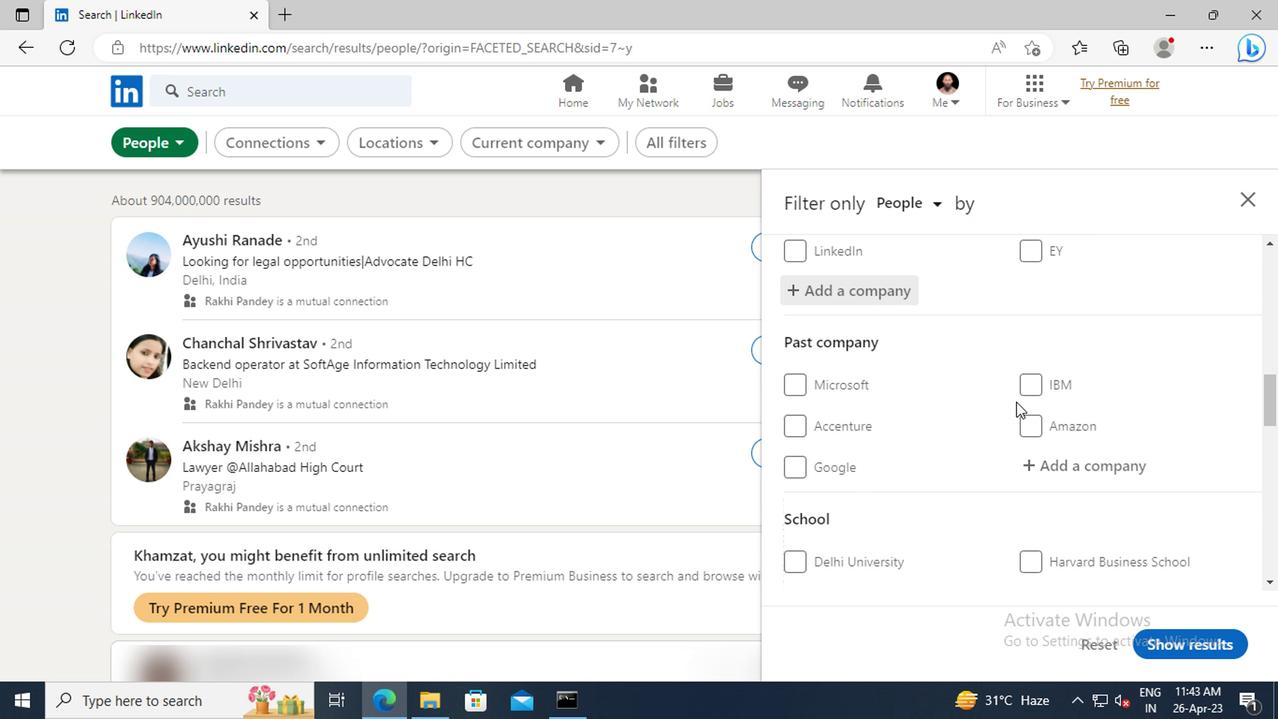 
Action: Mouse scrolled (1011, 401) with delta (0, 0)
Screenshot: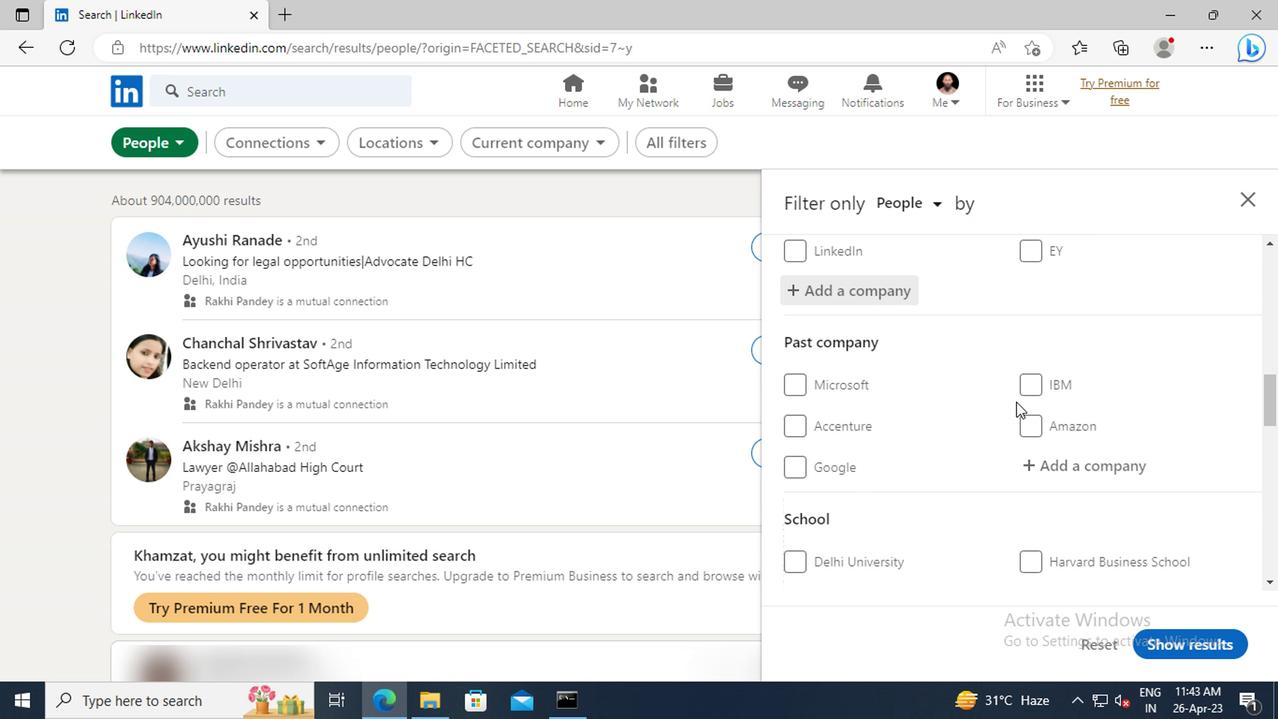 
Action: Mouse scrolled (1011, 401) with delta (0, 0)
Screenshot: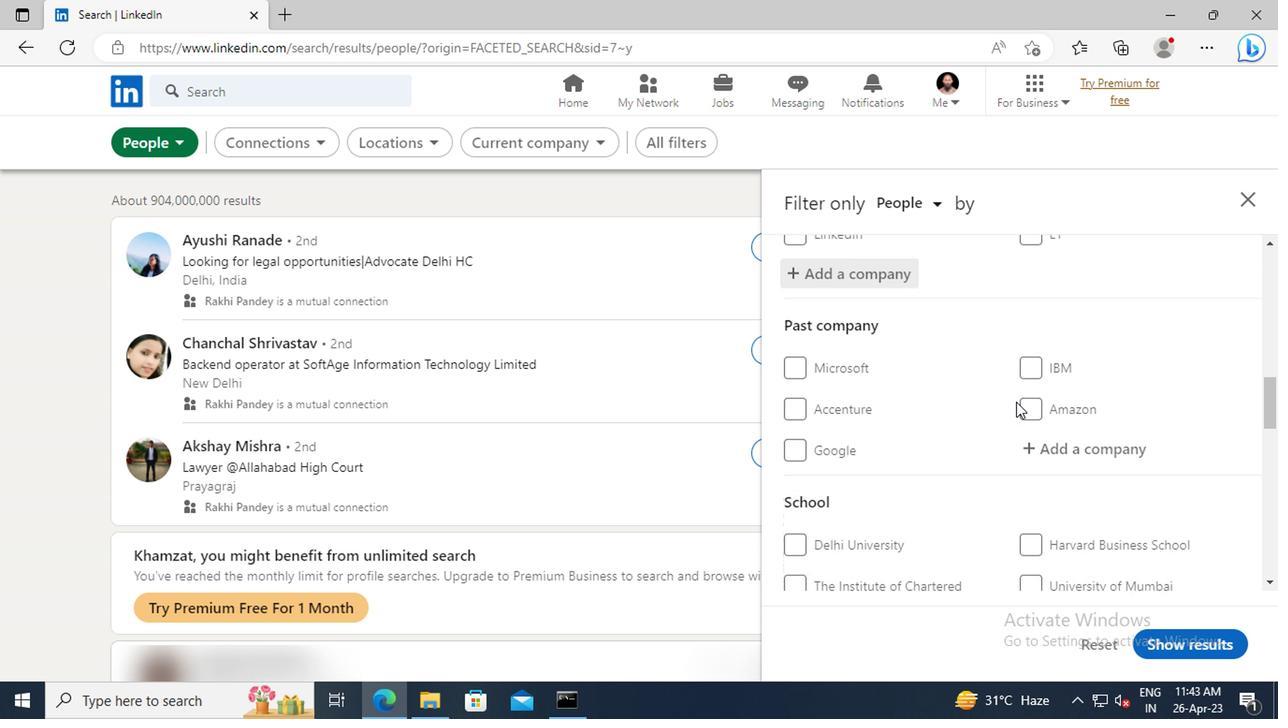 
Action: Mouse scrolled (1011, 401) with delta (0, 0)
Screenshot: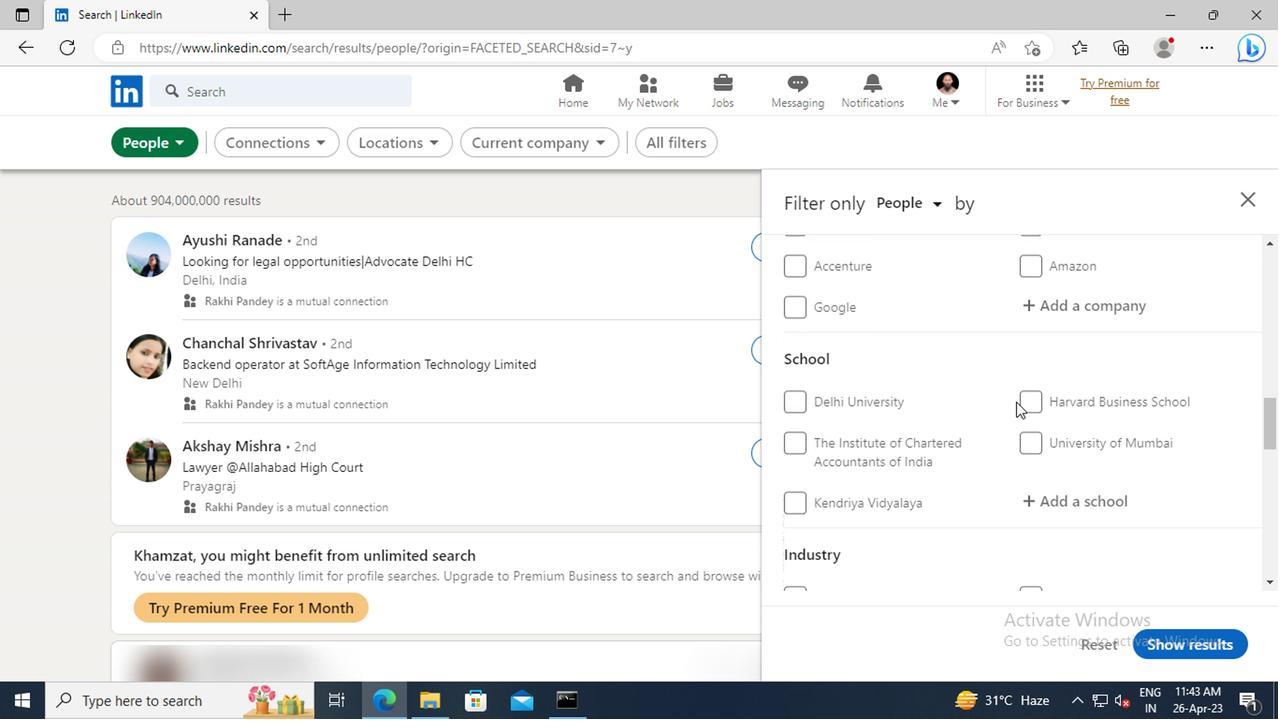 
Action: Mouse scrolled (1011, 401) with delta (0, 0)
Screenshot: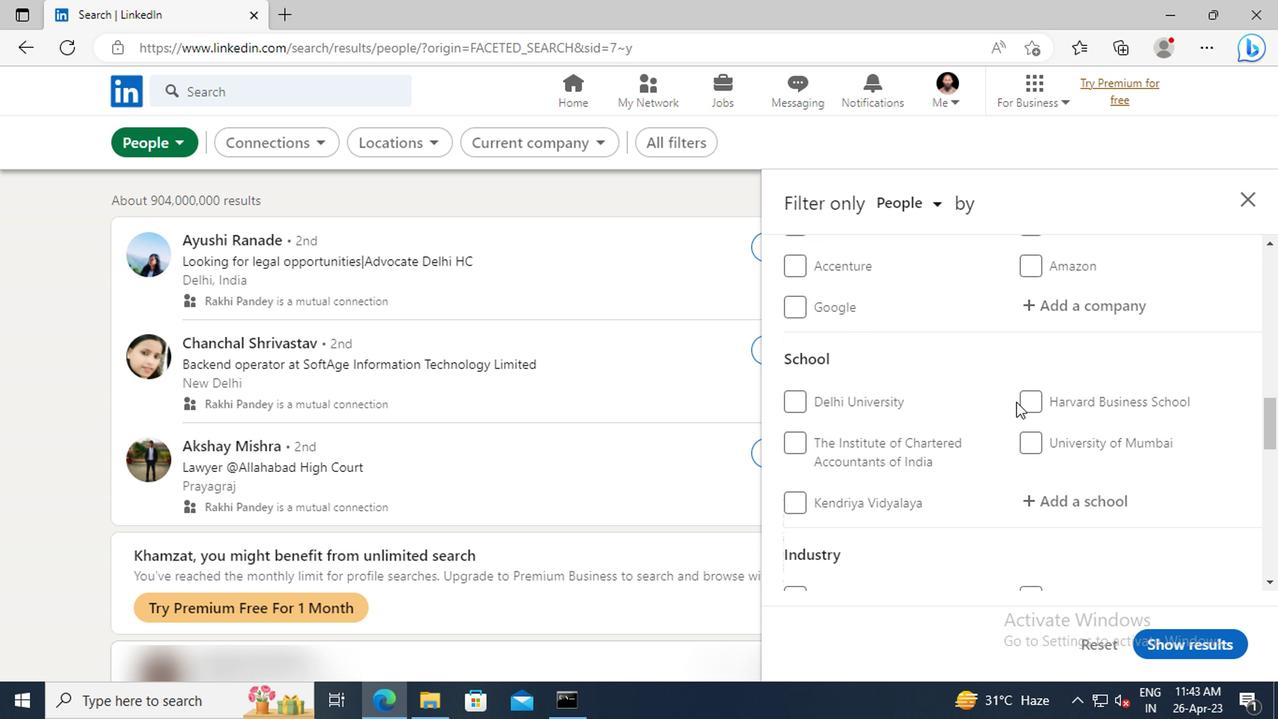 
Action: Mouse moved to (1040, 392)
Screenshot: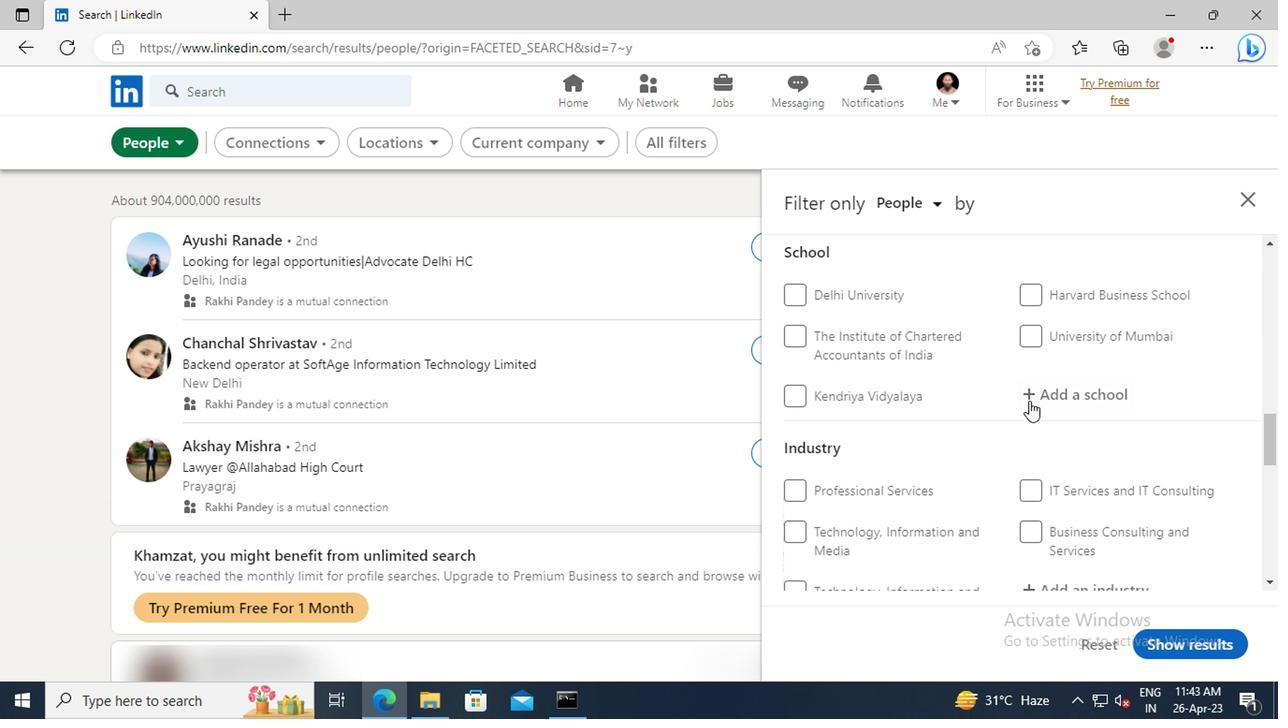 
Action: Mouse pressed left at (1040, 392)
Screenshot: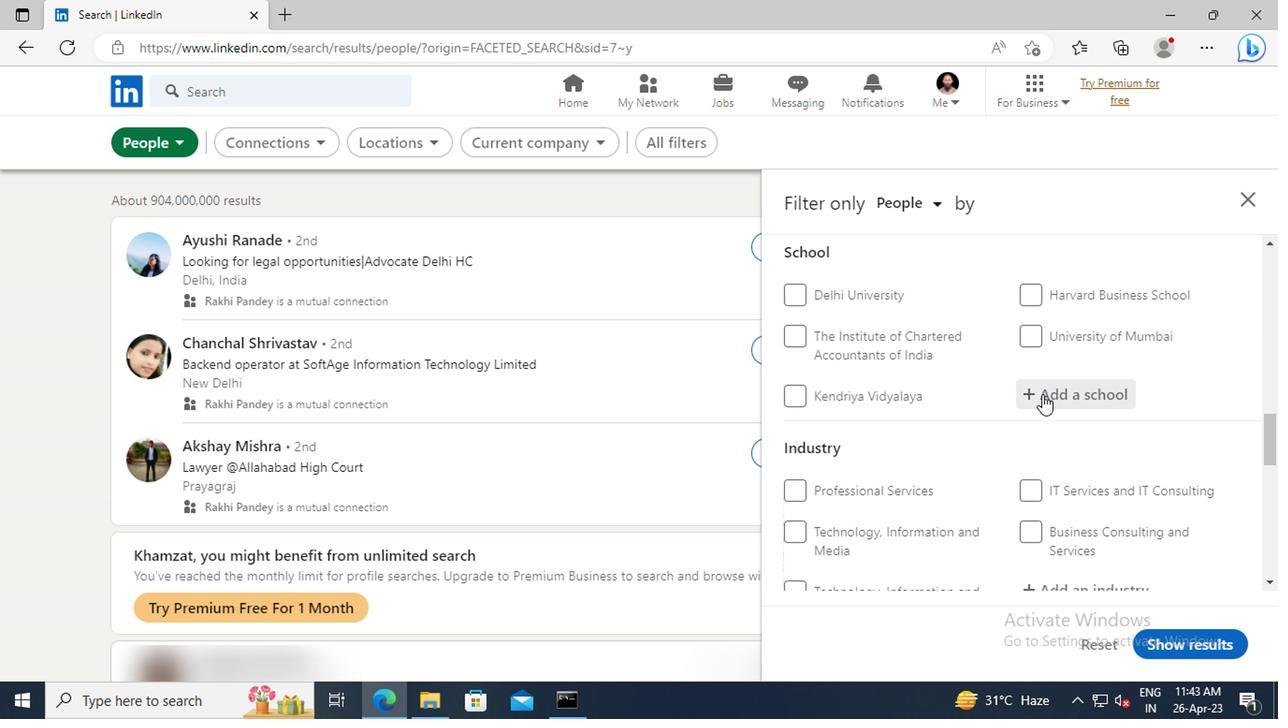 
Action: Mouse moved to (1040, 392)
Screenshot: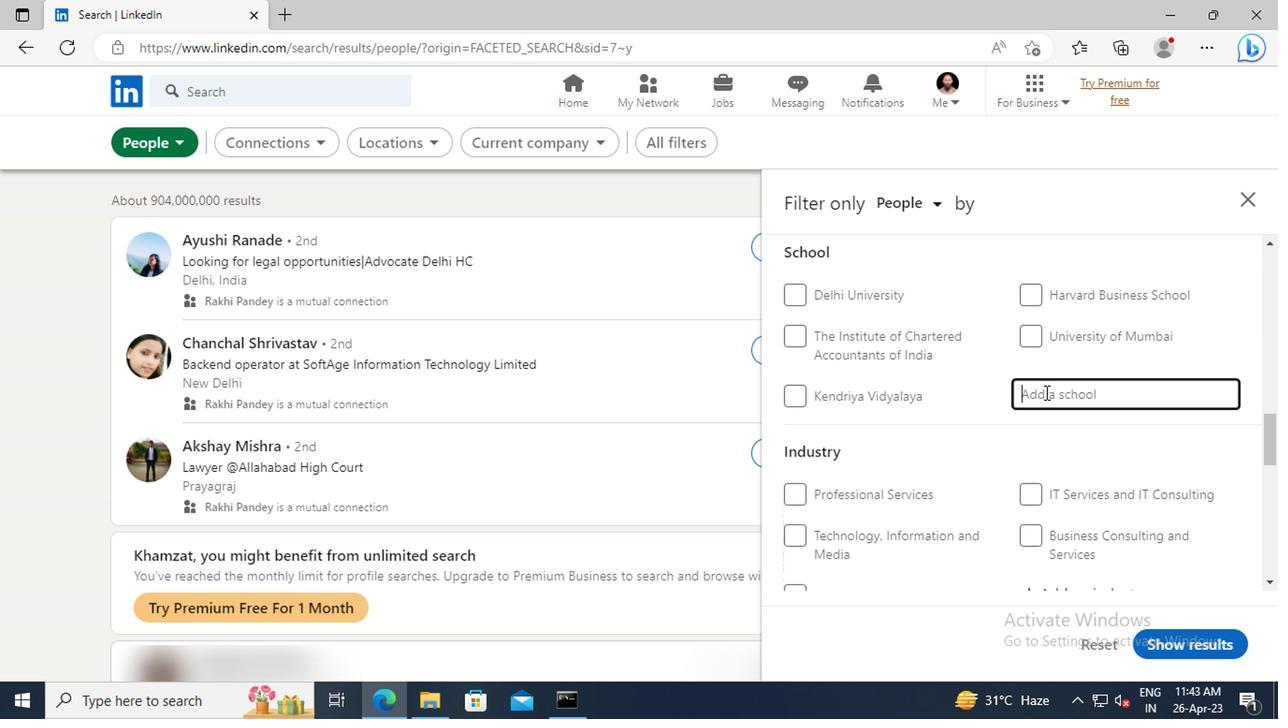 
Action: Key pressed <Key.shift>INDIAN<Key.space><Key.shift>AGRICULTURAL<Key.space><Key.shift>RESEARCH<Key.space><Key.shift>INSTITUTE
Screenshot: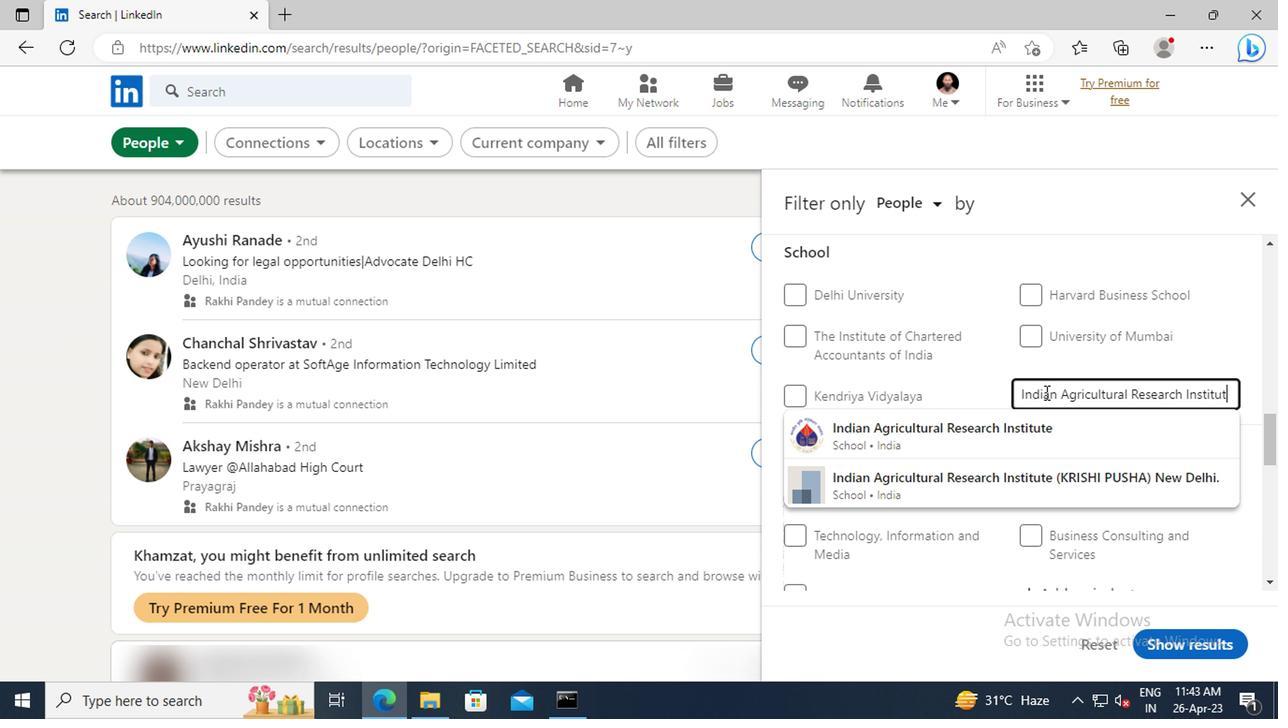 
Action: Mouse moved to (1031, 432)
Screenshot: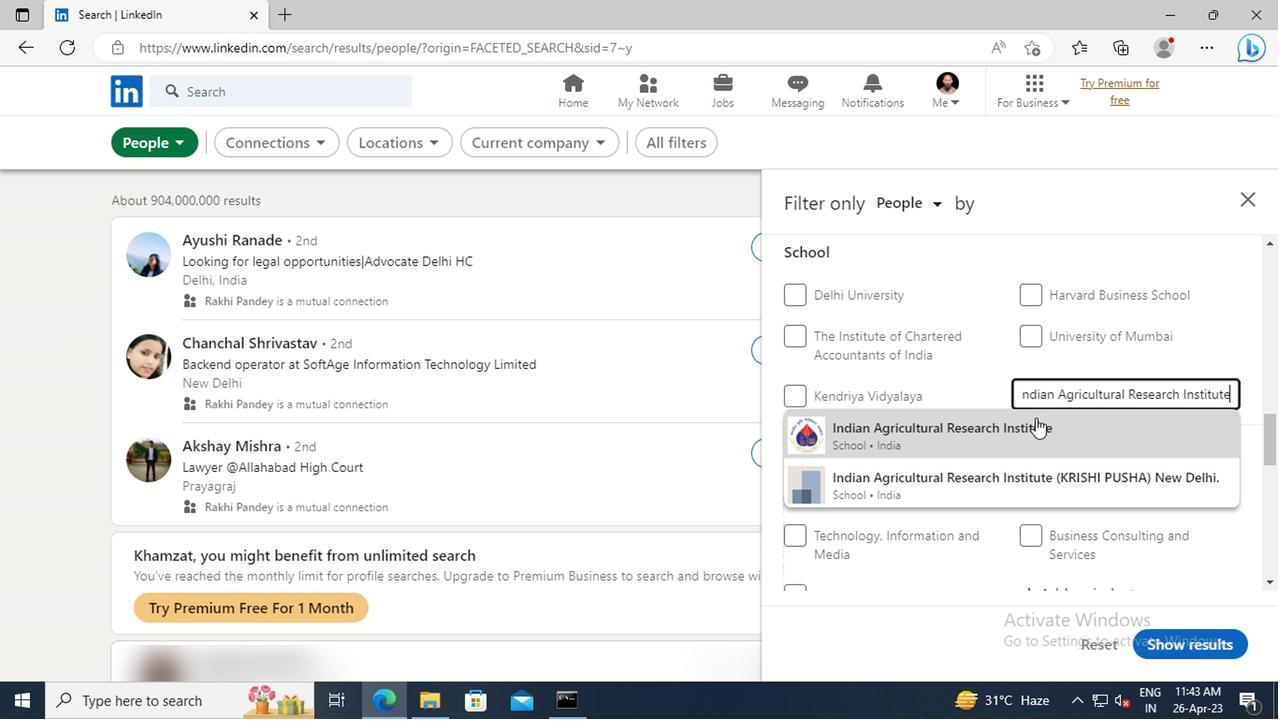 
Action: Mouse pressed left at (1031, 432)
Screenshot: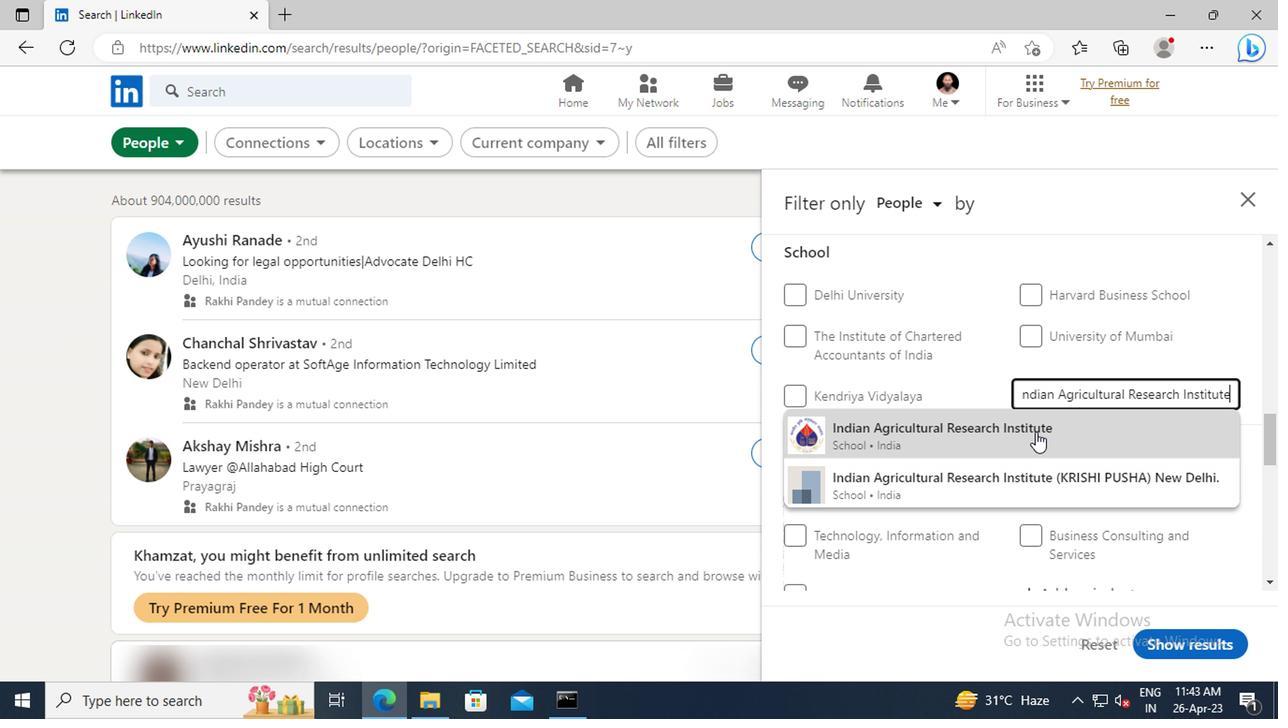 
Action: Mouse moved to (980, 368)
Screenshot: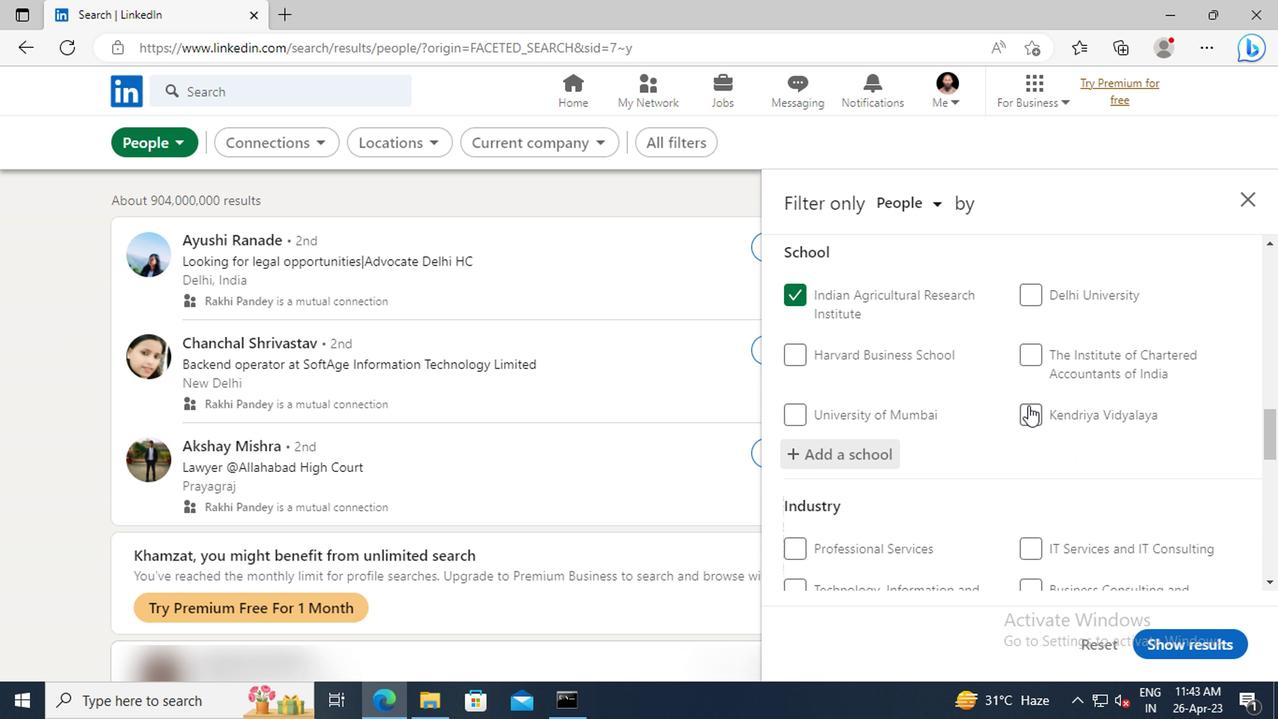 
Action: Mouse scrolled (980, 368) with delta (0, 0)
Screenshot: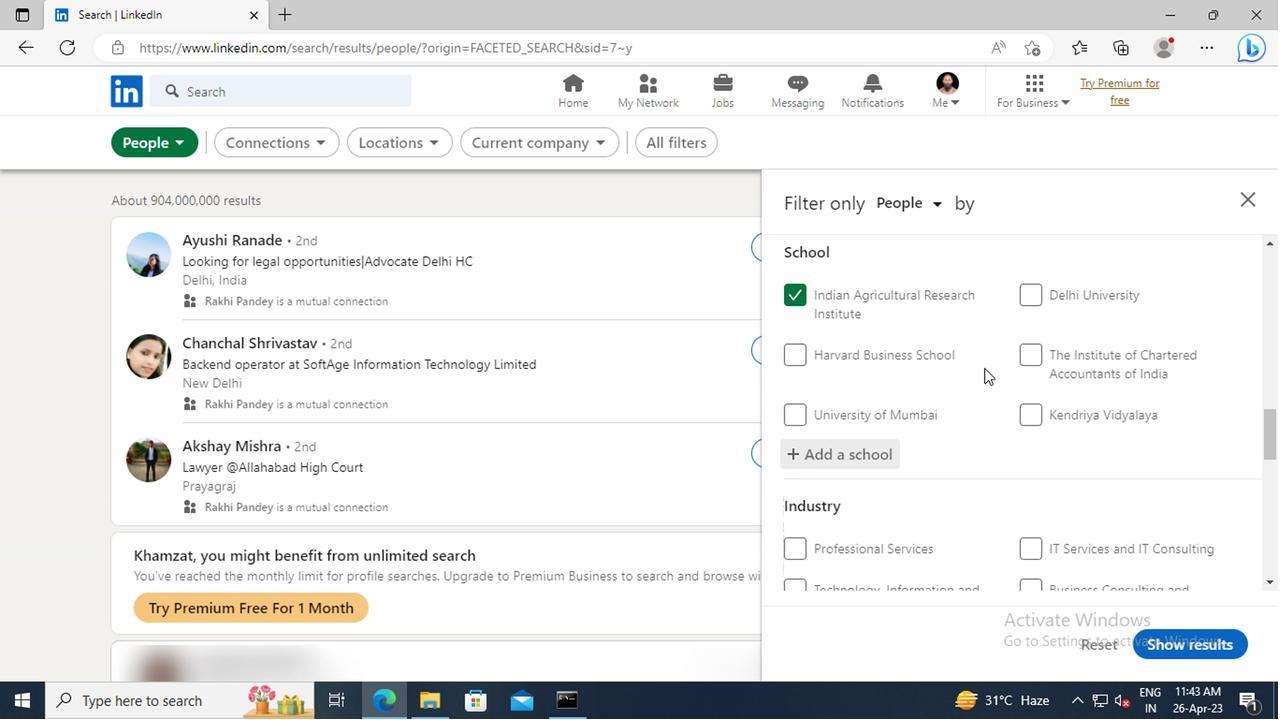 
Action: Mouse scrolled (980, 368) with delta (0, 0)
Screenshot: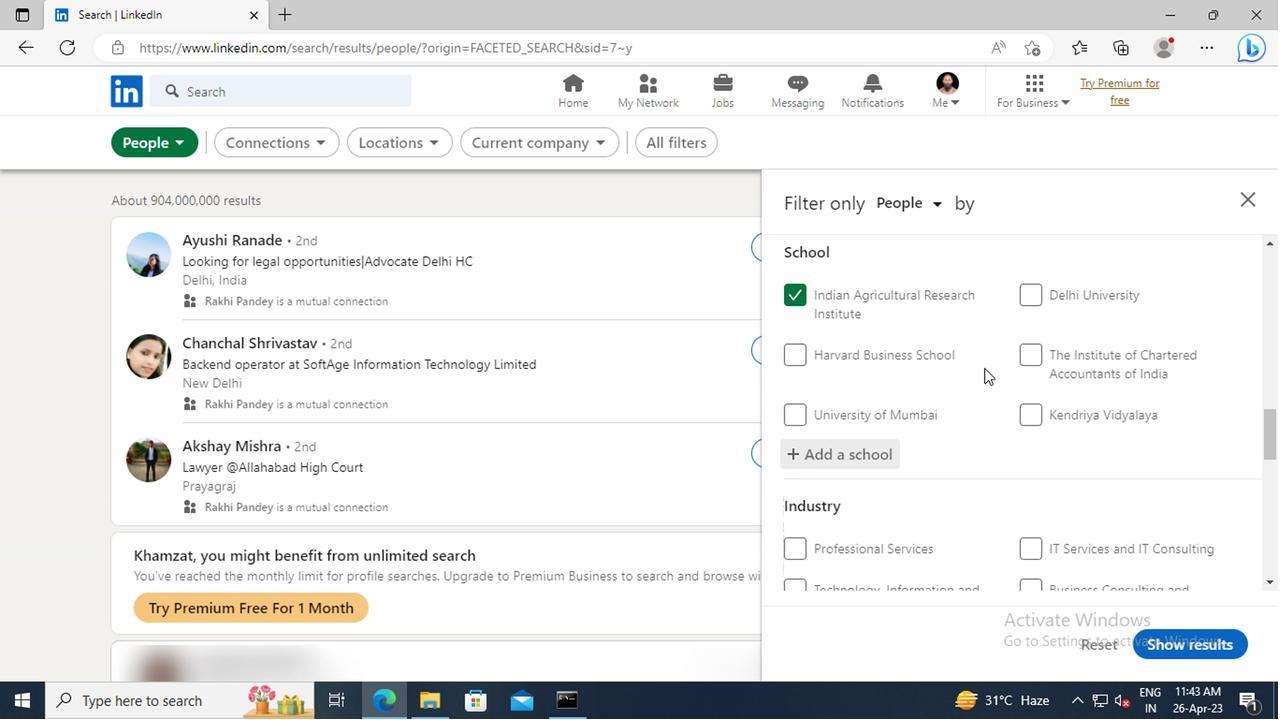 
Action: Mouse scrolled (980, 368) with delta (0, 0)
Screenshot: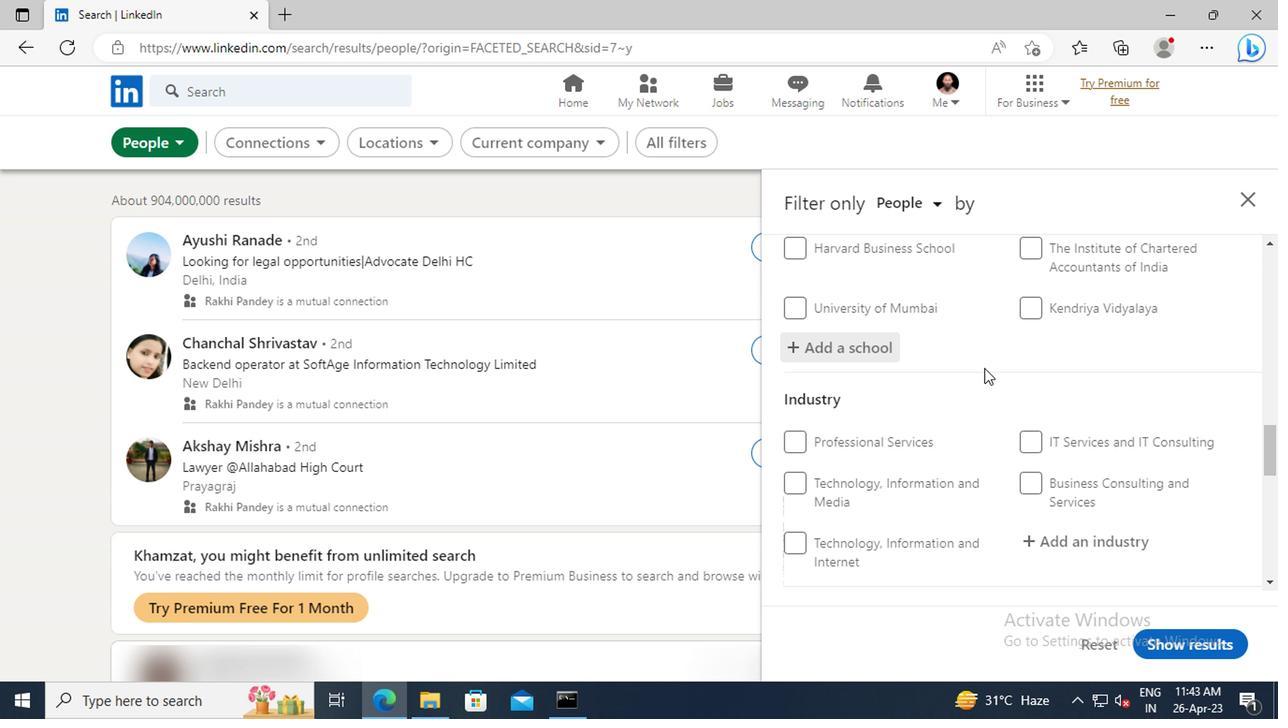 
Action: Mouse scrolled (980, 368) with delta (0, 0)
Screenshot: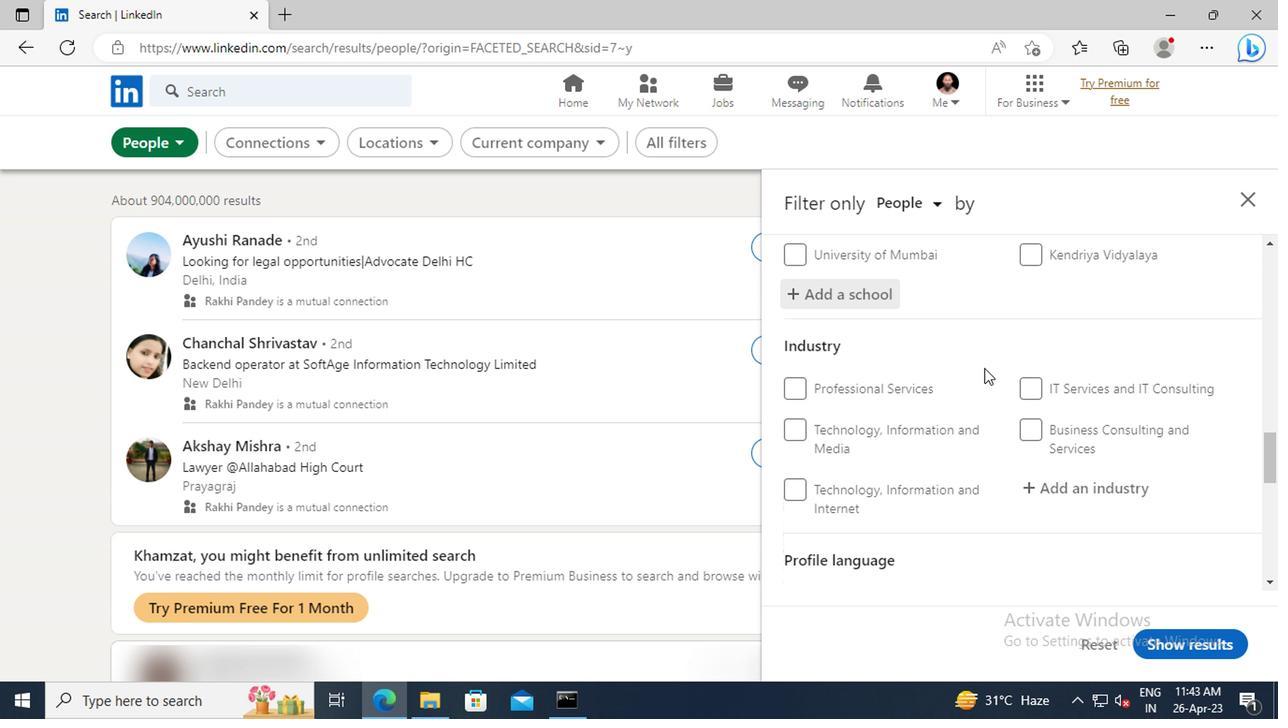 
Action: Mouse scrolled (980, 368) with delta (0, 0)
Screenshot: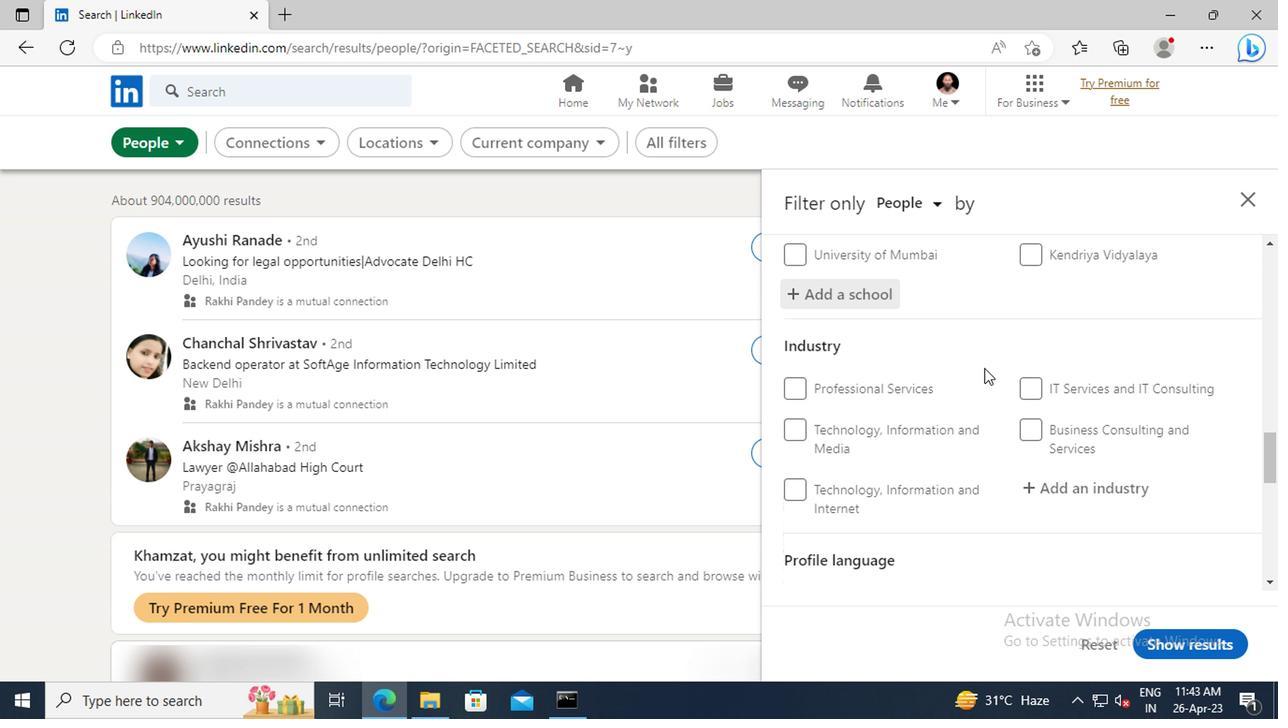 
Action: Mouse moved to (1031, 376)
Screenshot: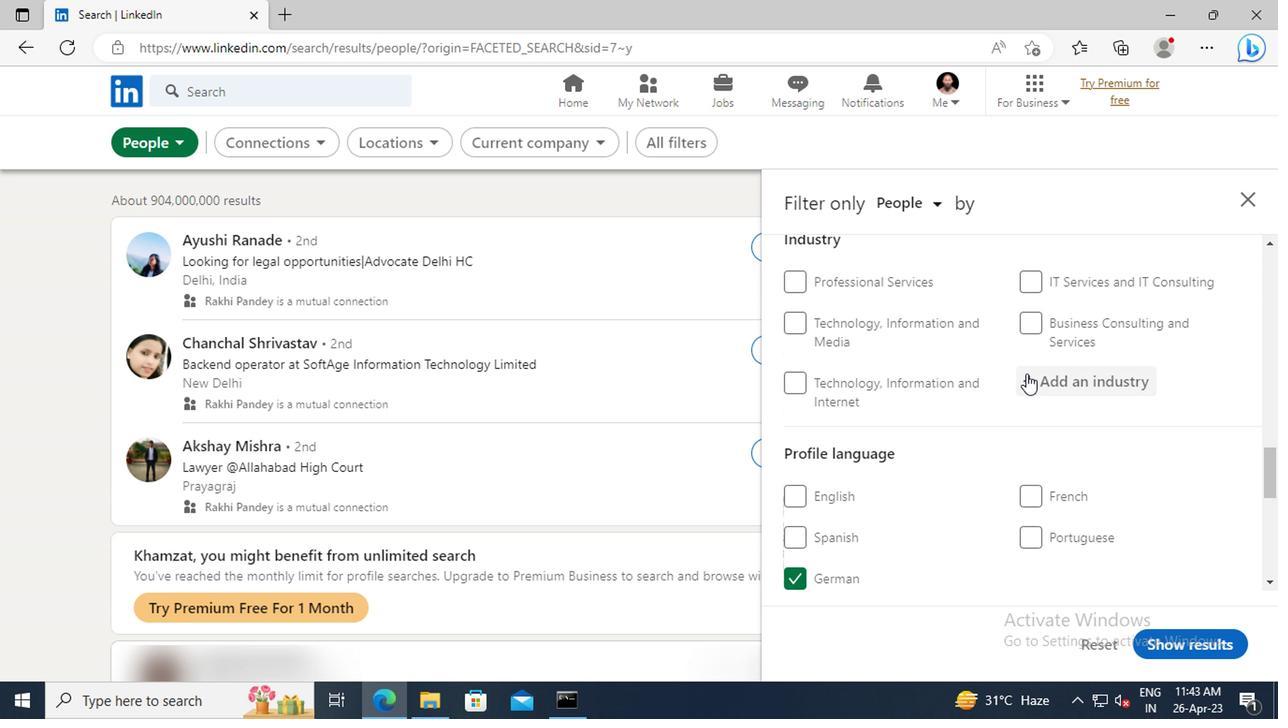 
Action: Mouse pressed left at (1031, 376)
Screenshot: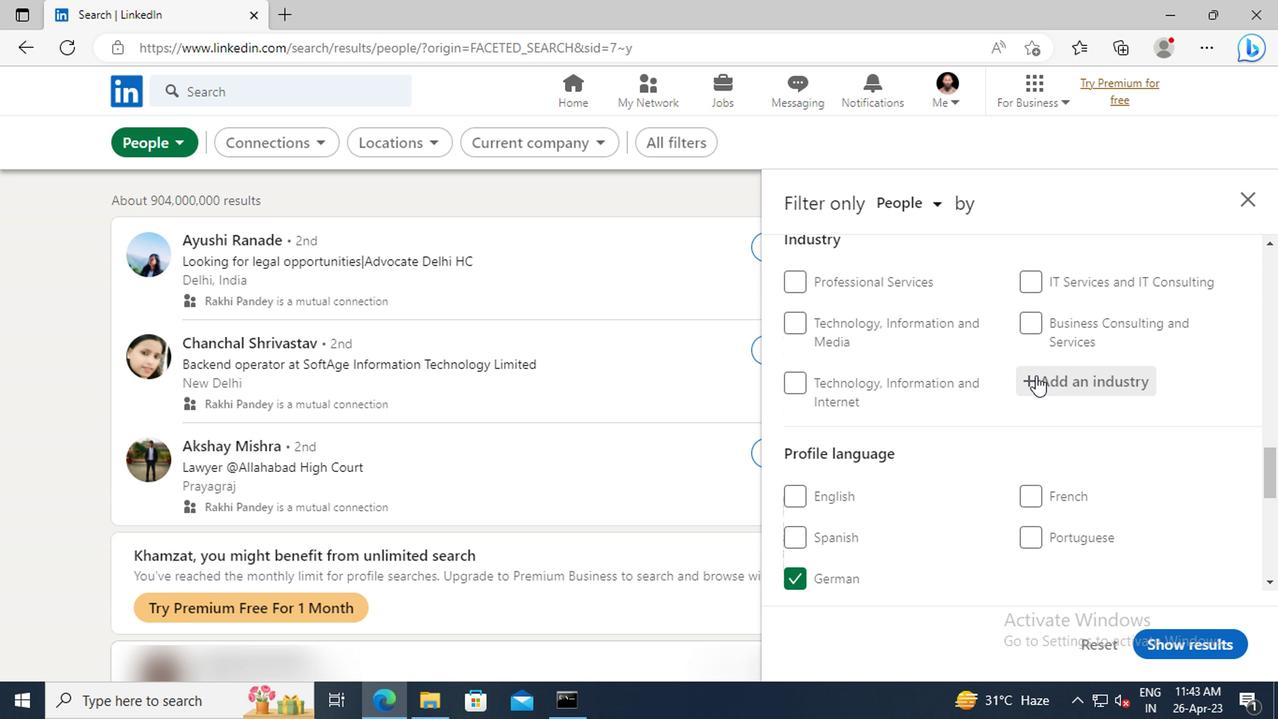 
Action: Key pressed <Key.shift>SPACE<Key.space><Key.shift>RESEARCH<Key.space>AND<Key.space><Key.shift>TECHNOLOGY
Screenshot: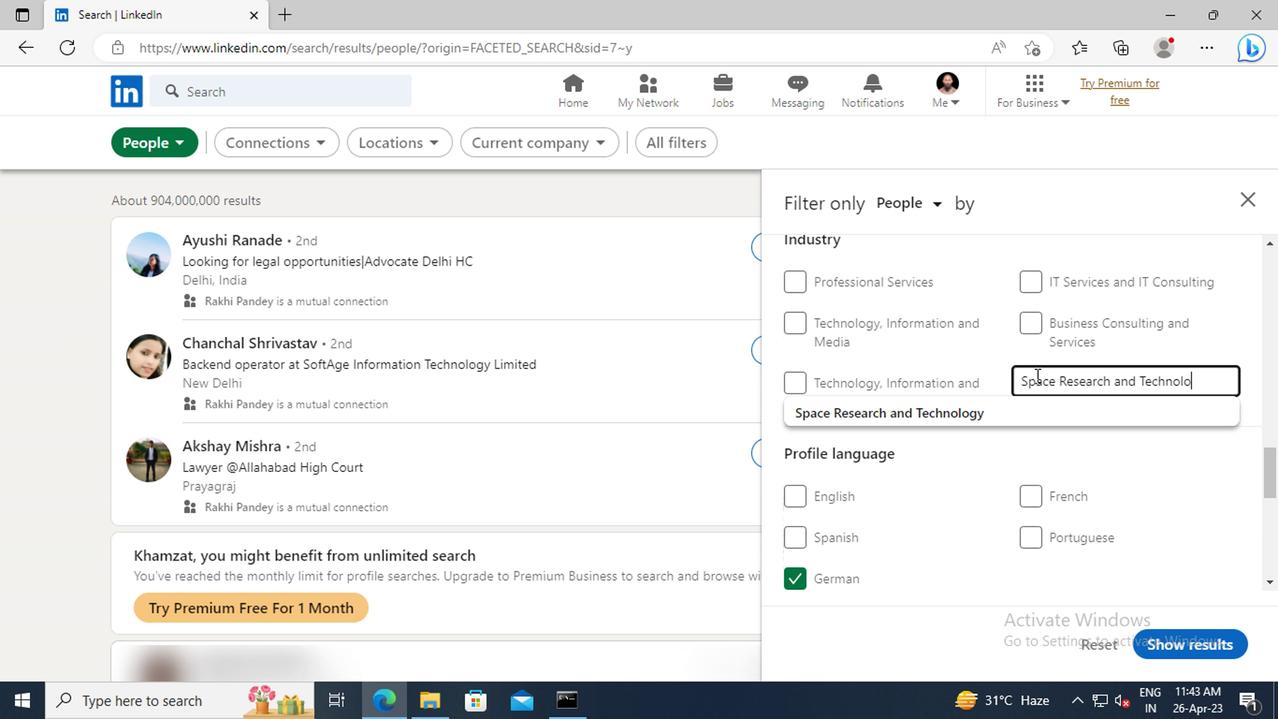 
Action: Mouse moved to (1004, 408)
Screenshot: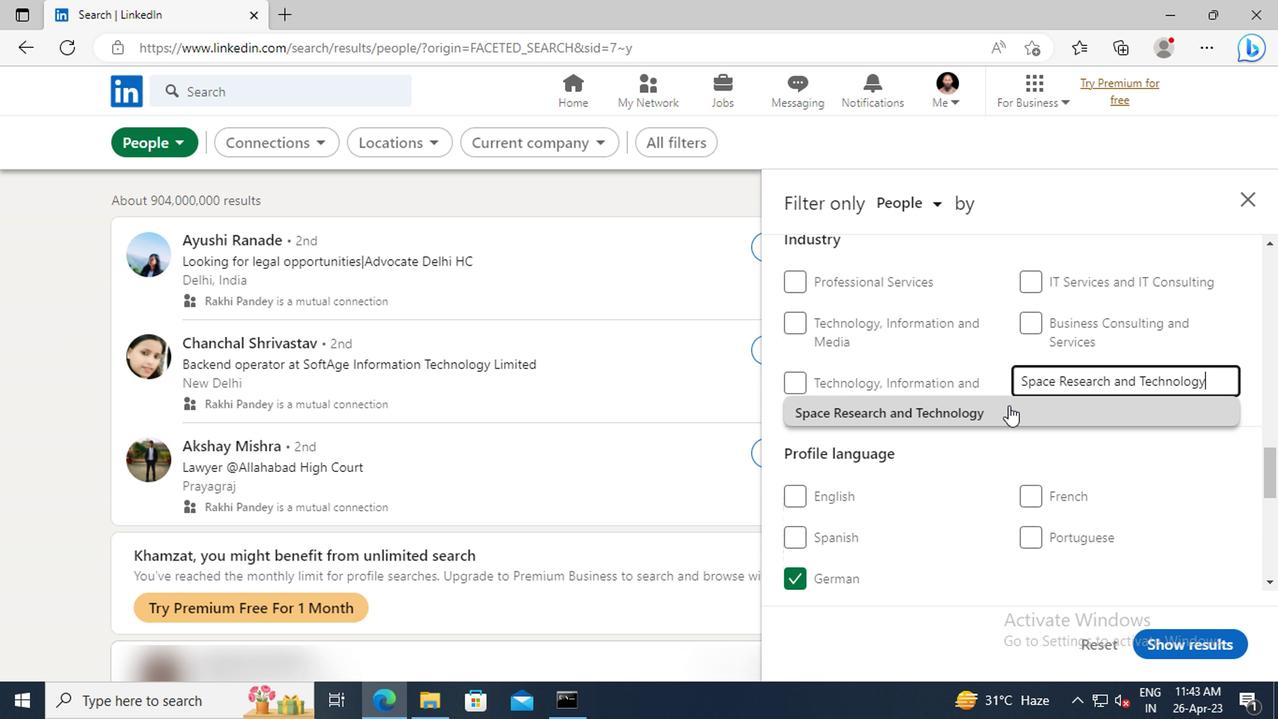 
Action: Mouse pressed left at (1004, 408)
Screenshot: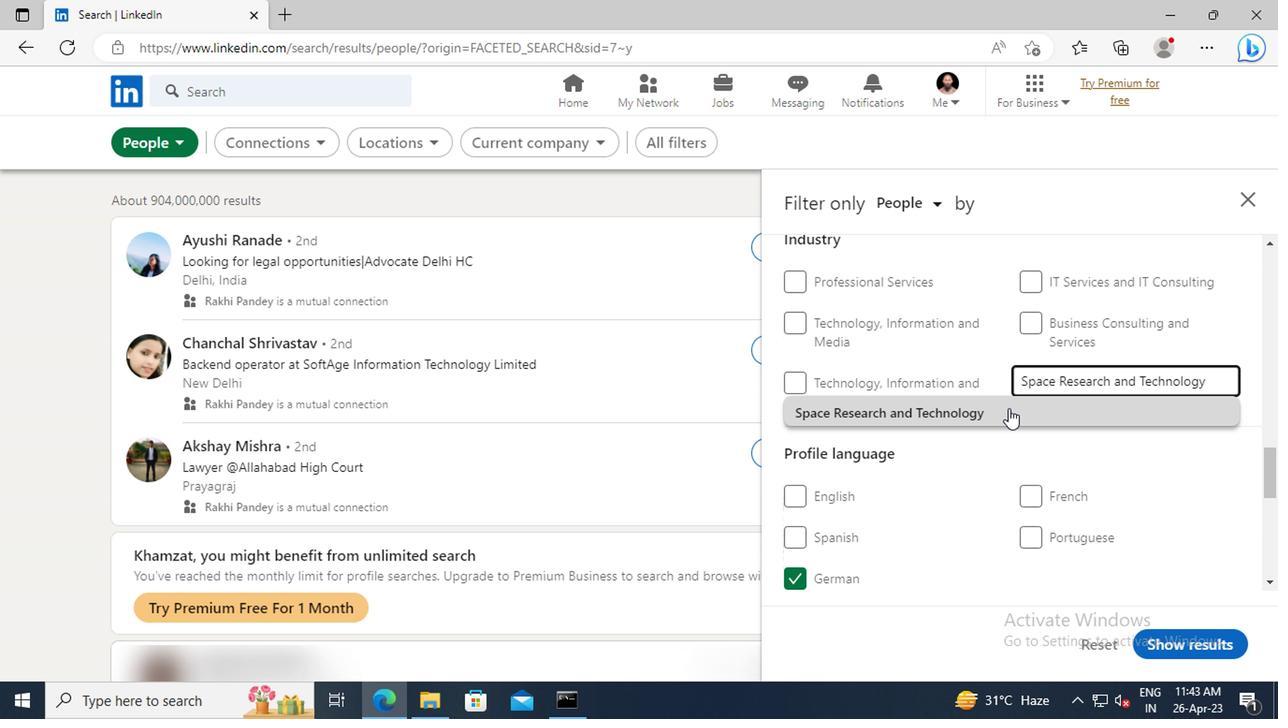 
Action: Mouse moved to (1013, 354)
Screenshot: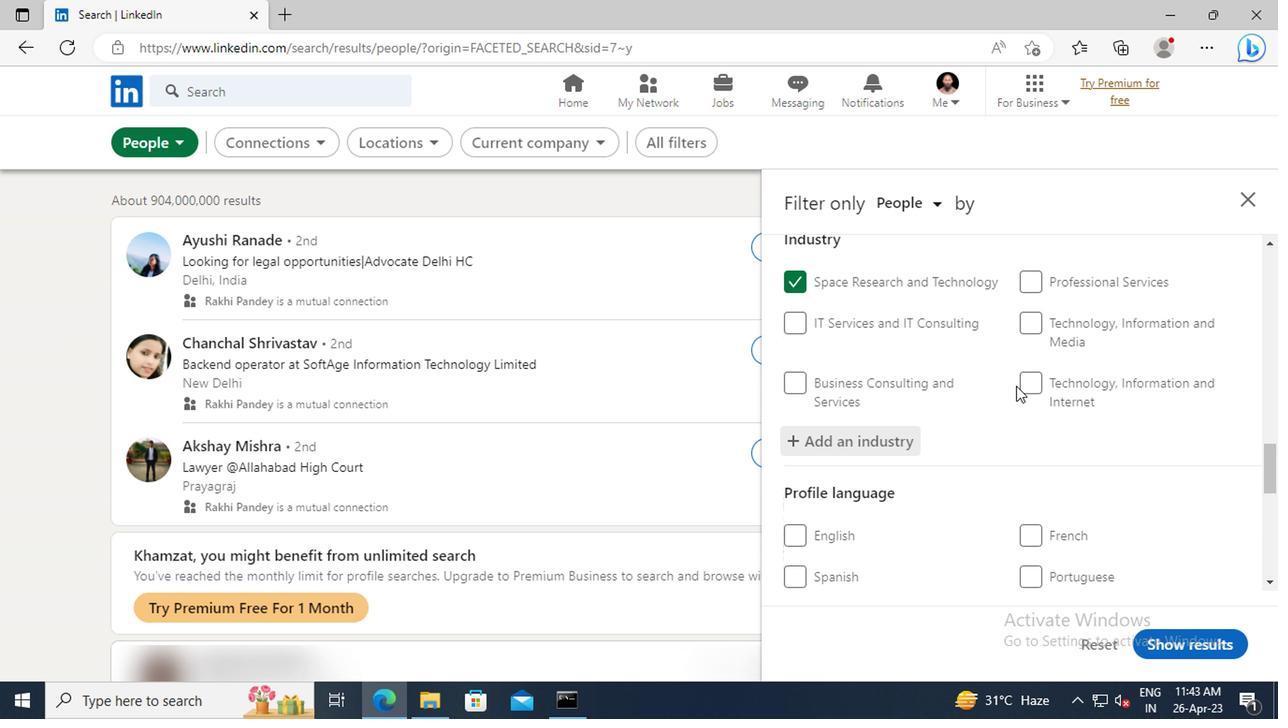 
Action: Mouse scrolled (1013, 354) with delta (0, 0)
Screenshot: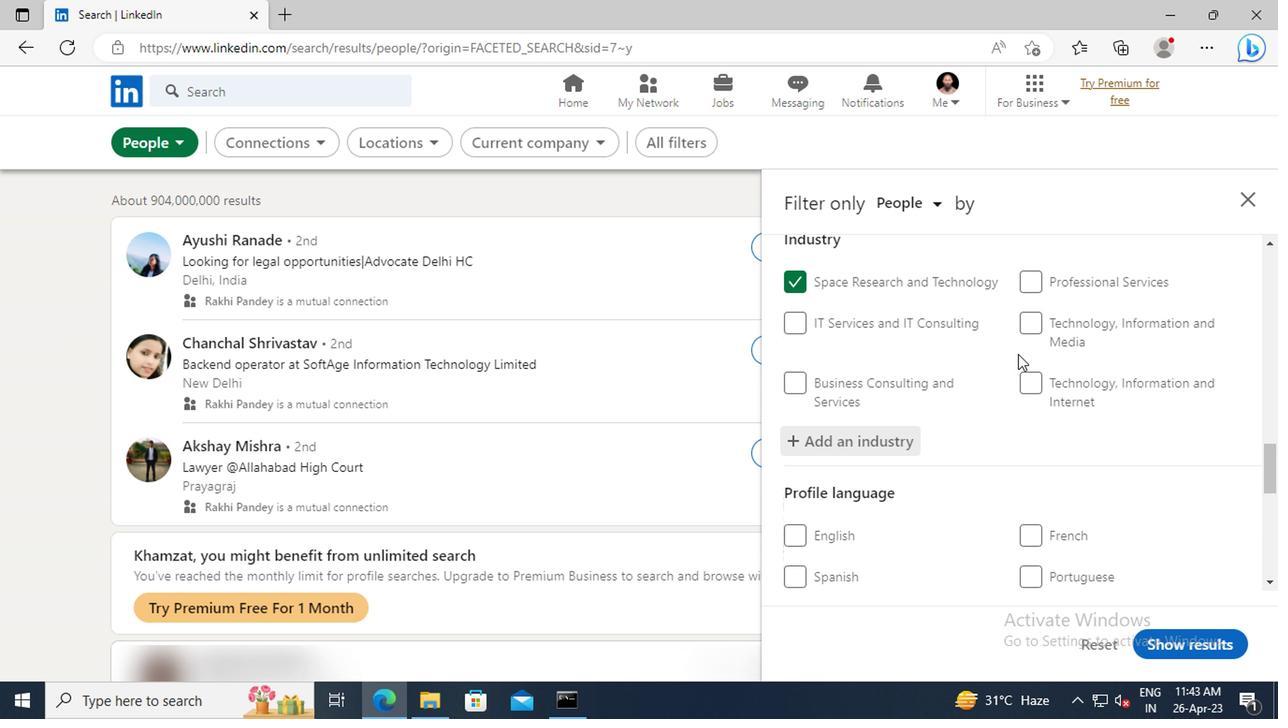 
Action: Mouse scrolled (1013, 354) with delta (0, 0)
Screenshot: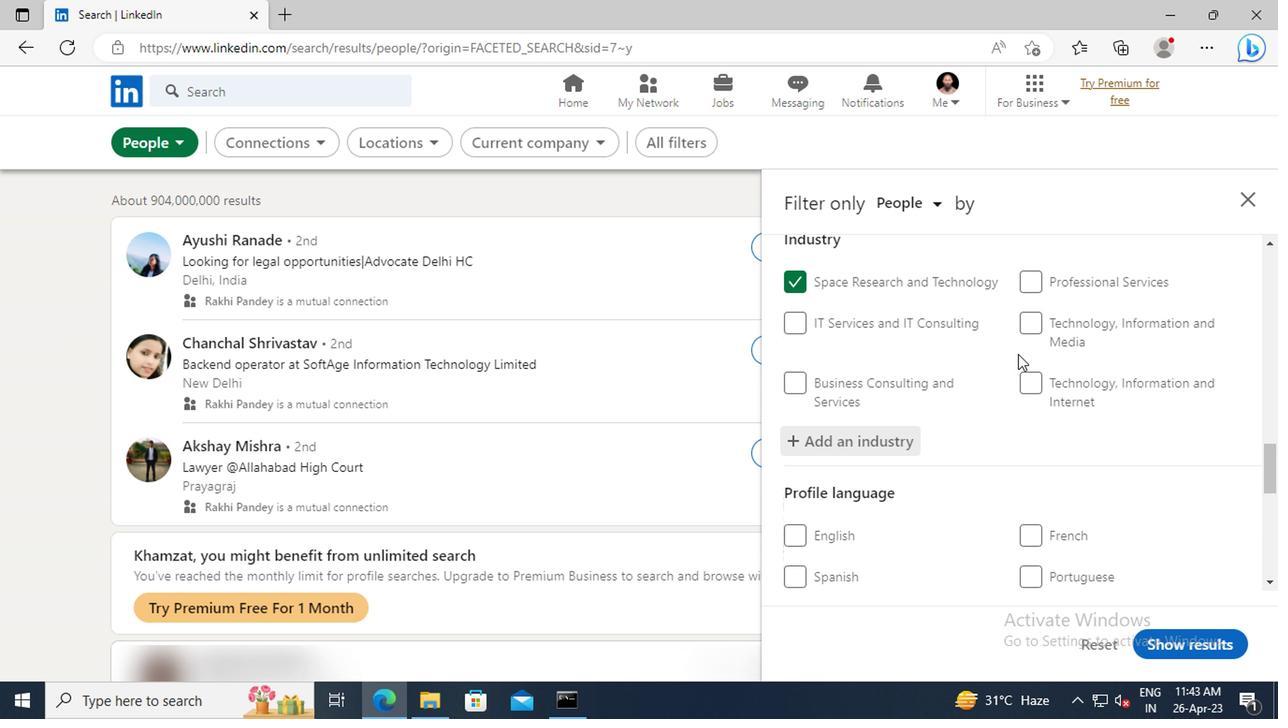 
Action: Mouse scrolled (1013, 354) with delta (0, 0)
Screenshot: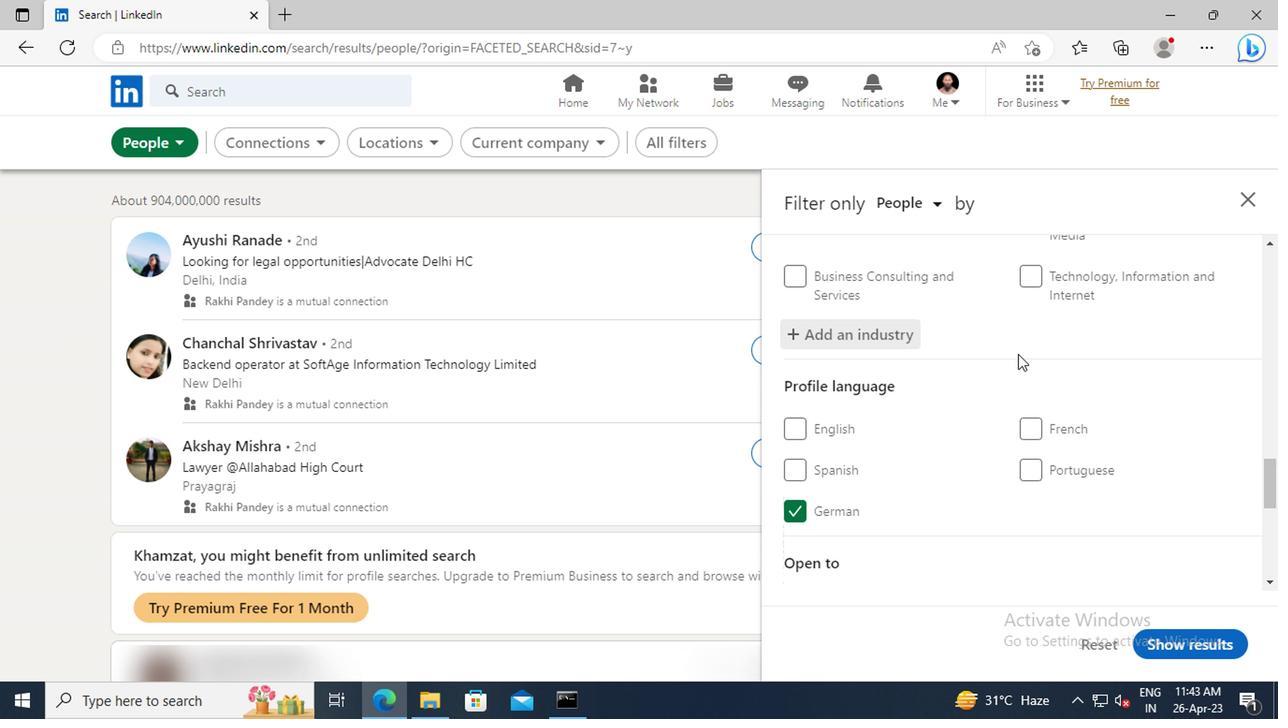
Action: Mouse scrolled (1013, 354) with delta (0, 0)
Screenshot: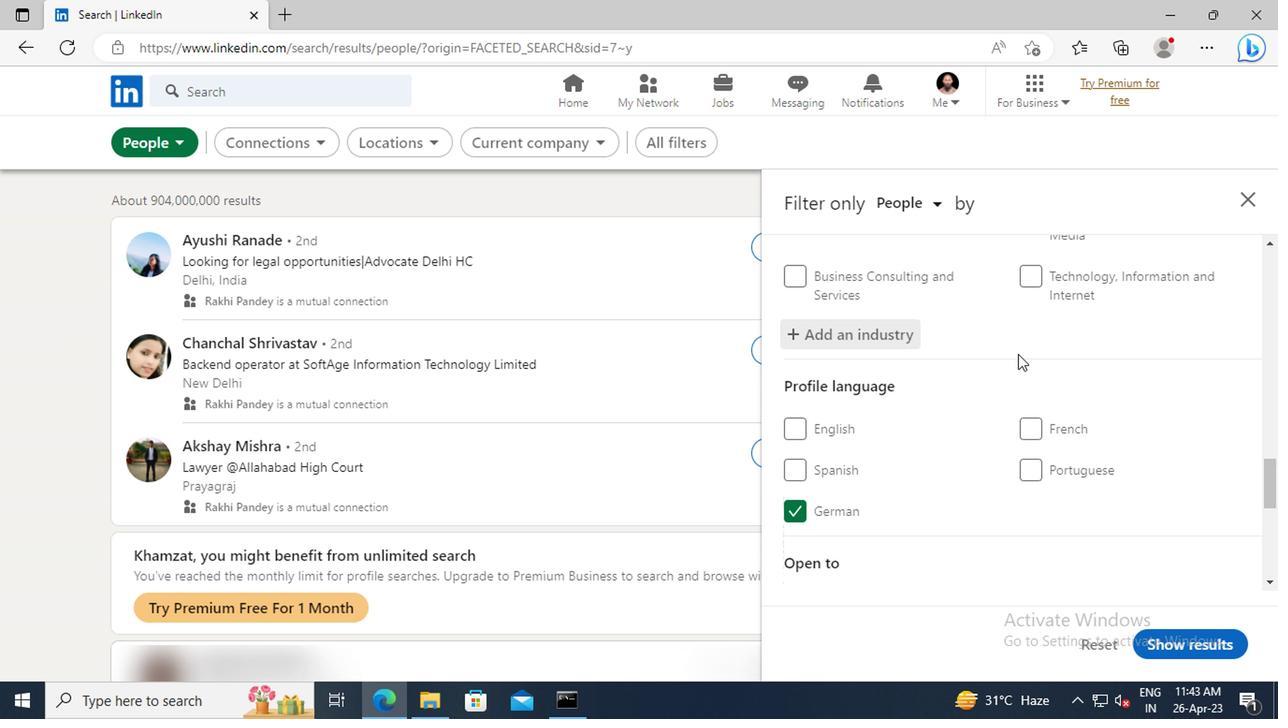 
Action: Mouse scrolled (1013, 354) with delta (0, 0)
Screenshot: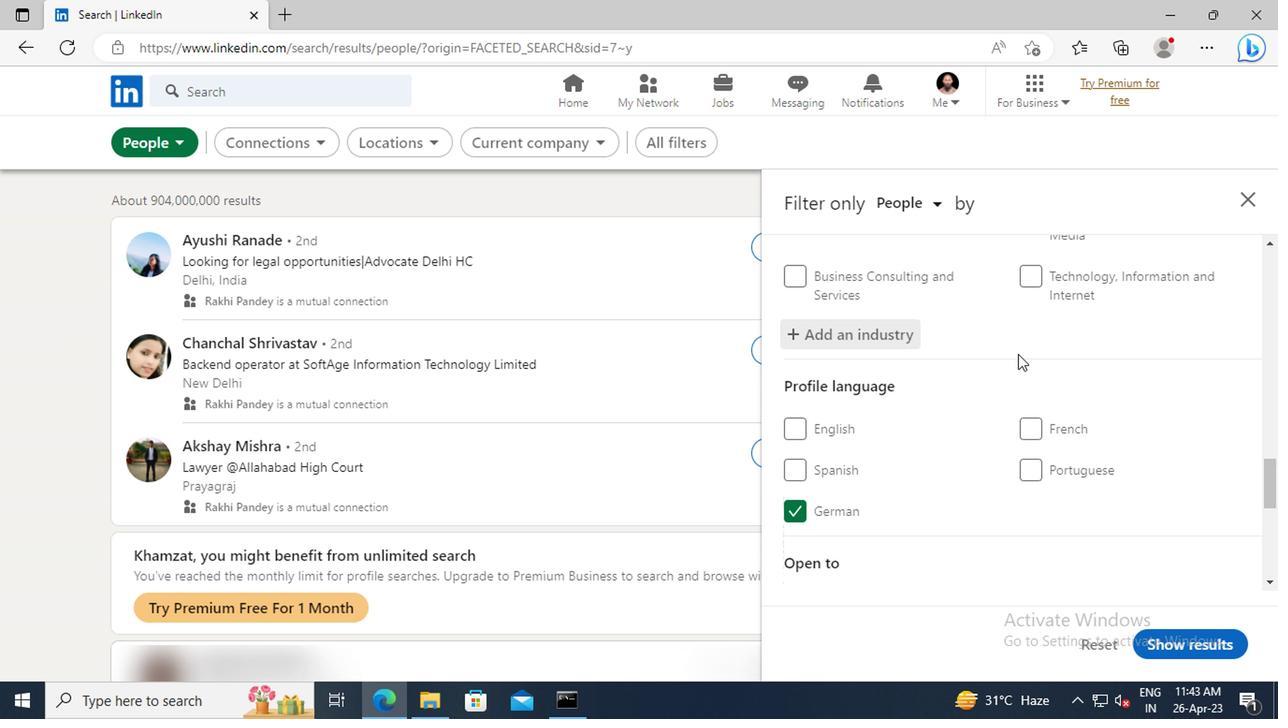 
Action: Mouse scrolled (1013, 354) with delta (0, 0)
Screenshot: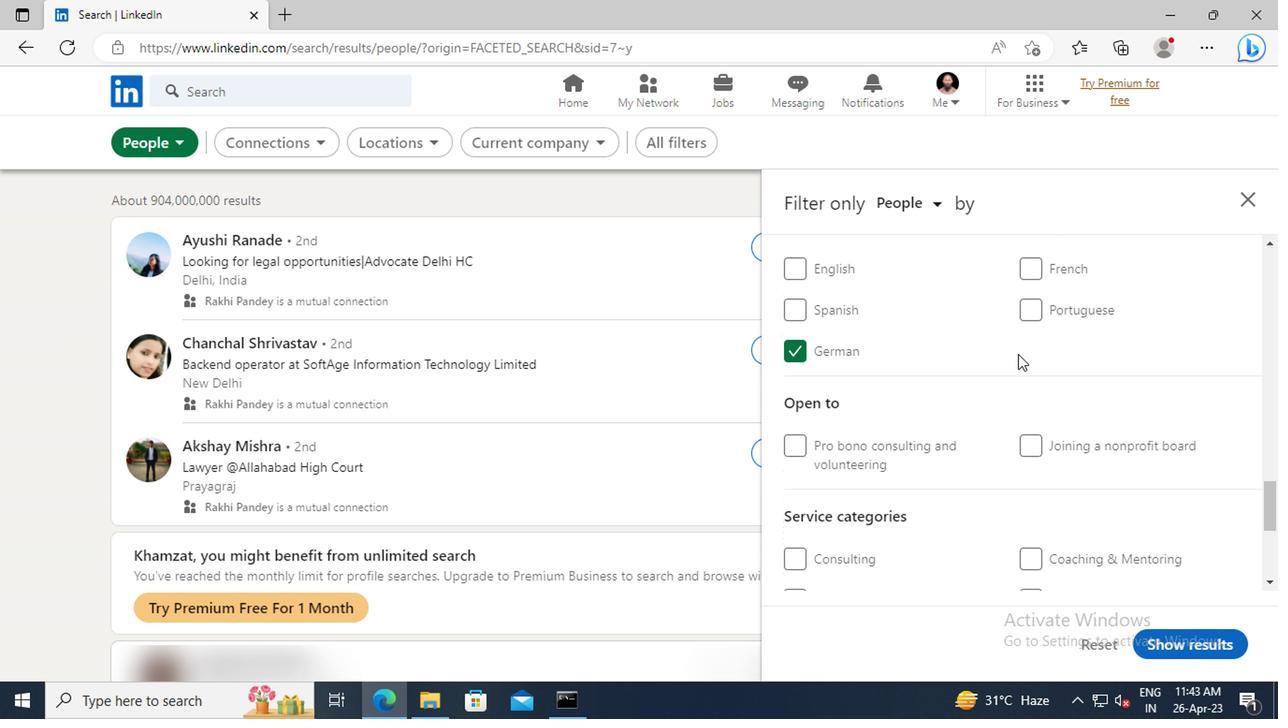 
Action: Mouse scrolled (1013, 354) with delta (0, 0)
Screenshot: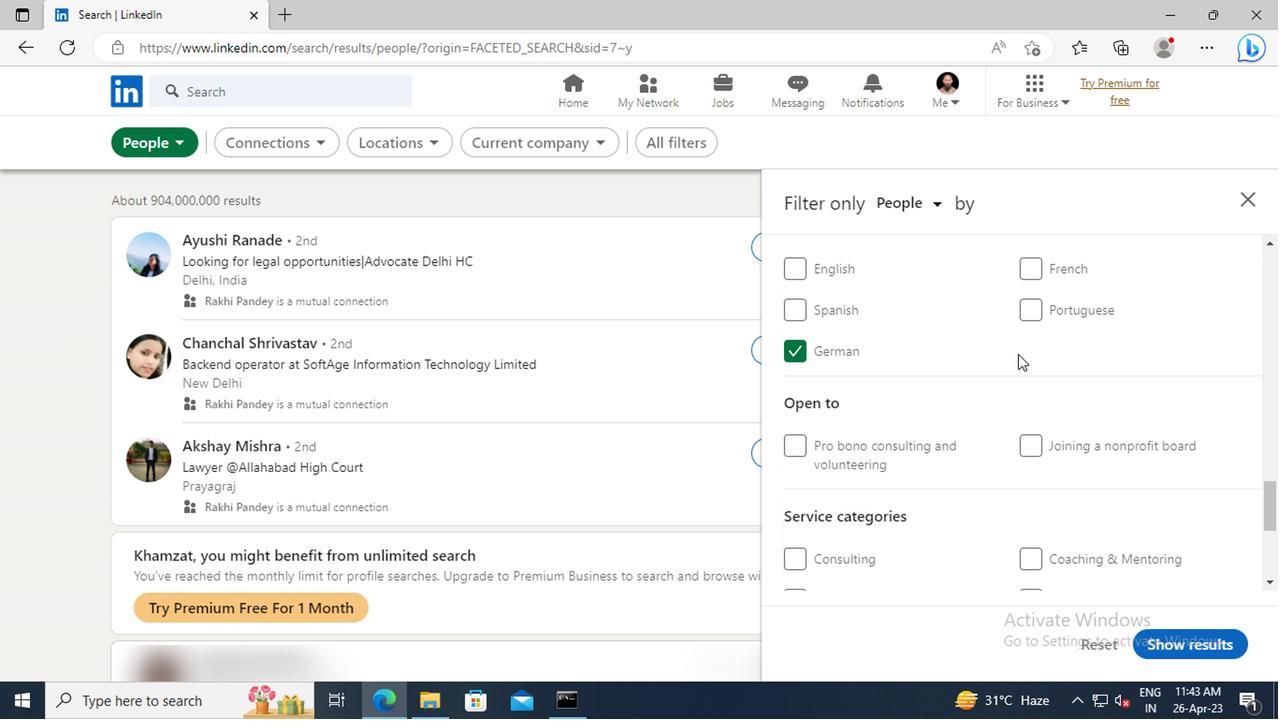 
Action: Mouse scrolled (1013, 354) with delta (0, 0)
Screenshot: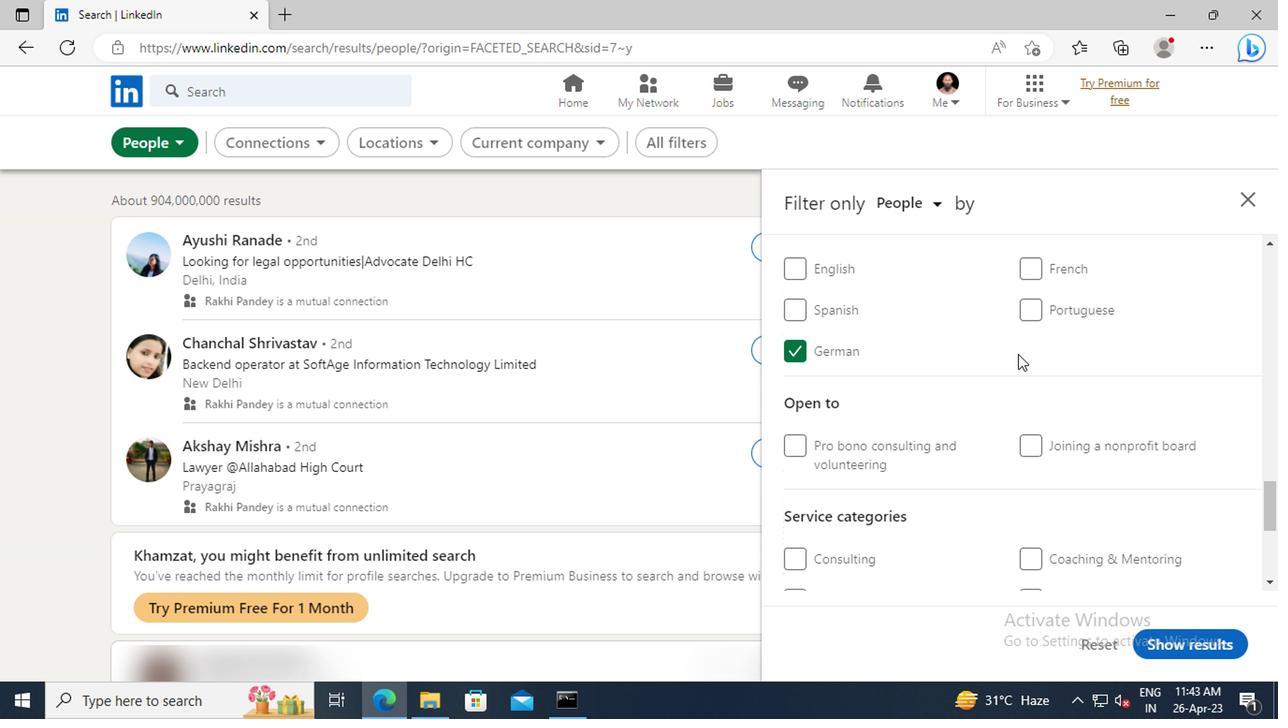 
Action: Mouse moved to (1040, 470)
Screenshot: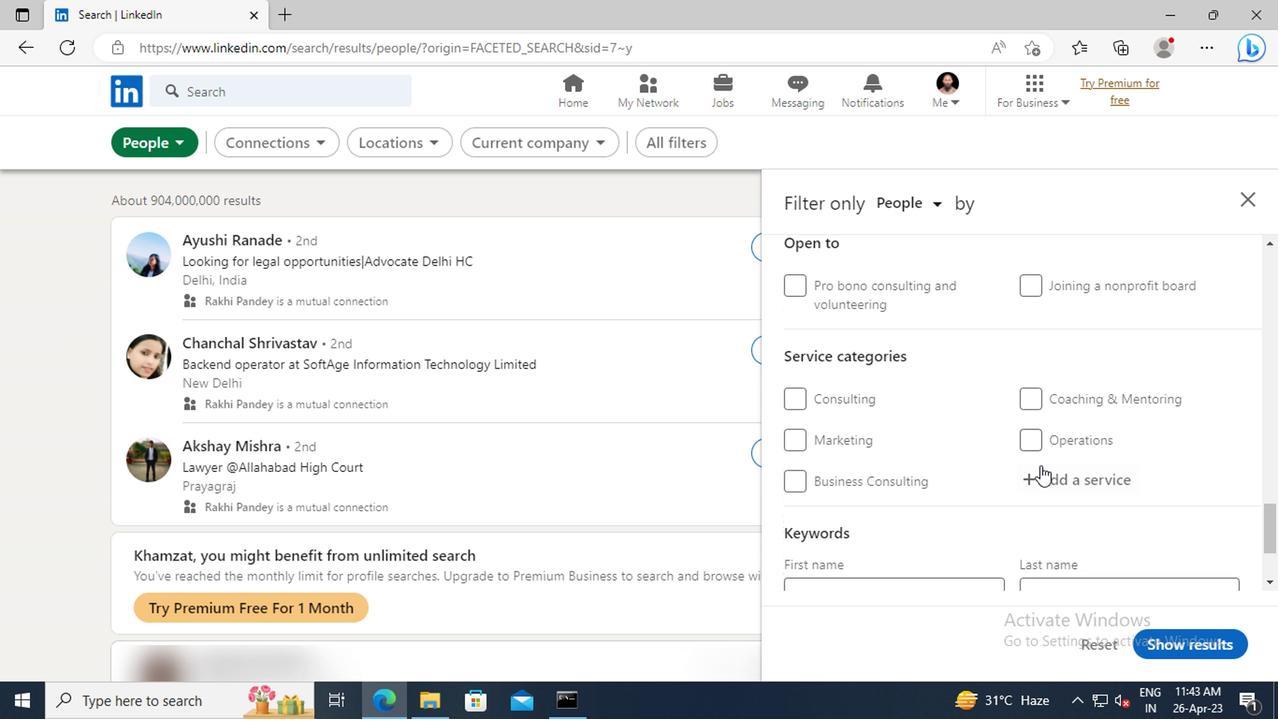
Action: Mouse pressed left at (1040, 470)
Screenshot: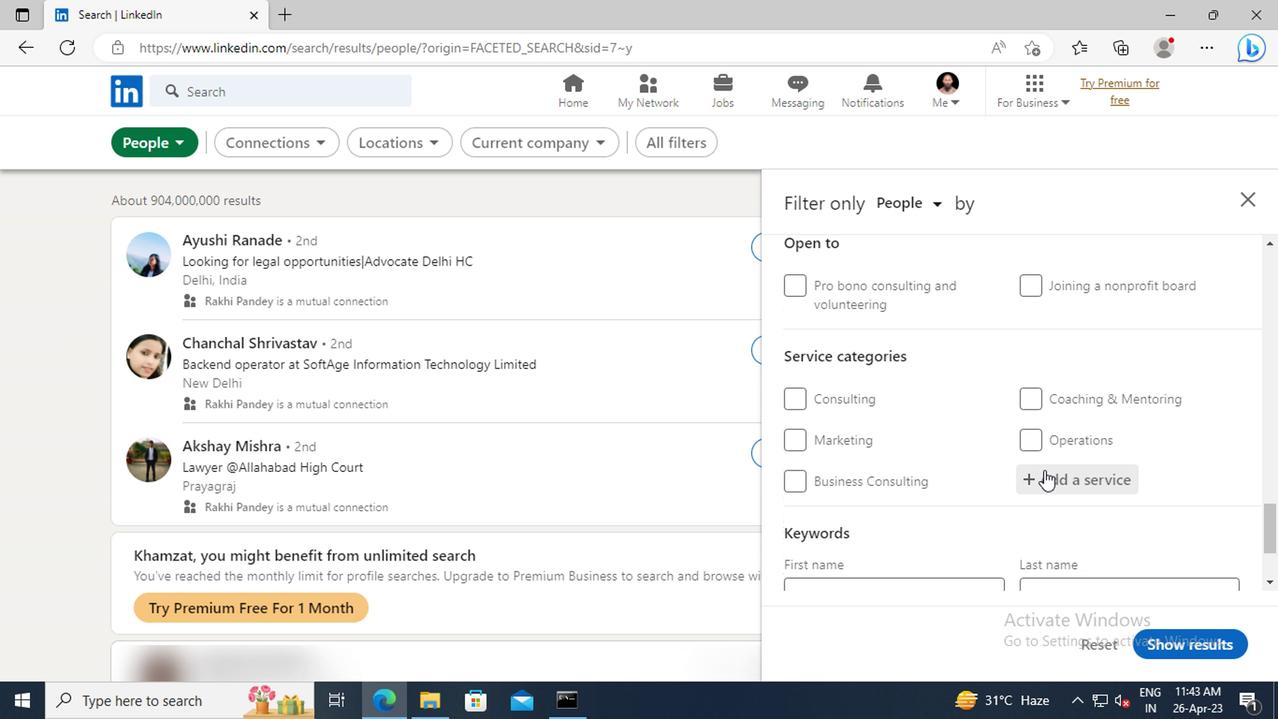 
Action: Key pressed <Key.shift>MANAGEMENT<Key.space><Key.shift>CONSULTING
Screenshot: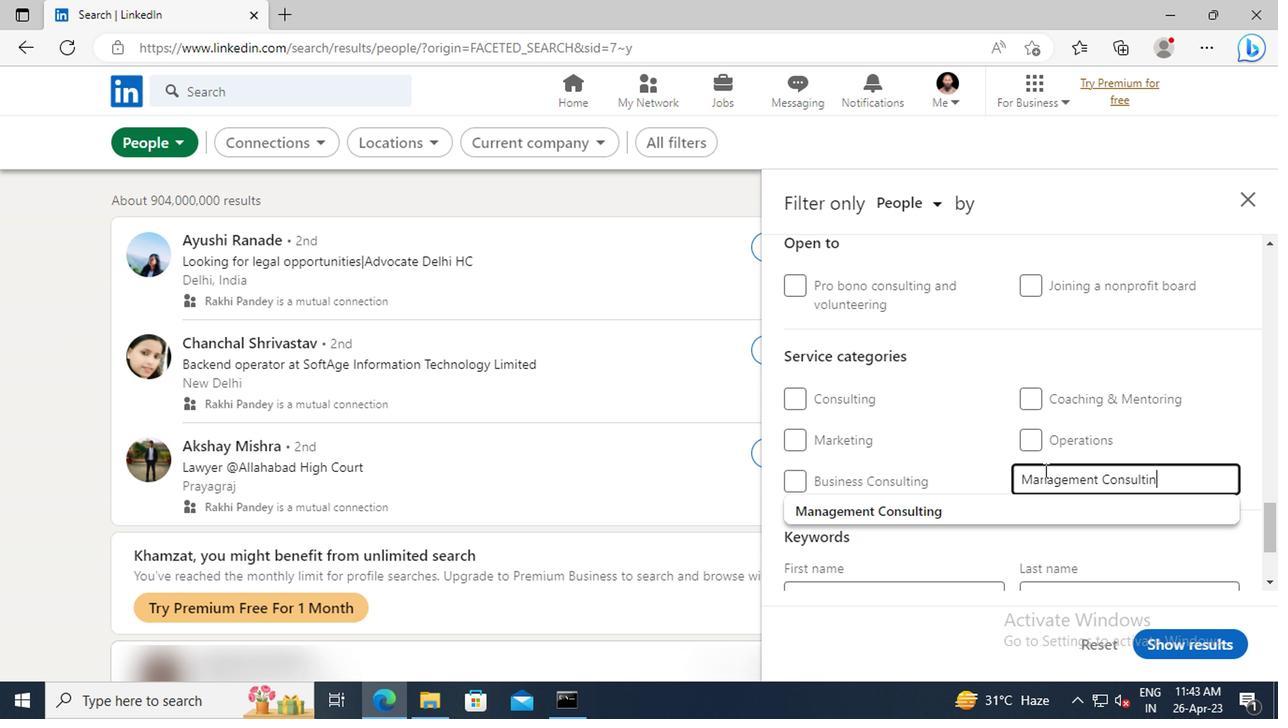 
Action: Mouse moved to (1002, 503)
Screenshot: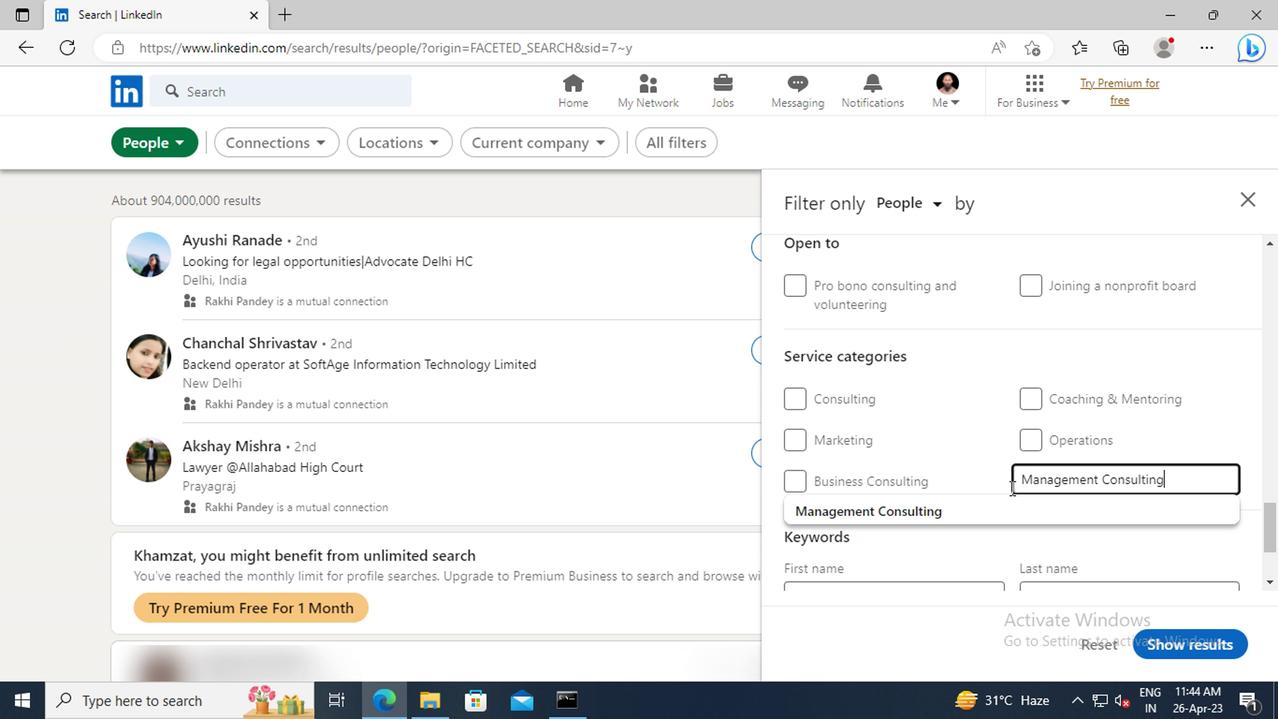 
Action: Mouse pressed left at (1002, 503)
Screenshot: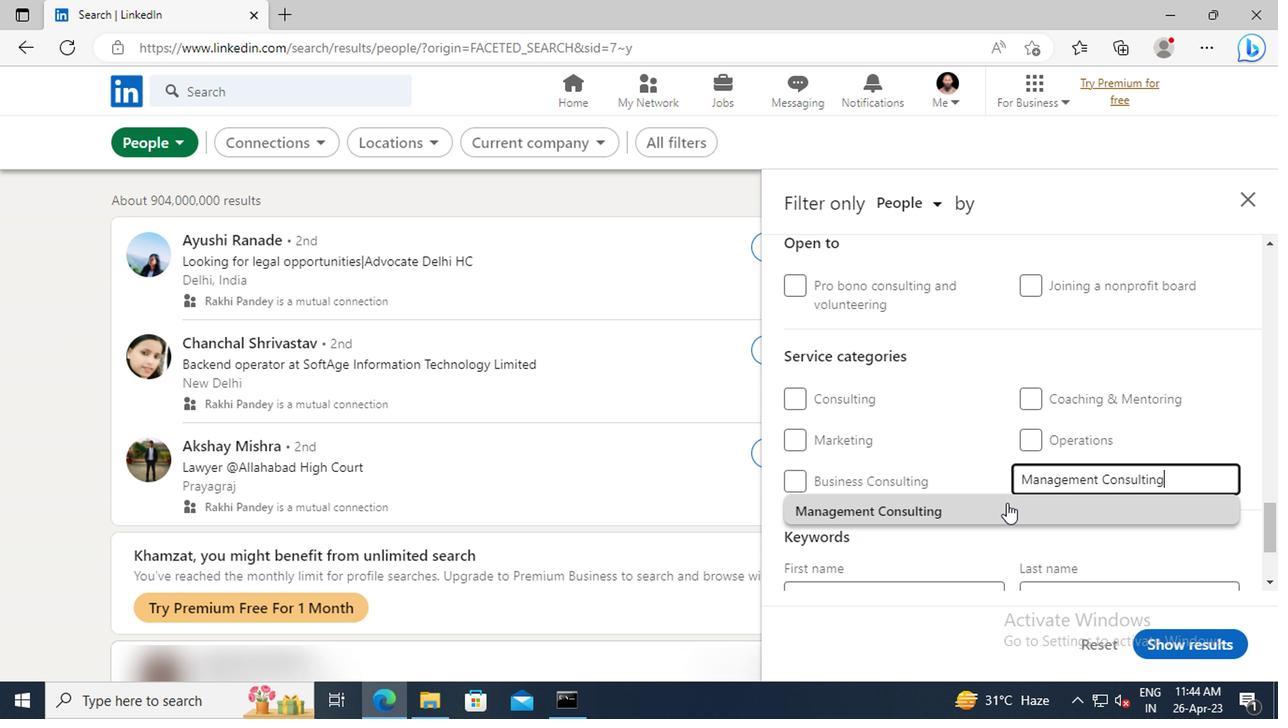 
Action: Mouse moved to (970, 434)
Screenshot: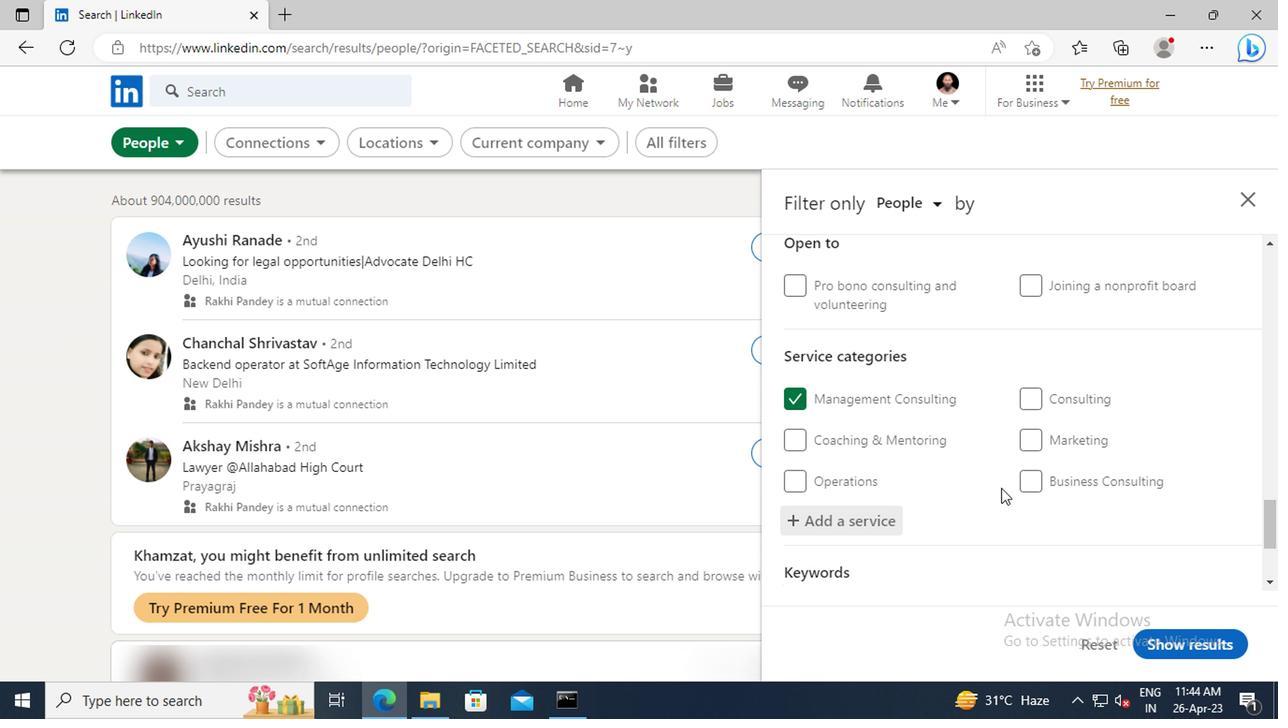 
Action: Mouse scrolled (970, 434) with delta (0, 0)
Screenshot: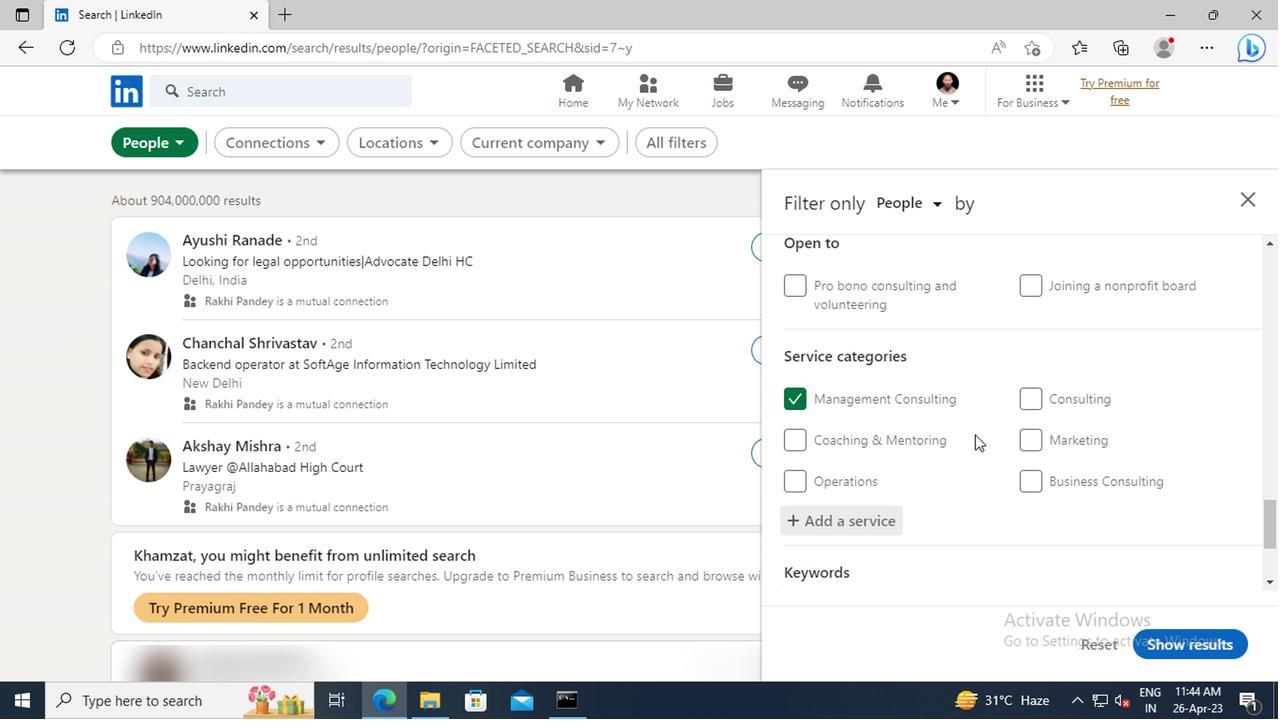 
Action: Mouse scrolled (970, 434) with delta (0, 0)
Screenshot: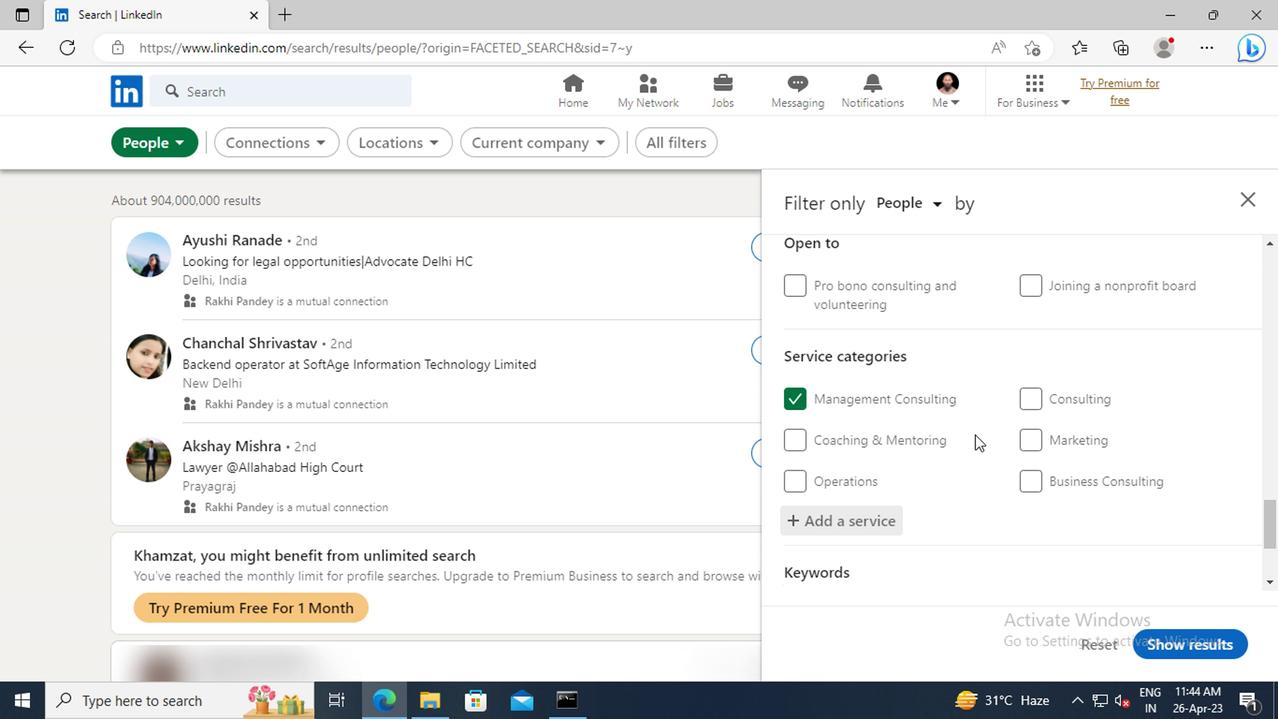 
Action: Mouse scrolled (970, 434) with delta (0, 0)
Screenshot: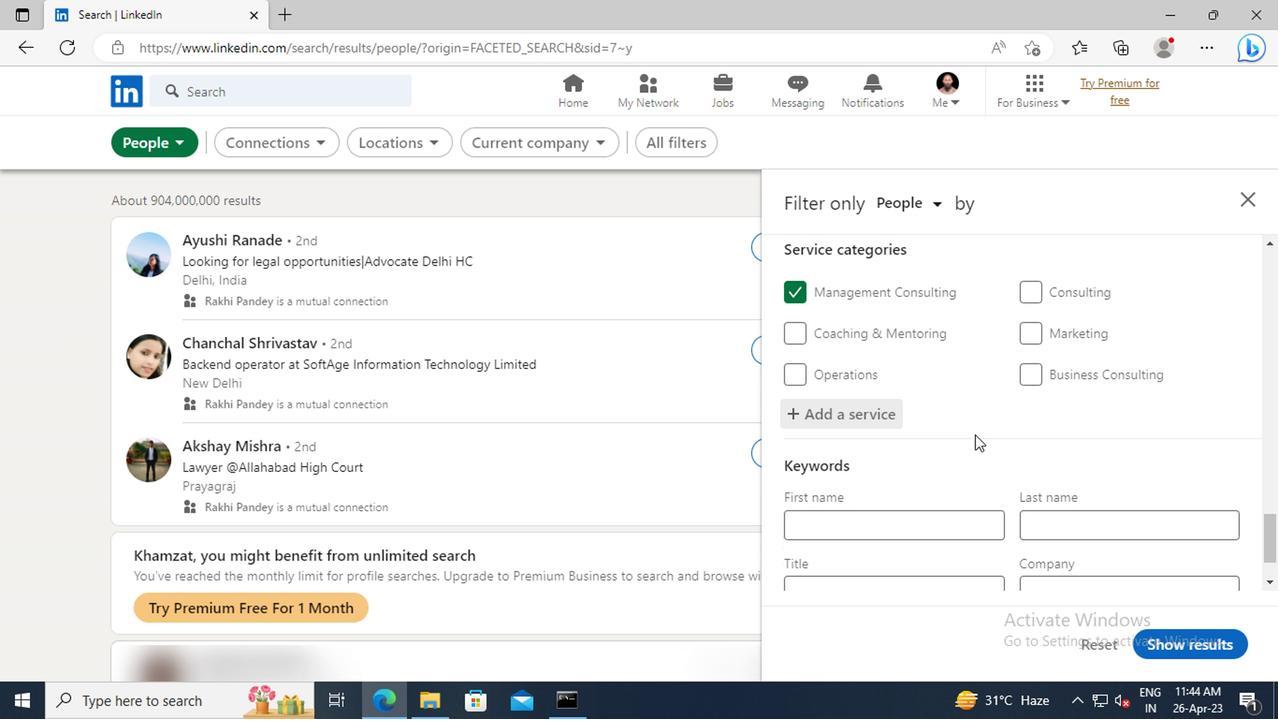 
Action: Mouse scrolled (970, 434) with delta (0, 0)
Screenshot: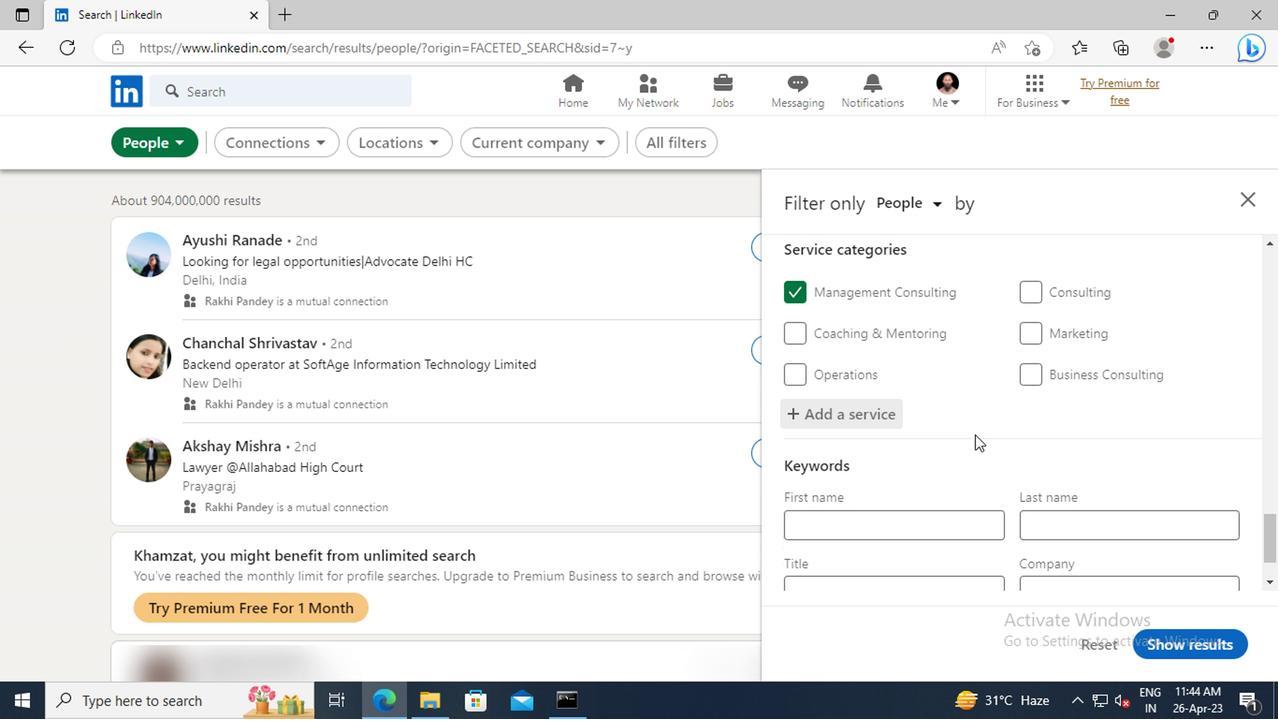 
Action: Mouse scrolled (970, 434) with delta (0, 0)
Screenshot: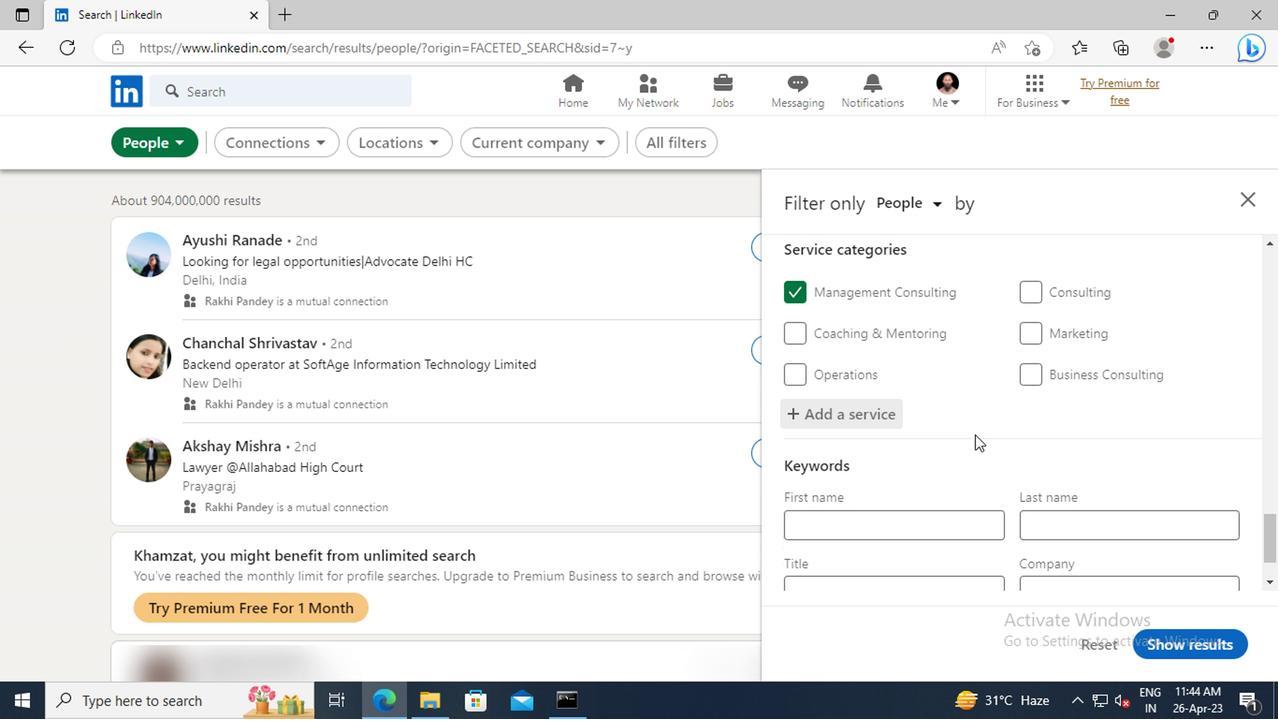 
Action: Mouse scrolled (970, 434) with delta (0, 0)
Screenshot: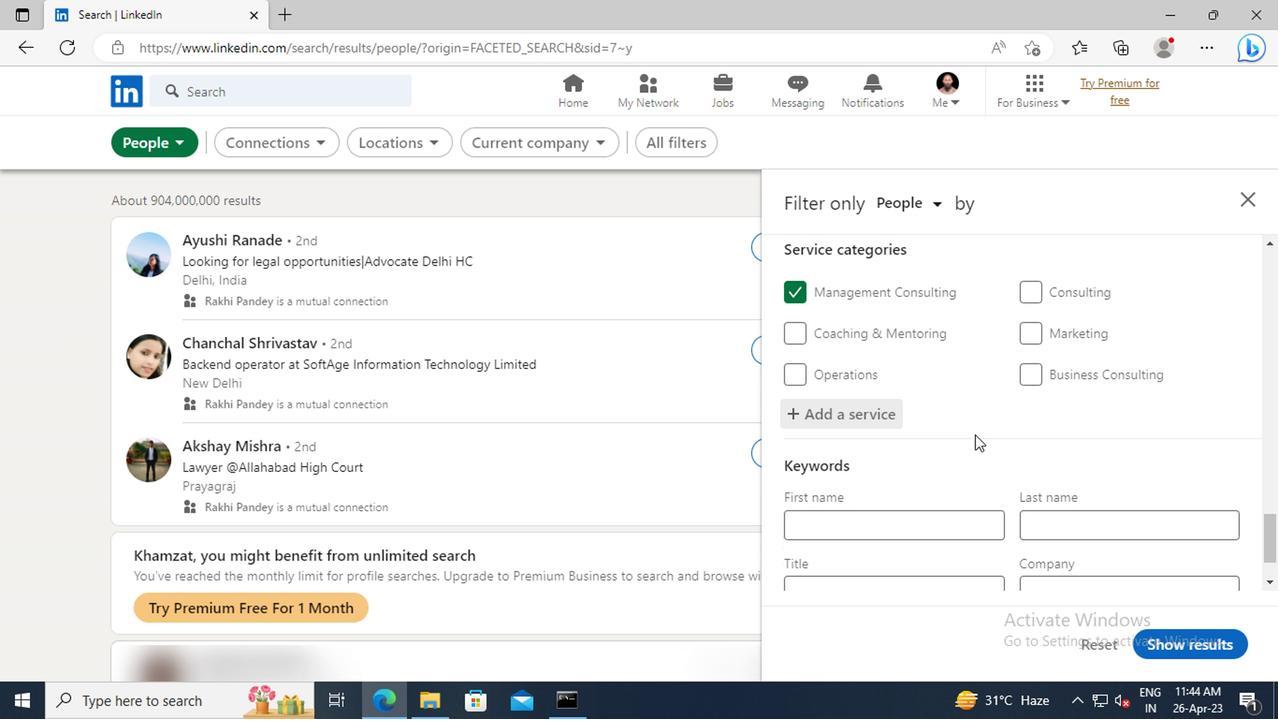 
Action: Mouse moved to (925, 495)
Screenshot: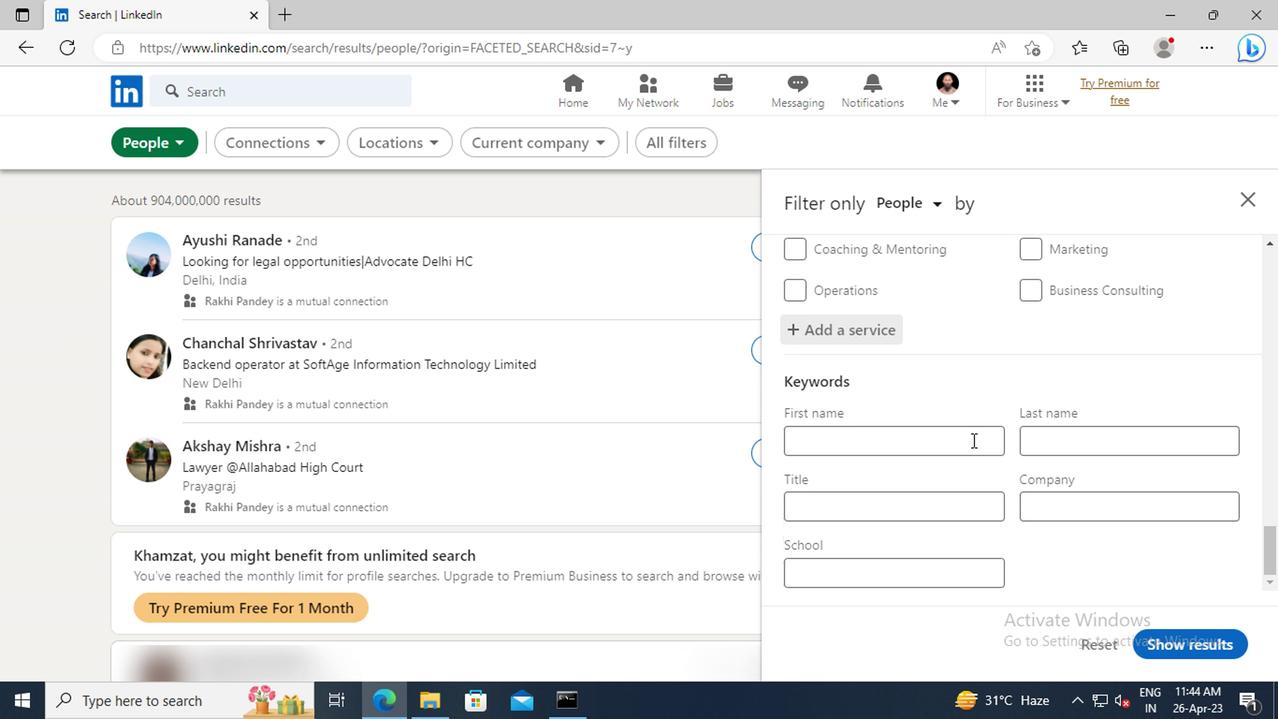 
Action: Mouse pressed left at (925, 495)
Screenshot: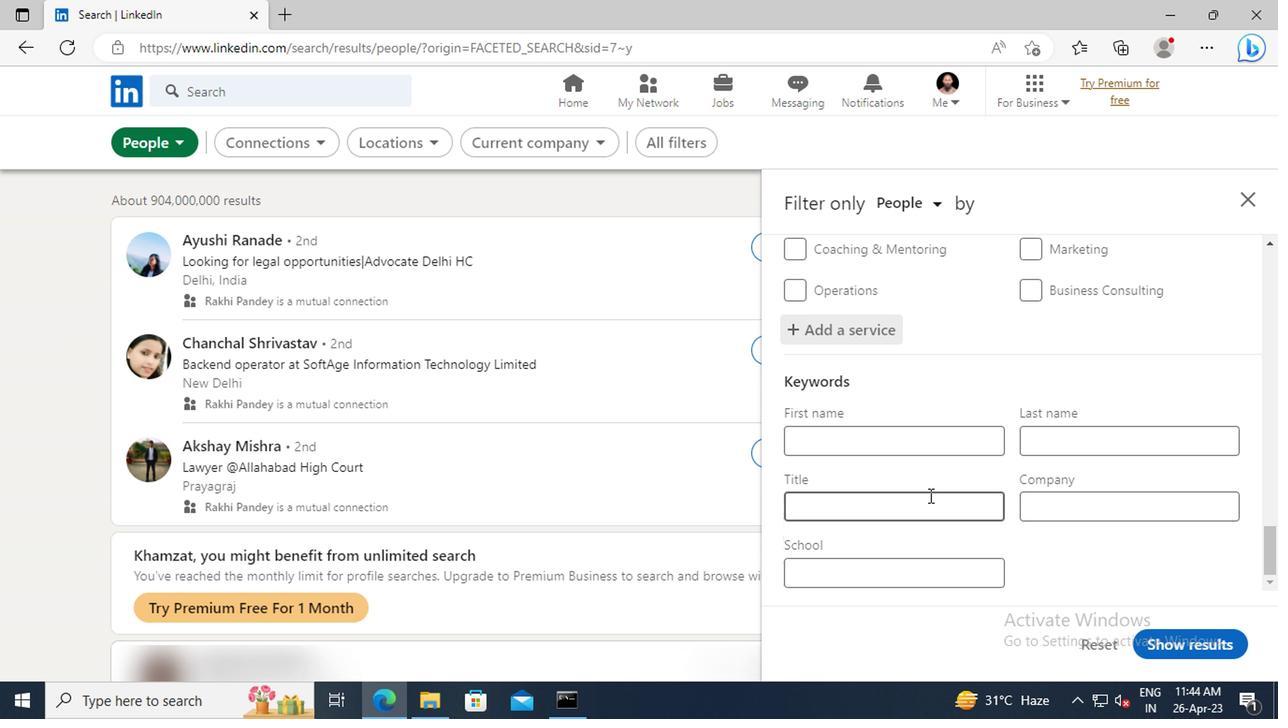 
Action: Key pressed <Key.shift>SALES<Key.space><Key.shift>ANALYST<Key.enter>
Screenshot: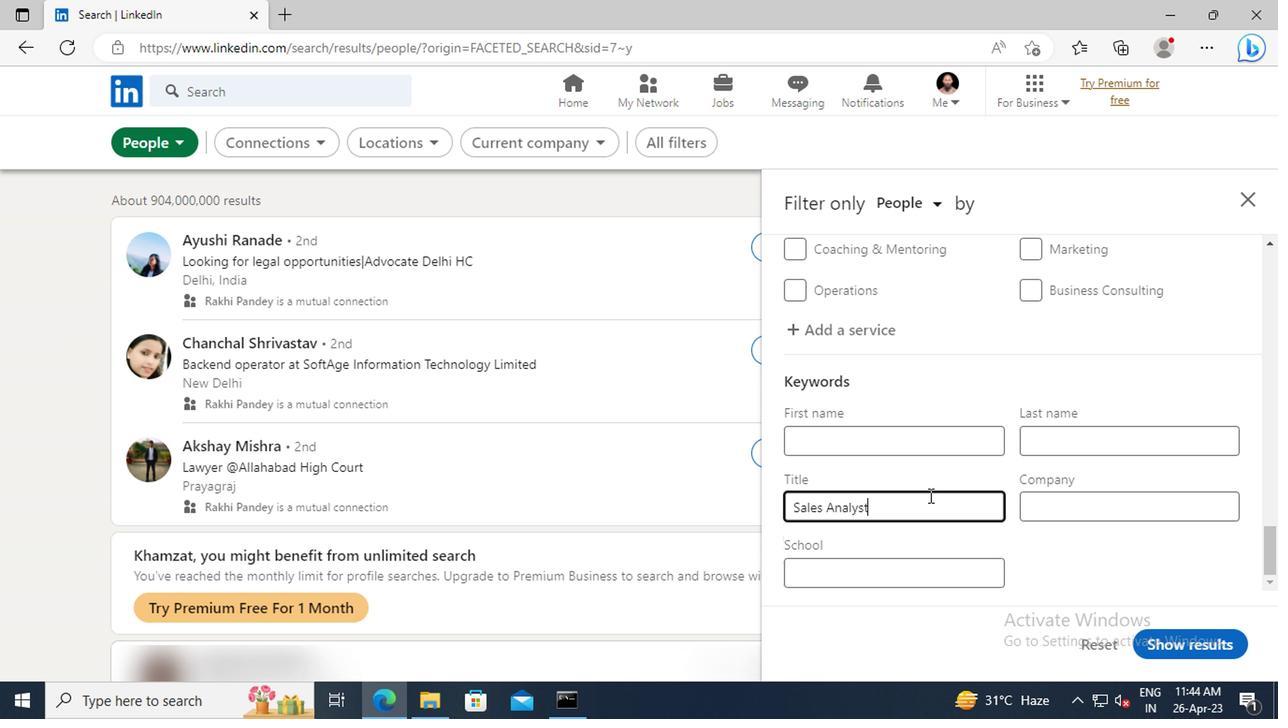 
Action: Mouse moved to (1176, 639)
Screenshot: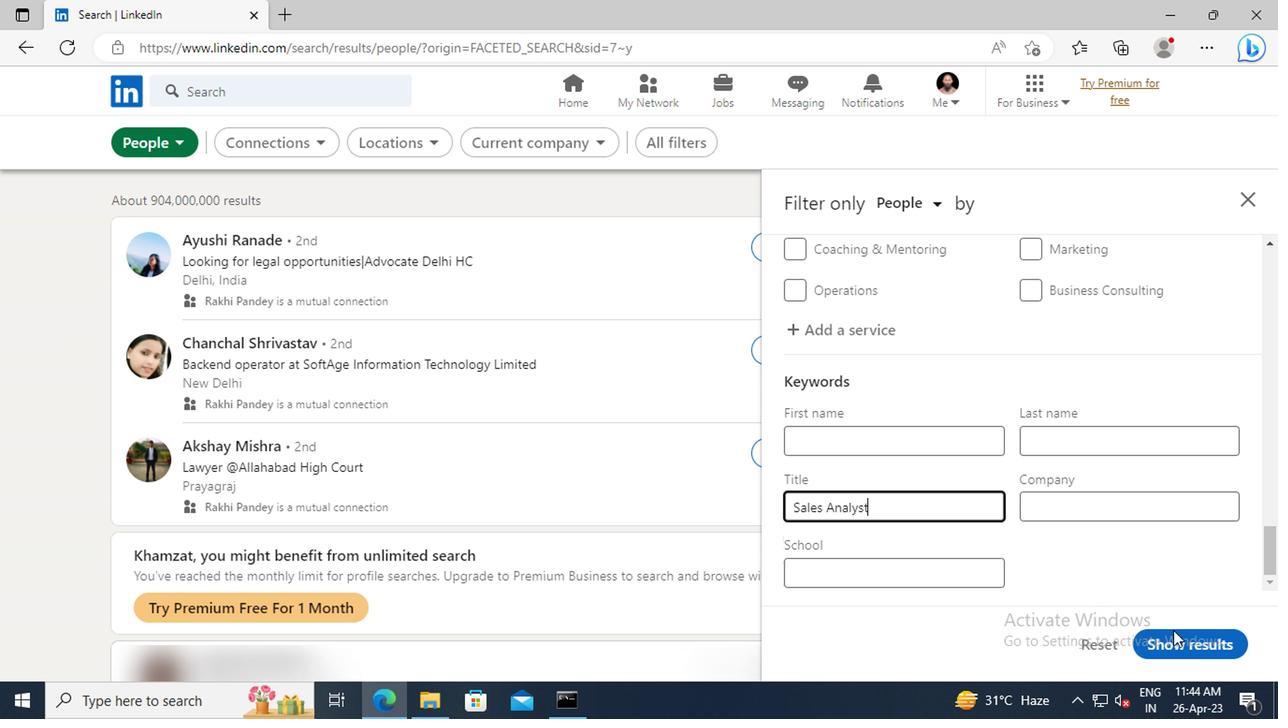 
Action: Mouse pressed left at (1176, 639)
Screenshot: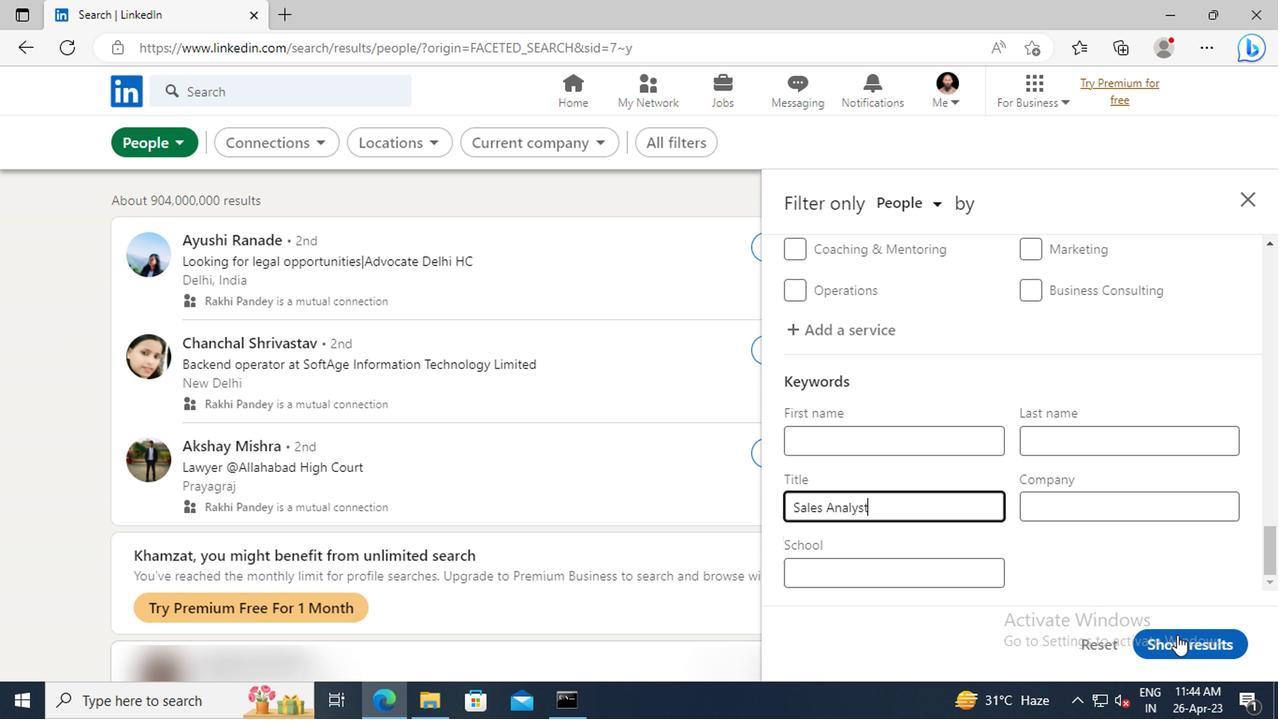 
